 Task: Find connections with filter location Eisenach with filter topic #communitybuildingwith filter profile language Potuguese with filter current company The Muthoot Group with filter school PES Institute of Technology & Management, SHIVAMOGA with filter industry Embedded Software Products with filter service category Graphic Design with filter keywords title Front-Line Employees
Action: Mouse moved to (630, 87)
Screenshot: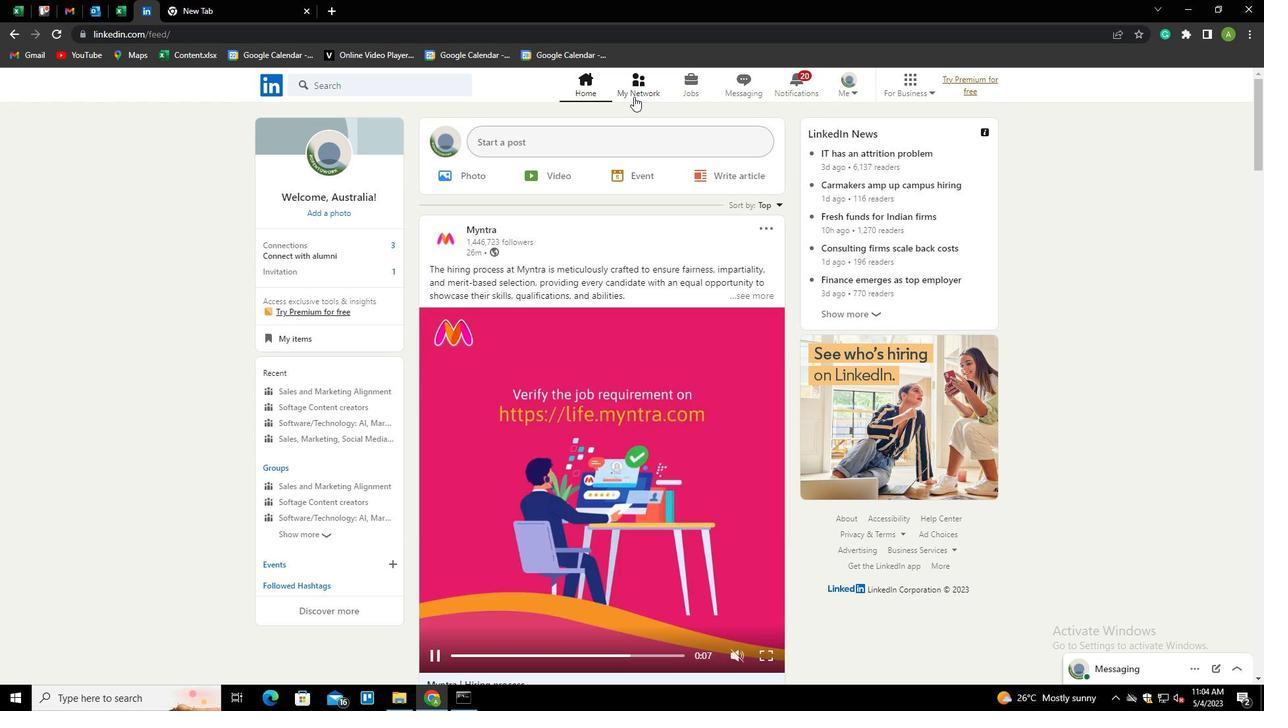 
Action: Mouse pressed left at (630, 87)
Screenshot: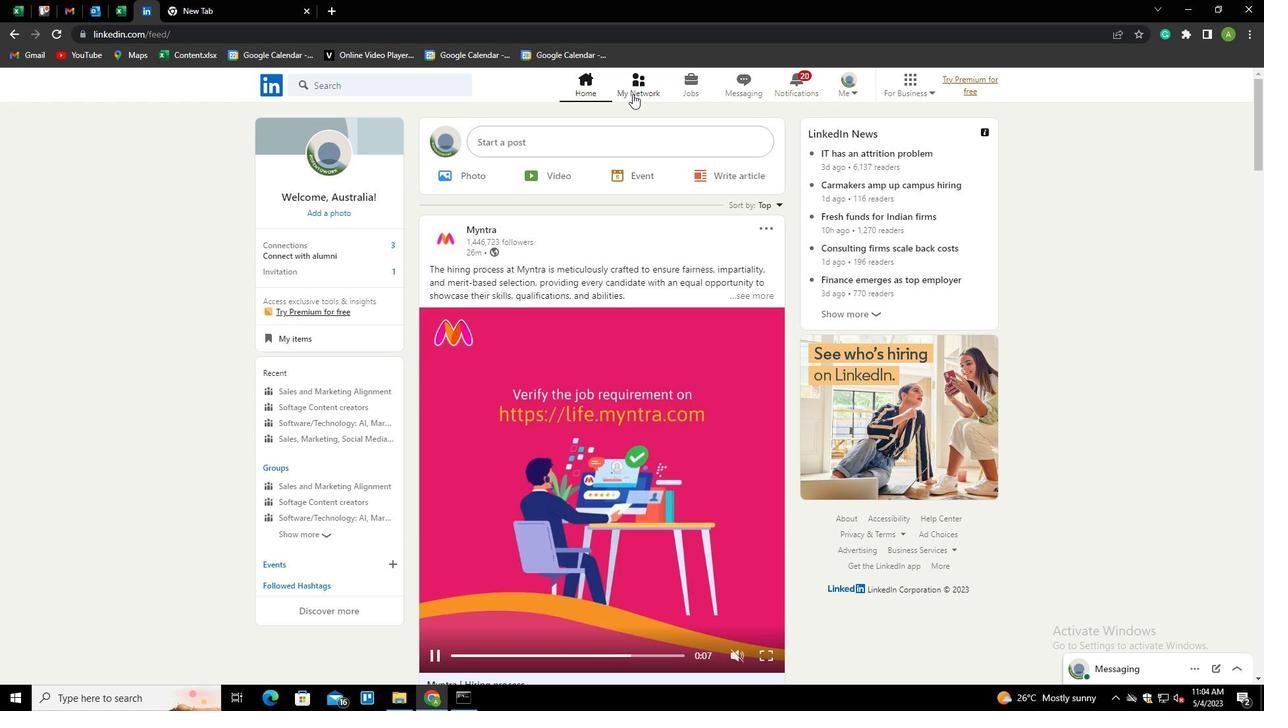 
Action: Mouse moved to (366, 159)
Screenshot: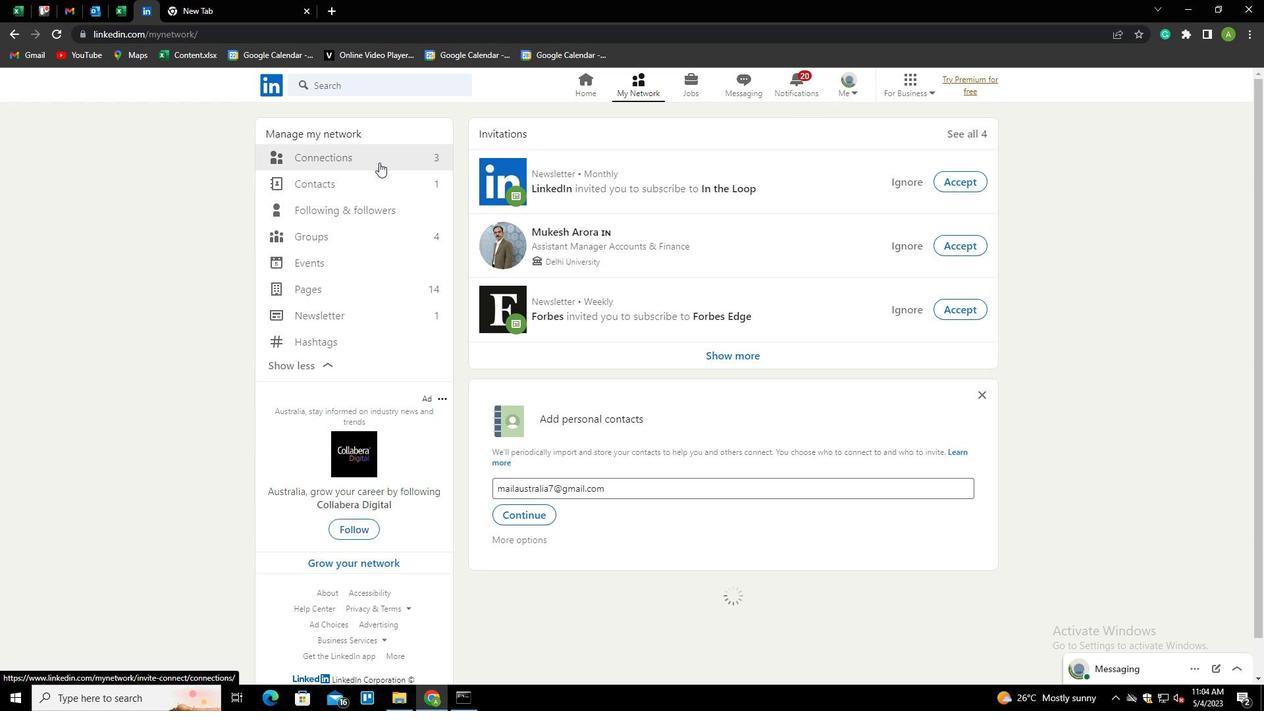 
Action: Mouse pressed left at (366, 159)
Screenshot: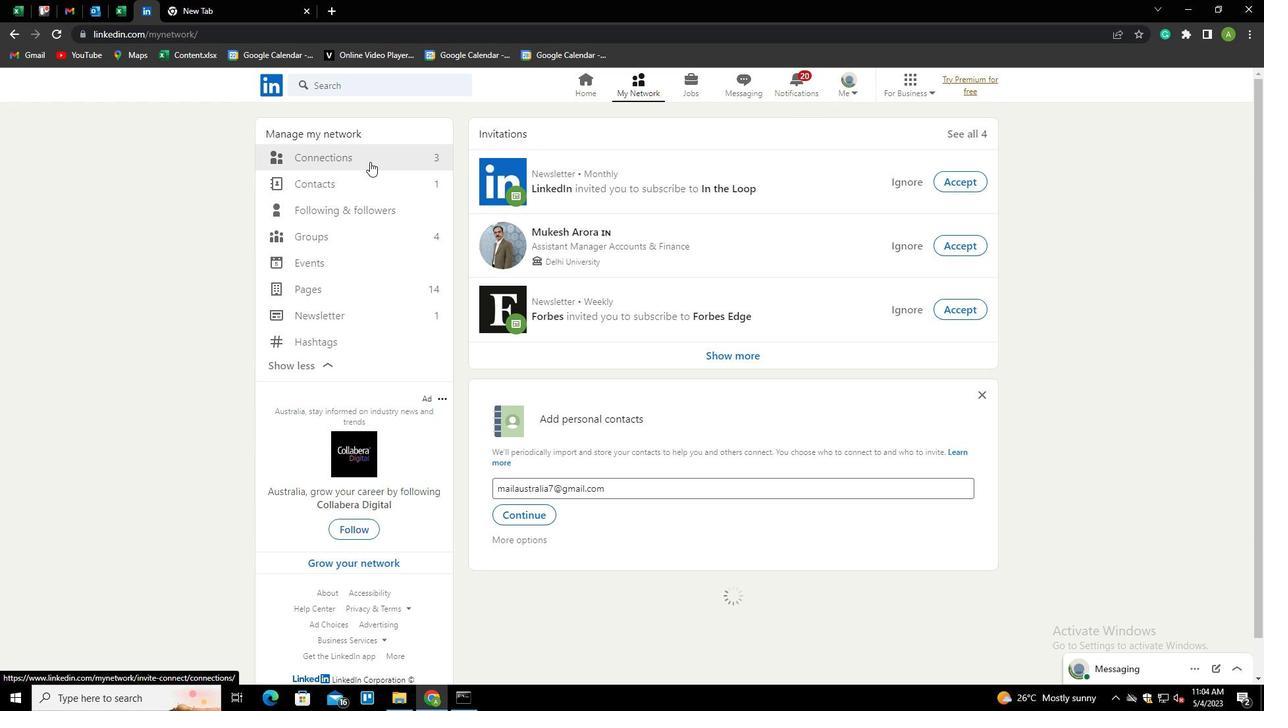 
Action: Mouse moved to (715, 161)
Screenshot: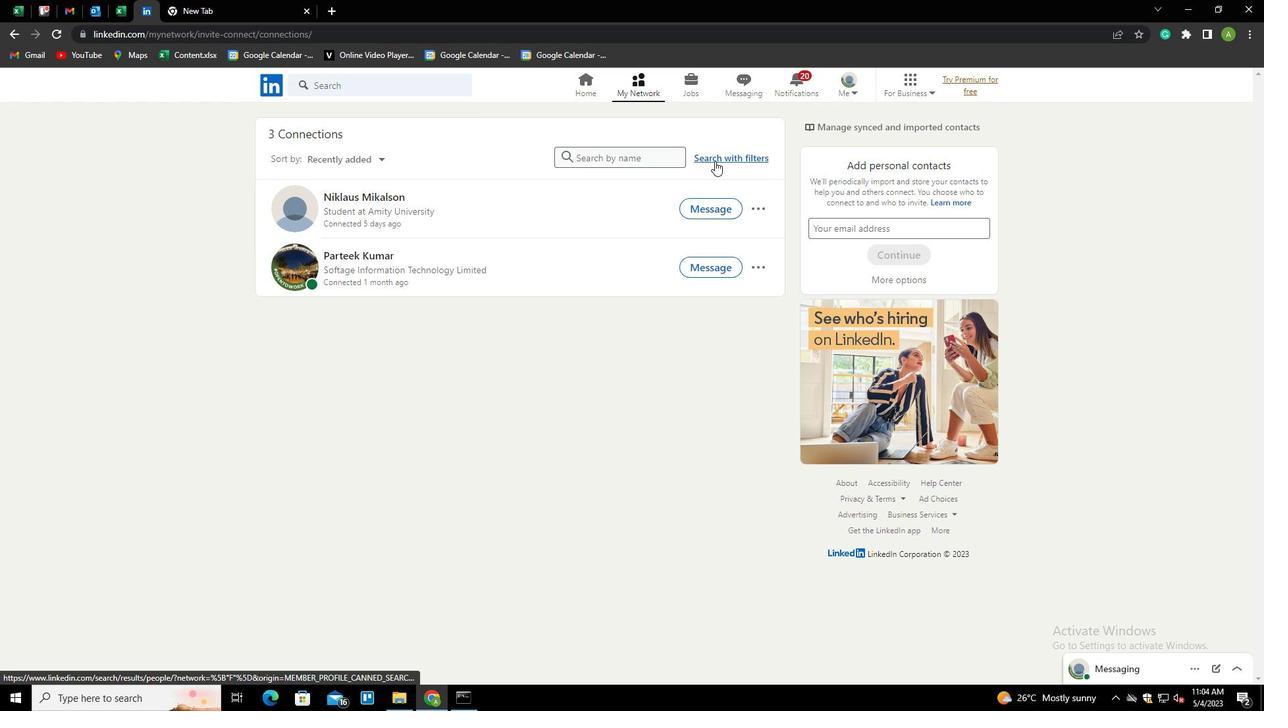 
Action: Mouse pressed left at (715, 161)
Screenshot: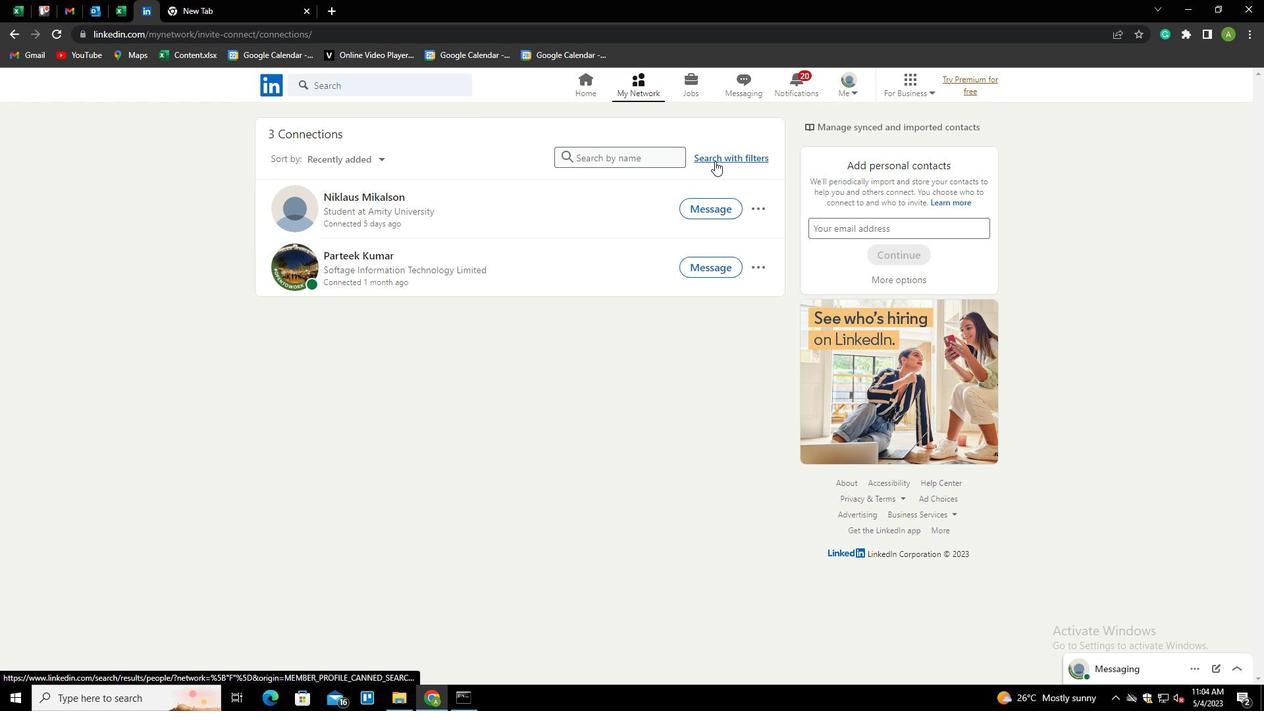 
Action: Mouse moved to (684, 117)
Screenshot: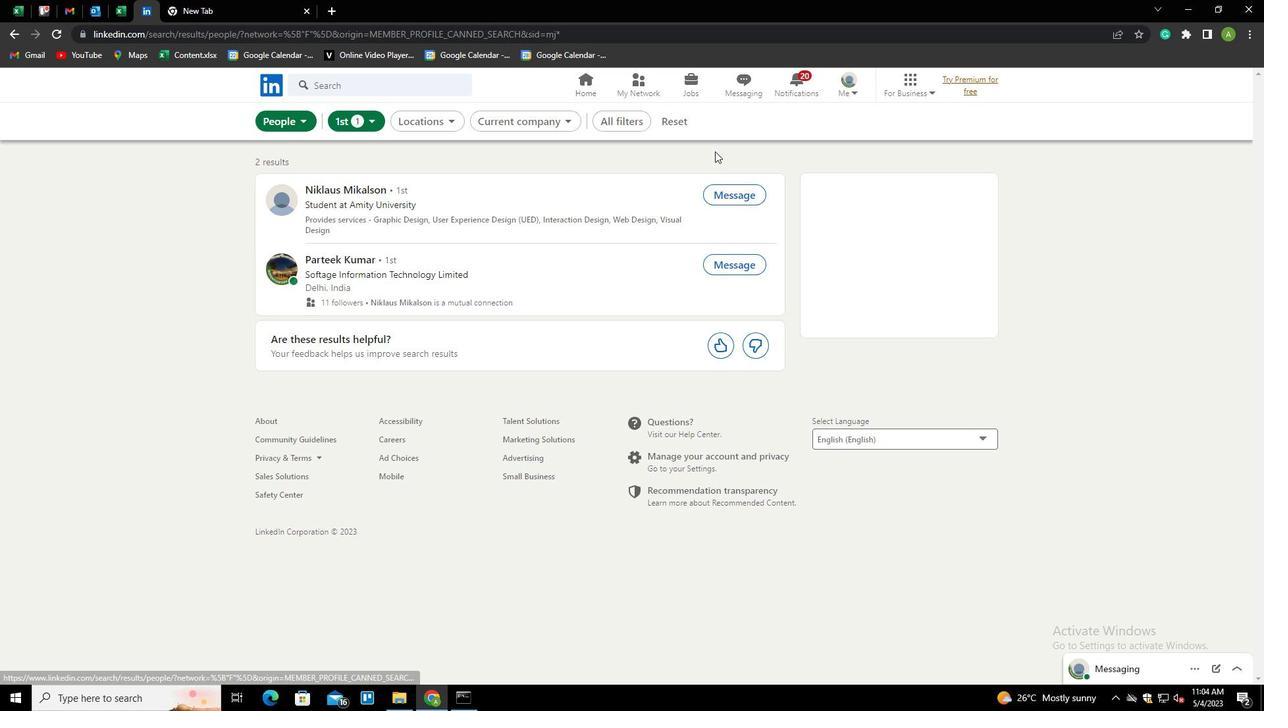 
Action: Mouse pressed left at (684, 117)
Screenshot: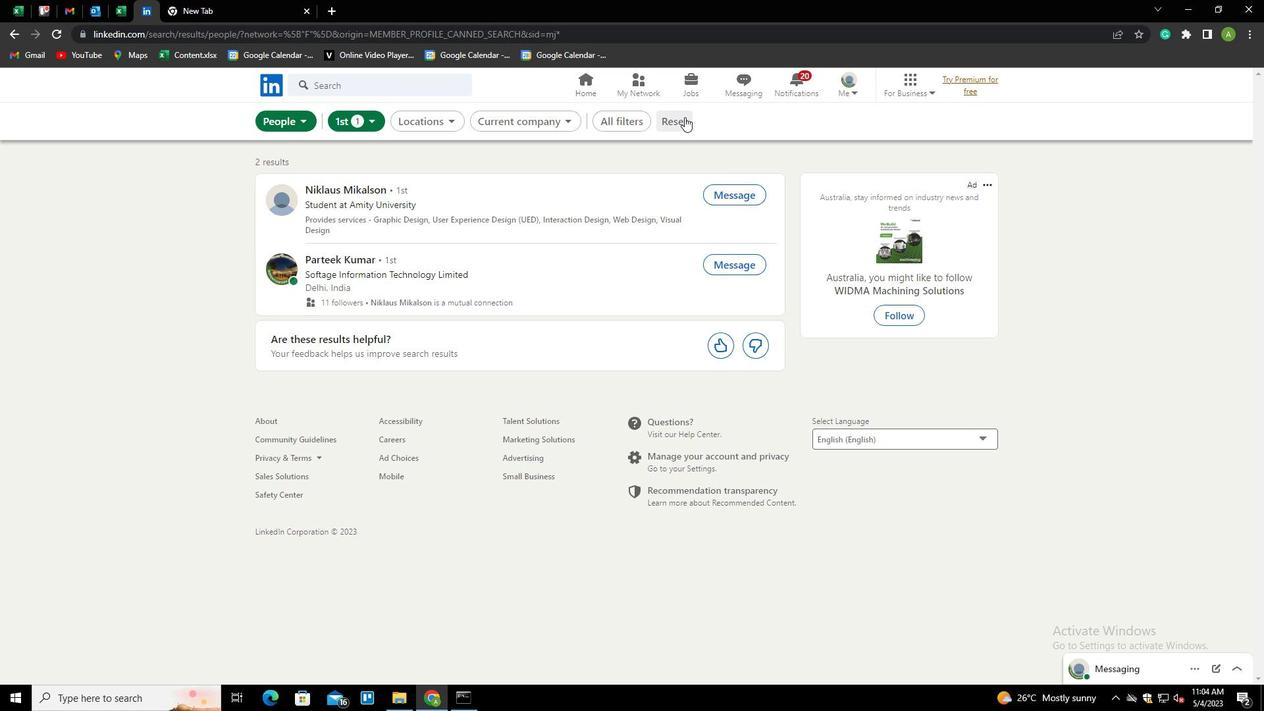 
Action: Mouse moved to (670, 117)
Screenshot: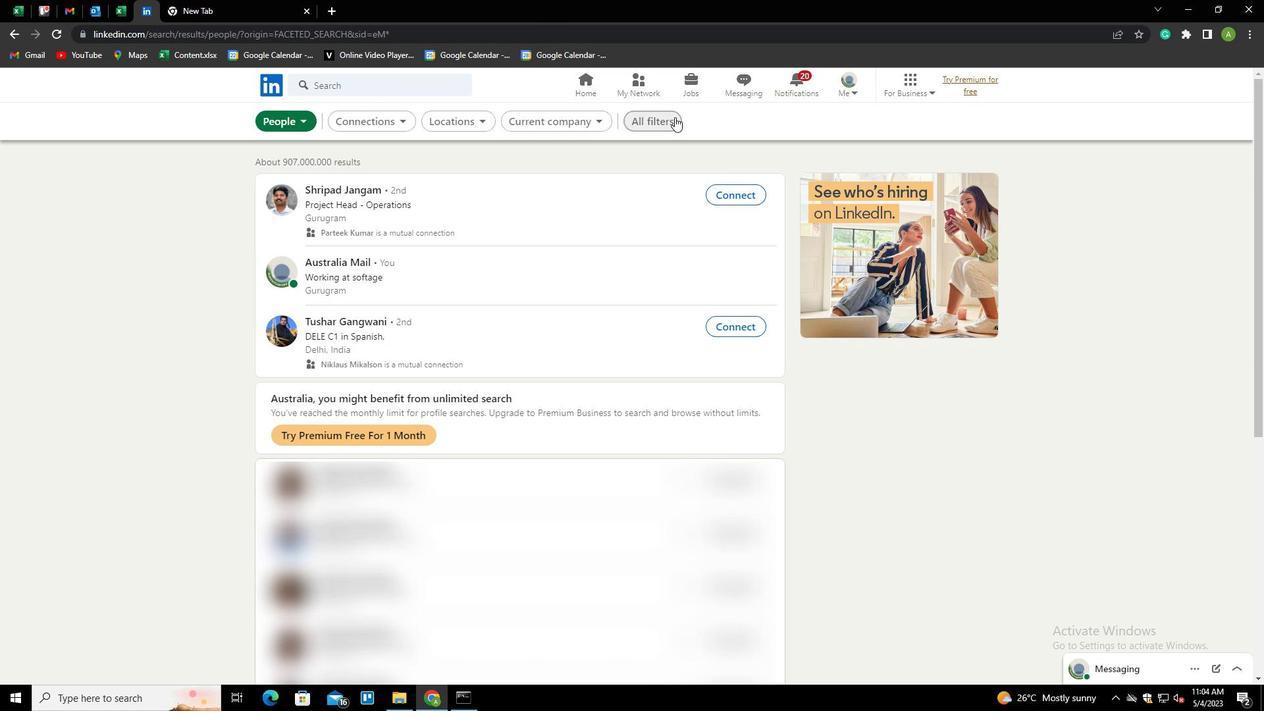 
Action: Mouse pressed left at (670, 117)
Screenshot: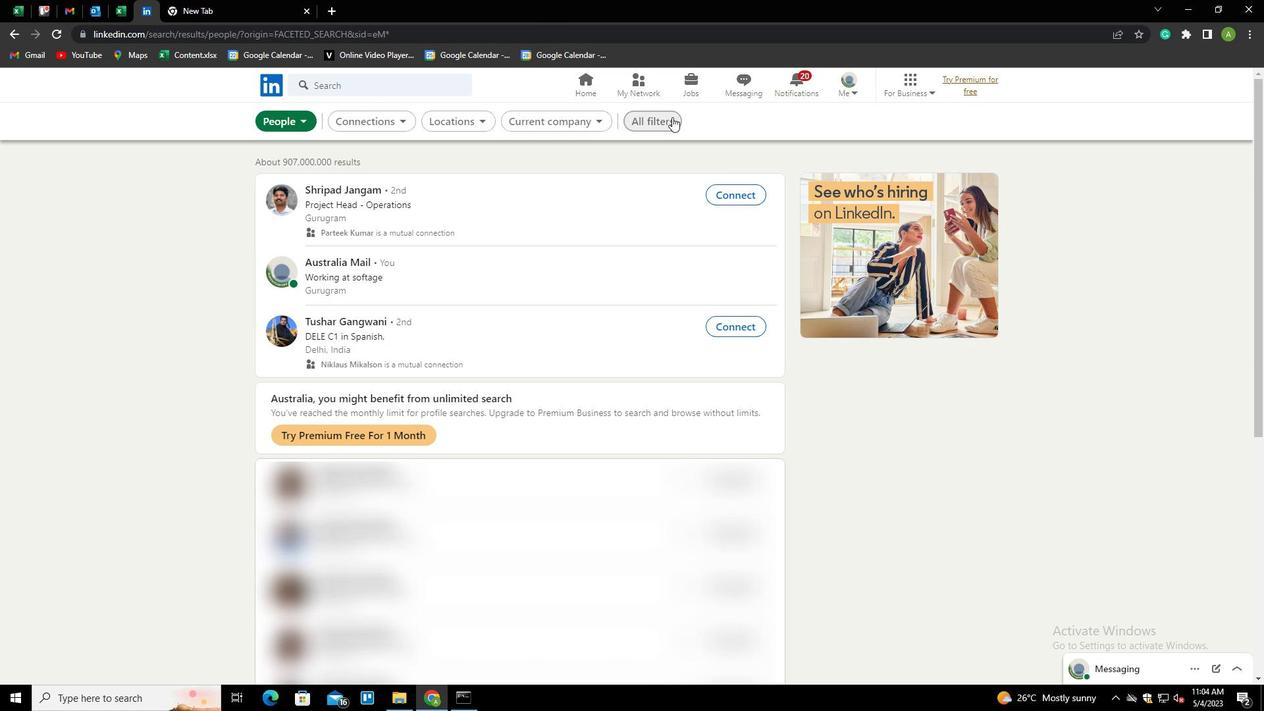 
Action: Mouse moved to (1051, 254)
Screenshot: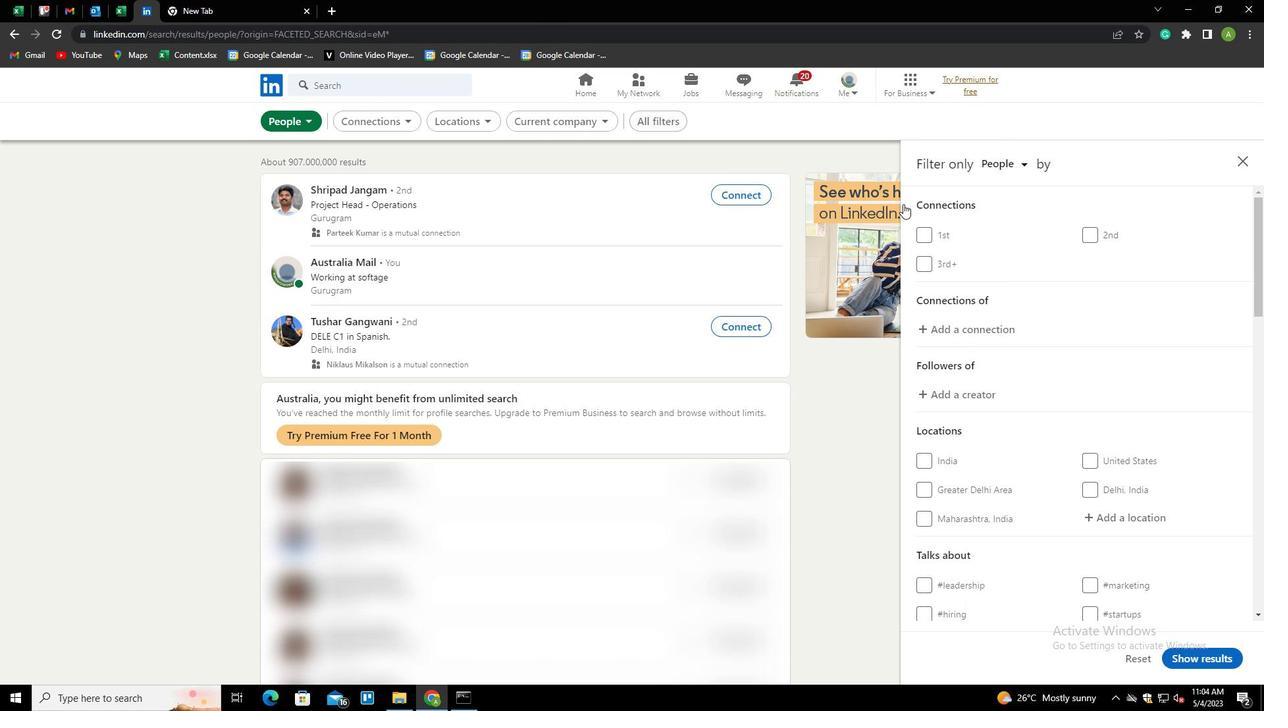 
Action: Mouse scrolled (1051, 253) with delta (0, 0)
Screenshot: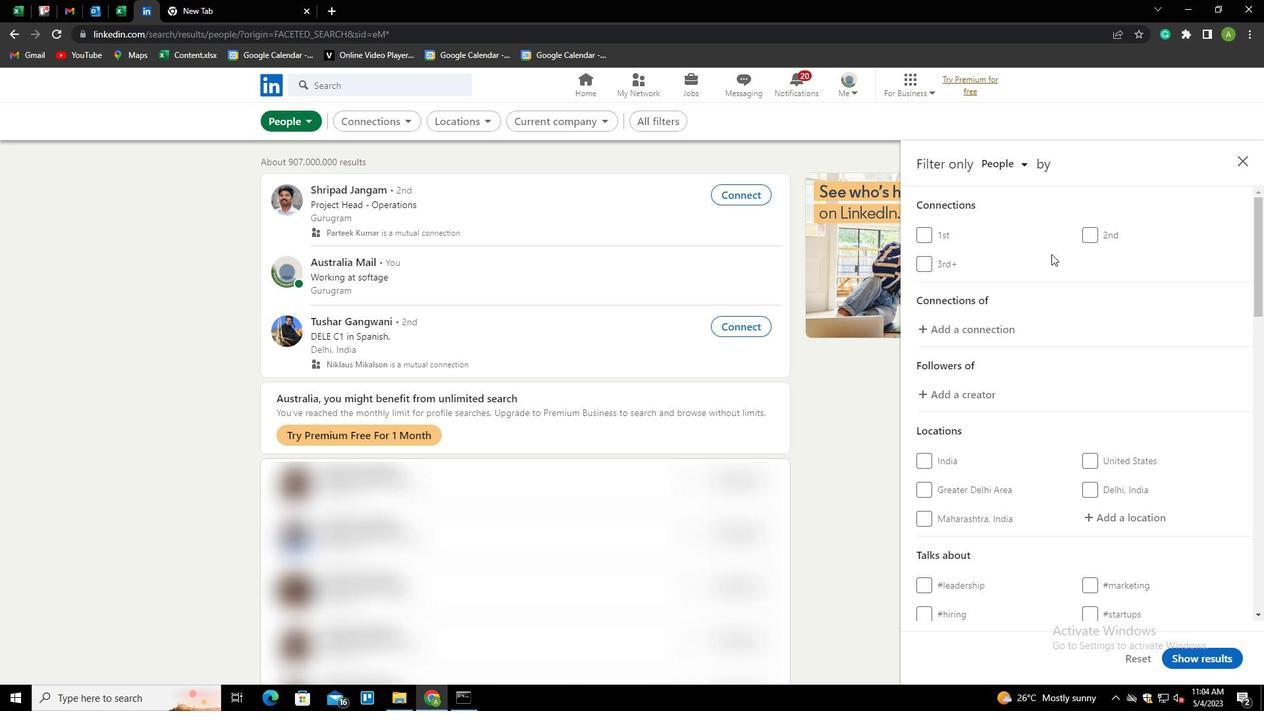 
Action: Mouse scrolled (1051, 253) with delta (0, 0)
Screenshot: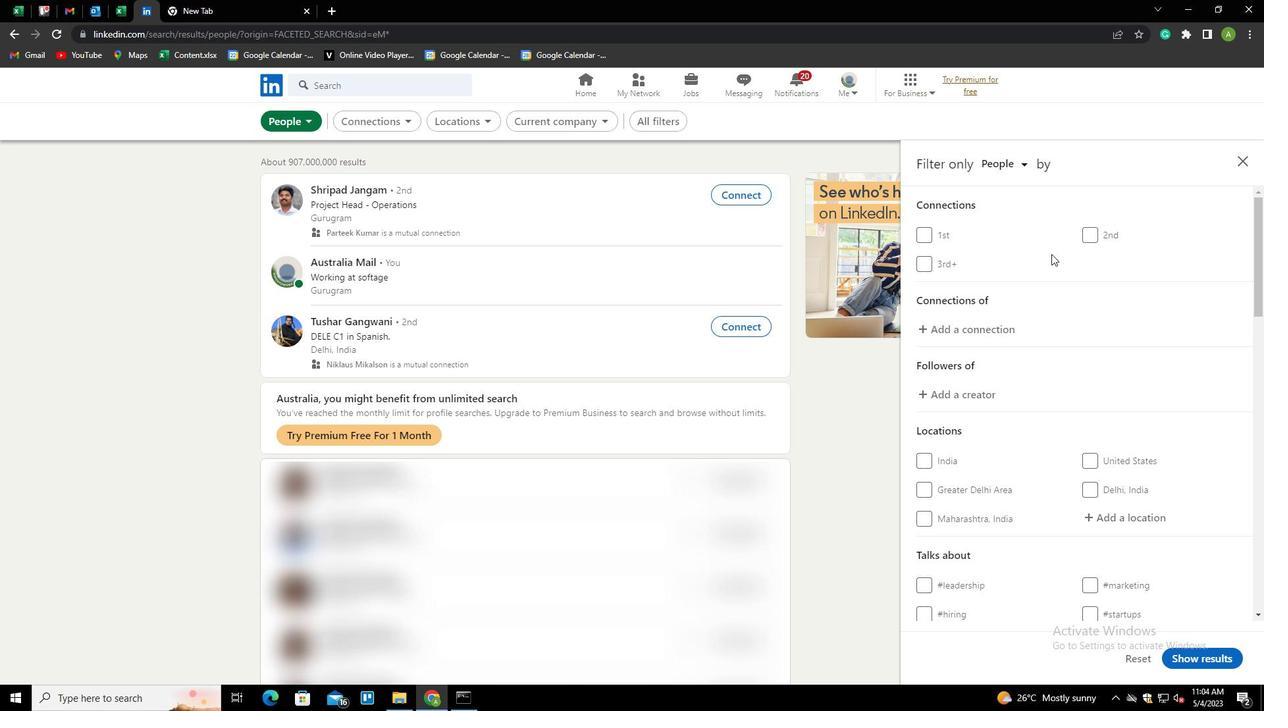 
Action: Mouse scrolled (1051, 253) with delta (0, 0)
Screenshot: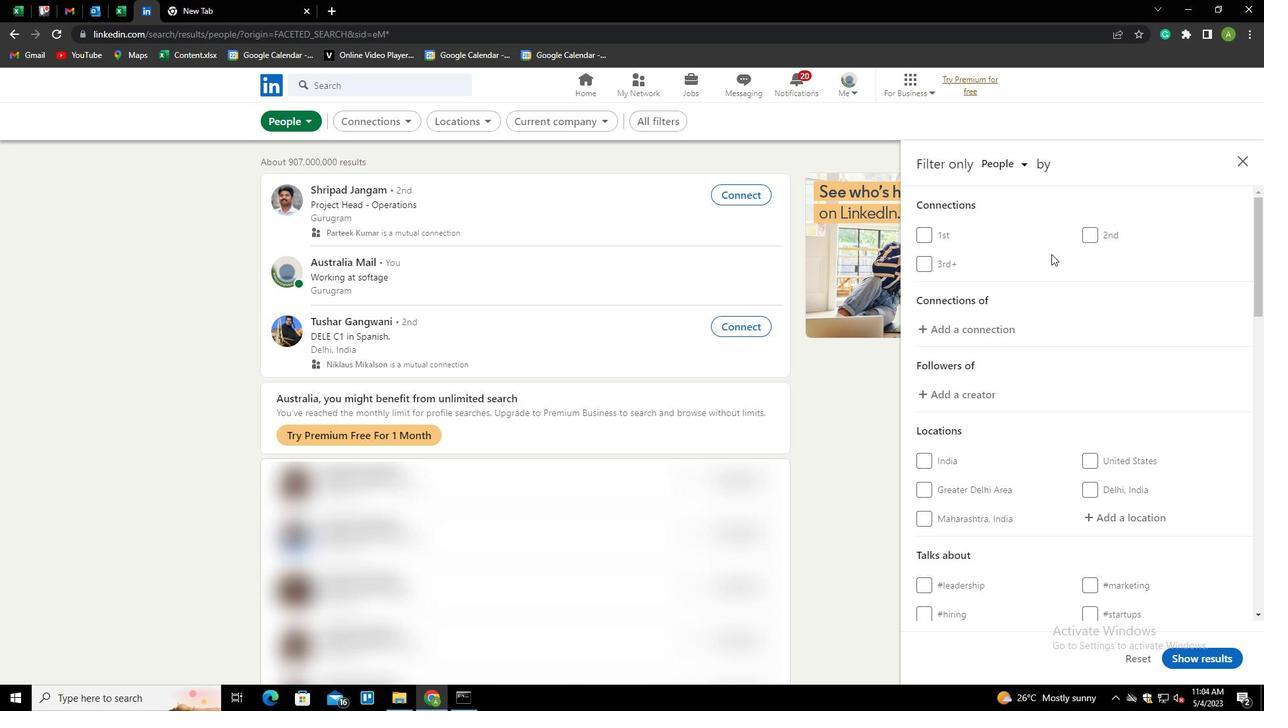 
Action: Mouse moved to (1121, 327)
Screenshot: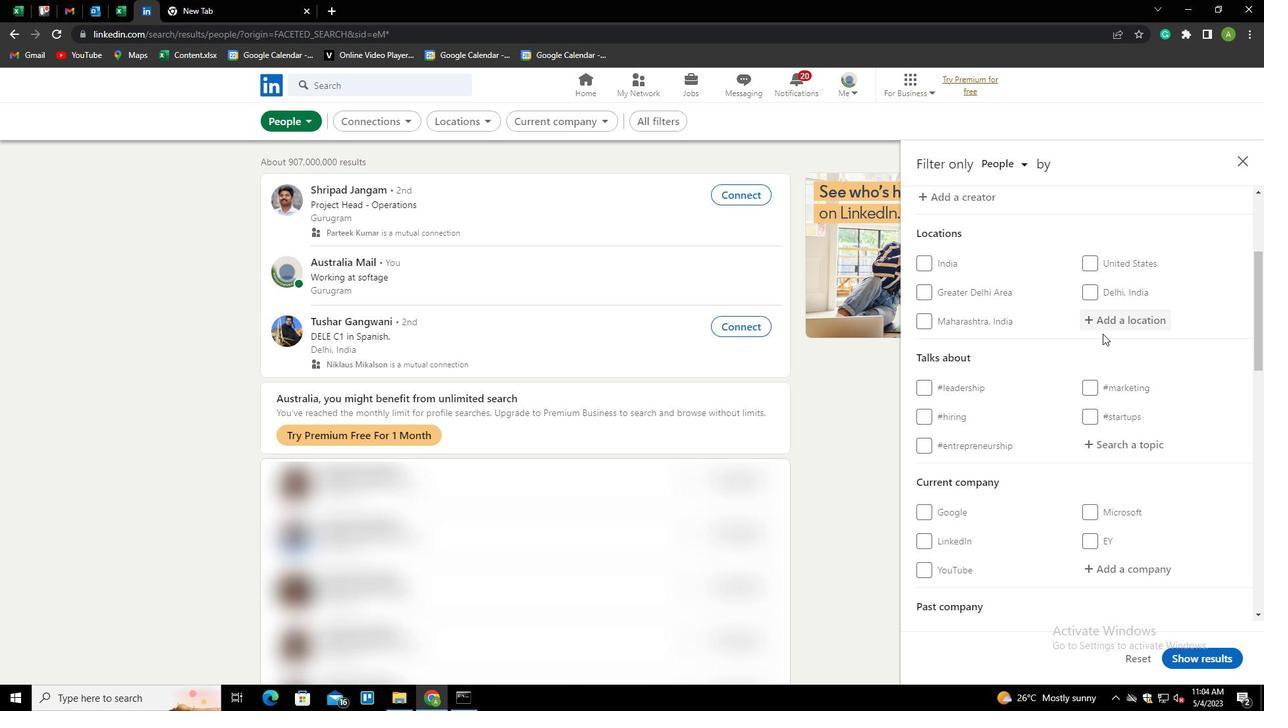 
Action: Mouse pressed left at (1121, 327)
Screenshot: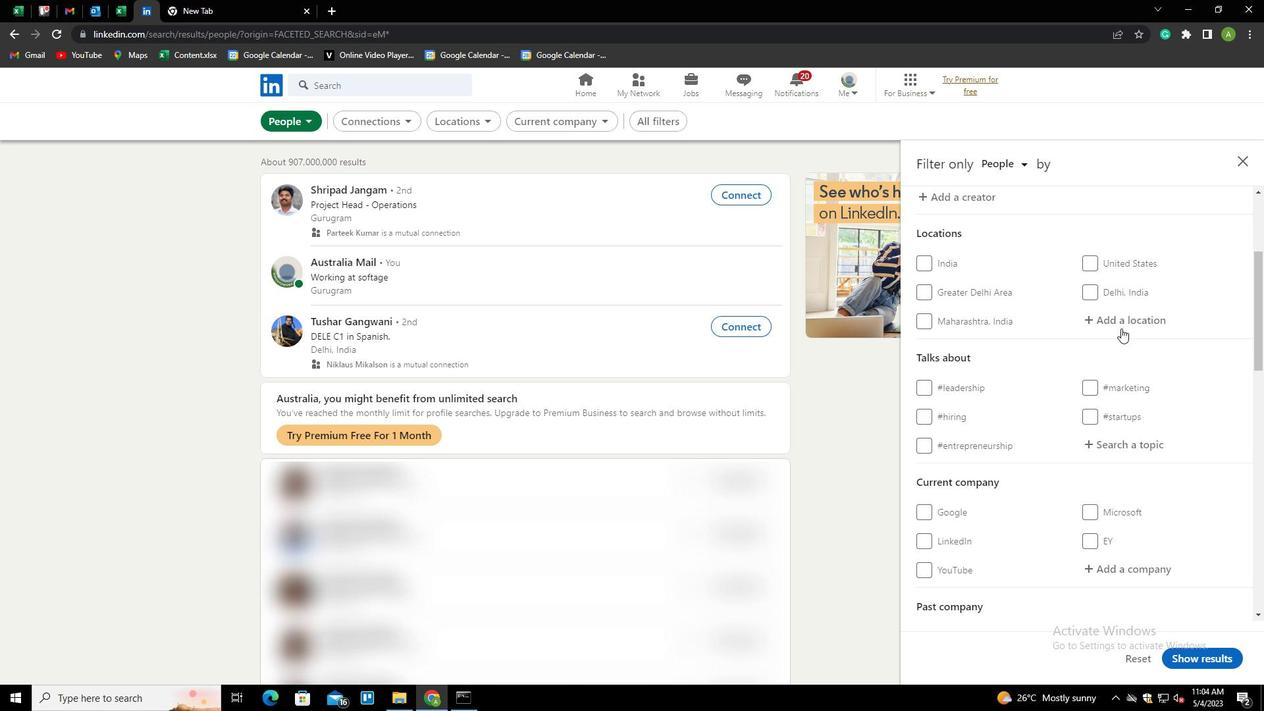 
Action: Mouse moved to (1120, 327)
Screenshot: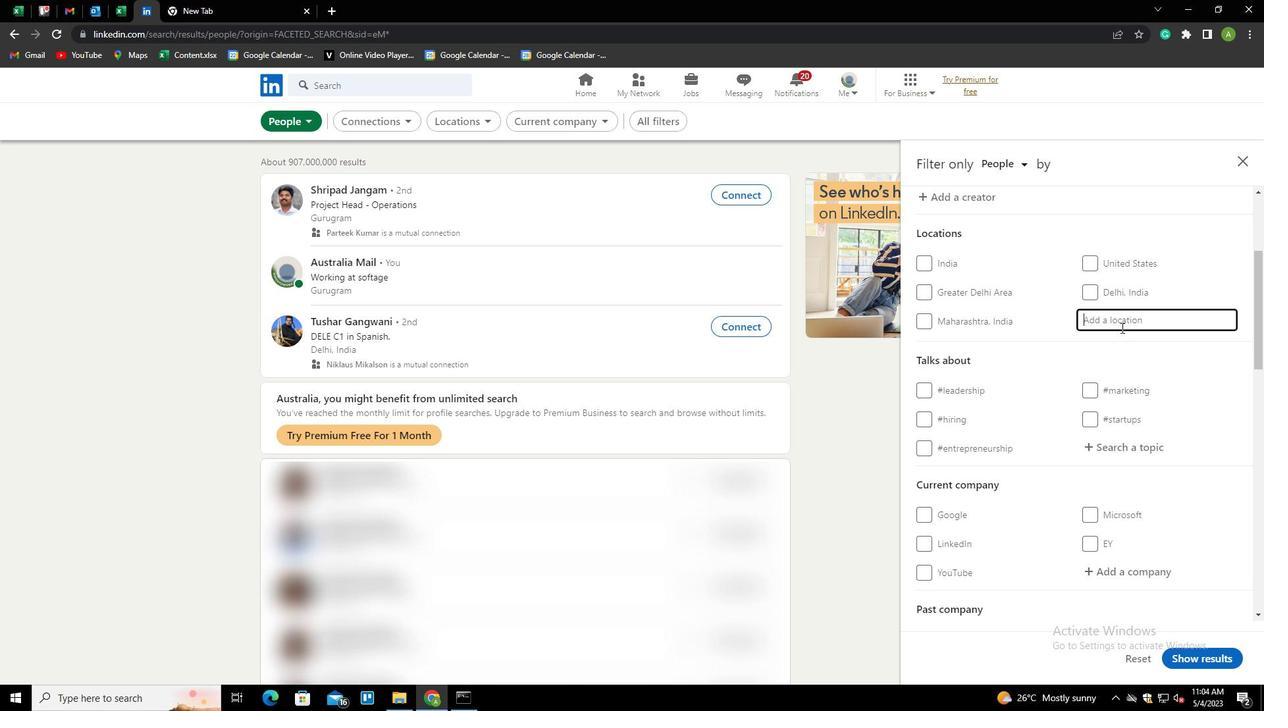 
Action: Key pressed <Key.shift>EISENACH<Key.down><Key.enter>
Screenshot: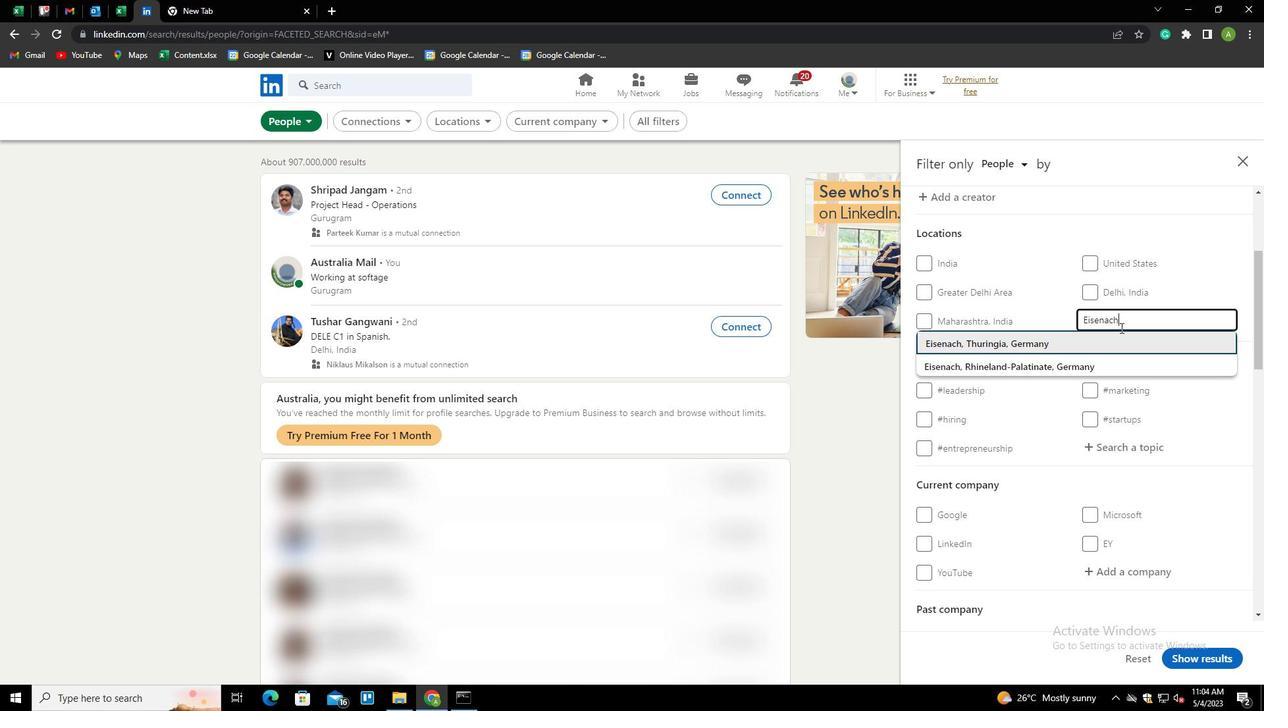 
Action: Mouse scrolled (1120, 327) with delta (0, 0)
Screenshot: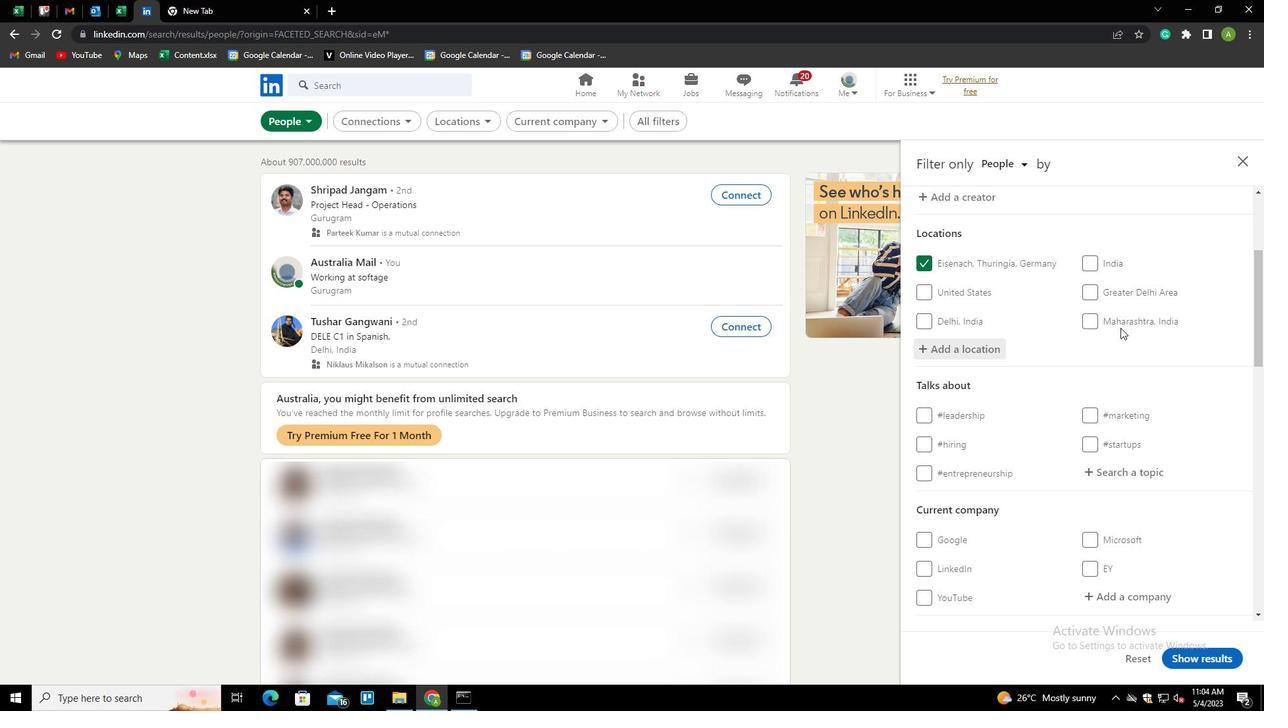 
Action: Mouse scrolled (1120, 327) with delta (0, 0)
Screenshot: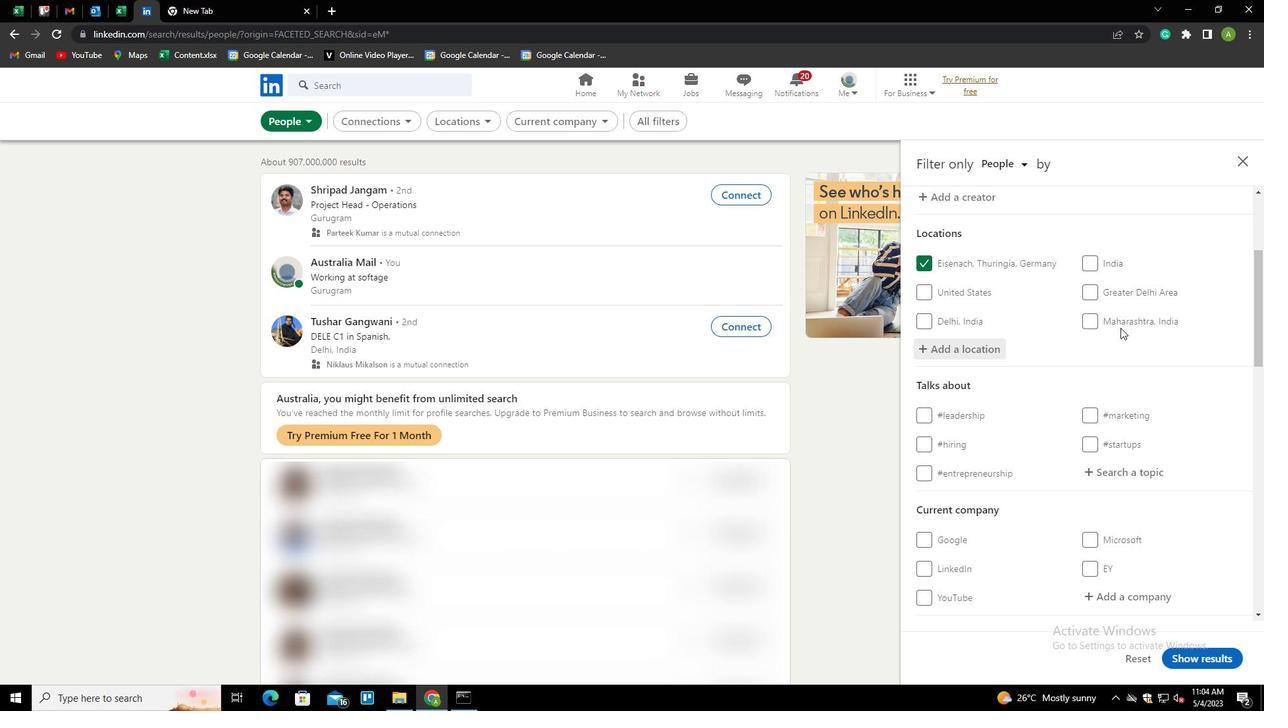
Action: Mouse moved to (1105, 344)
Screenshot: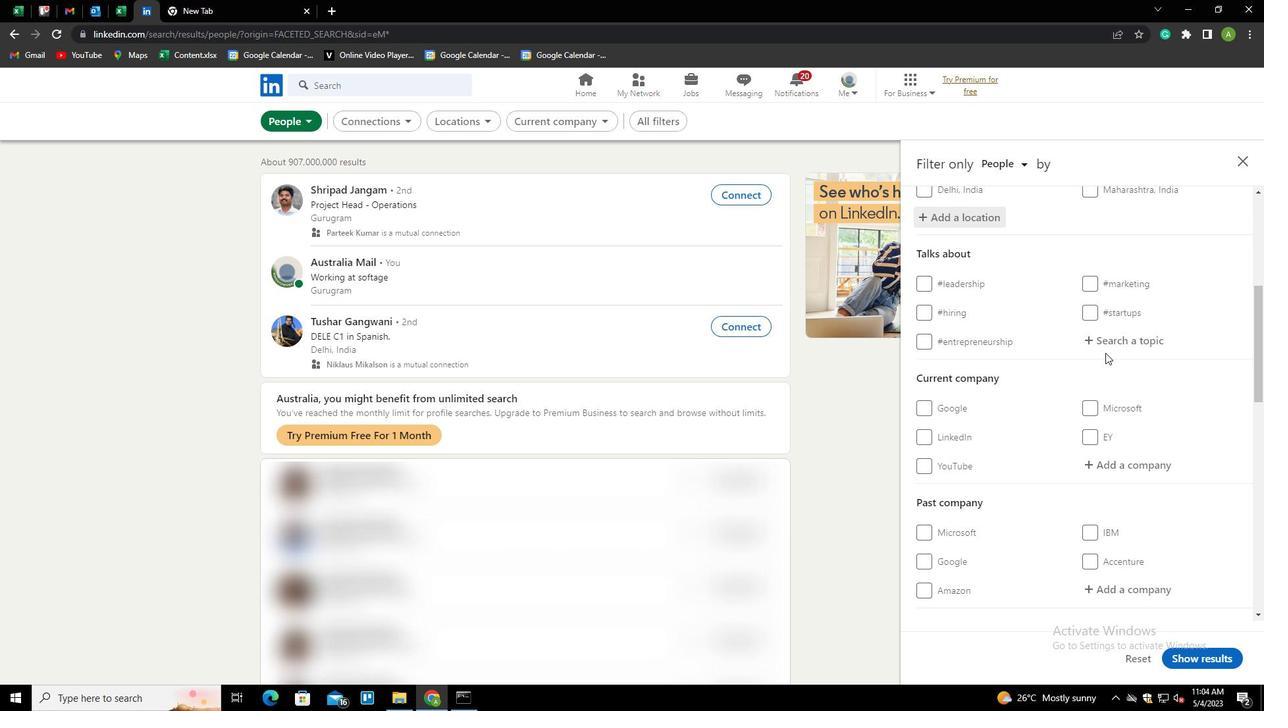 
Action: Mouse pressed left at (1105, 344)
Screenshot: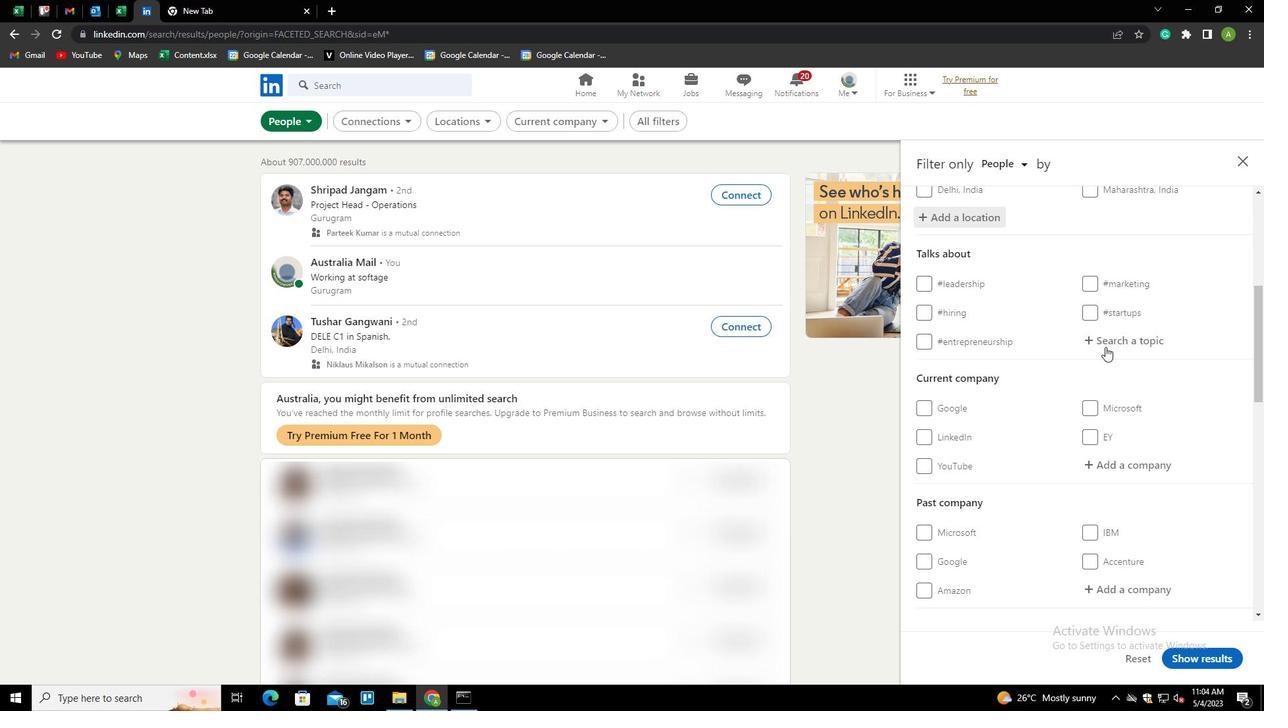 
Action: Key pressed COMMUNITYBUILDING<Key.down><Key.enter>
Screenshot: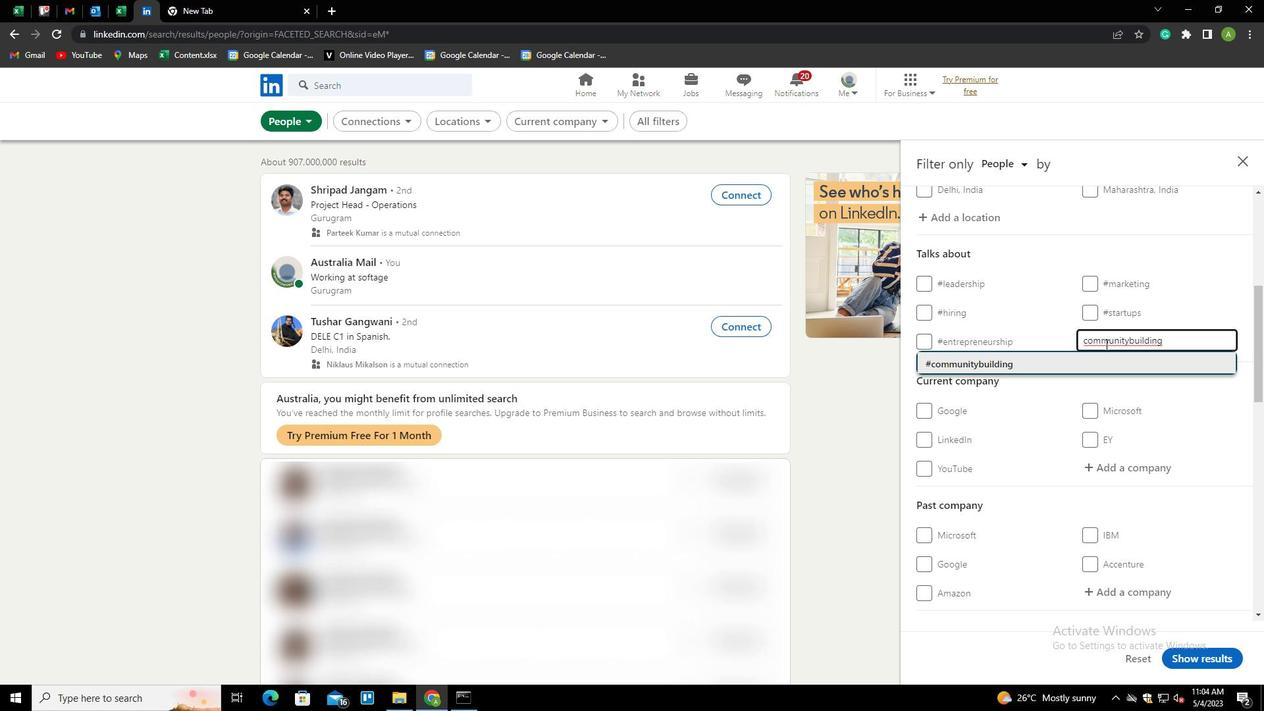 
Action: Mouse scrolled (1105, 343) with delta (0, 0)
Screenshot: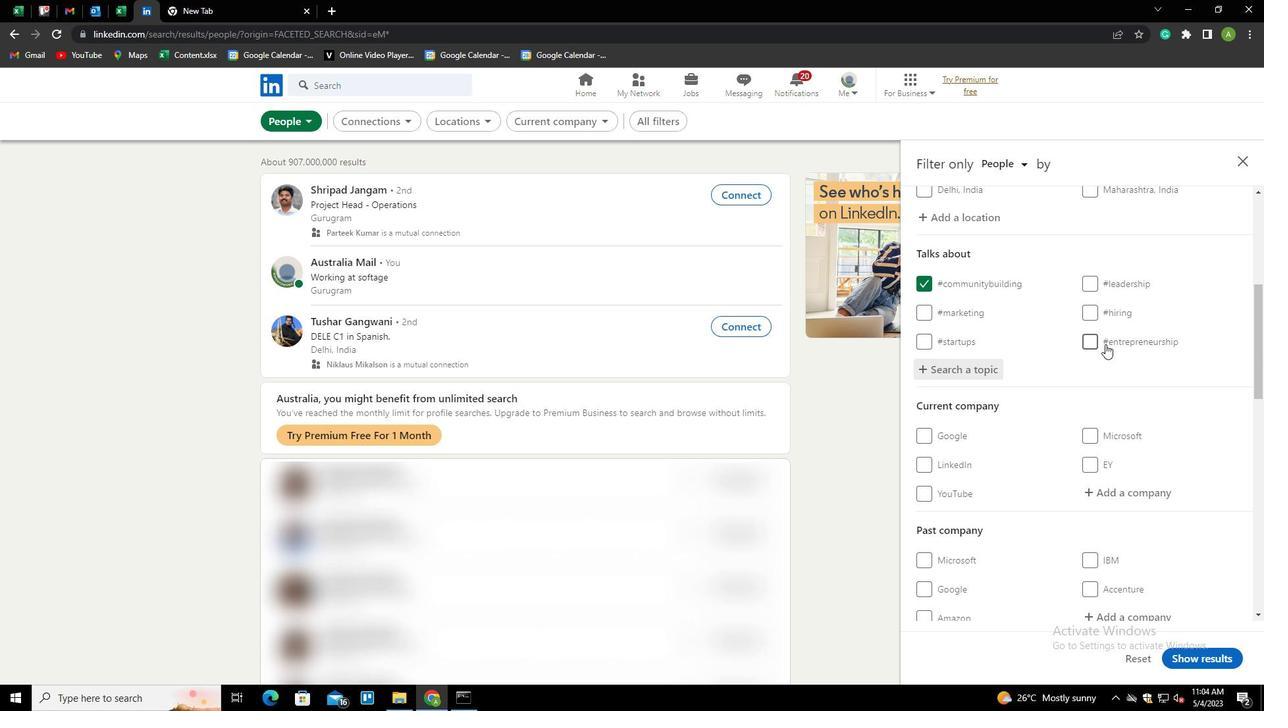 
Action: Mouse scrolled (1105, 343) with delta (0, 0)
Screenshot: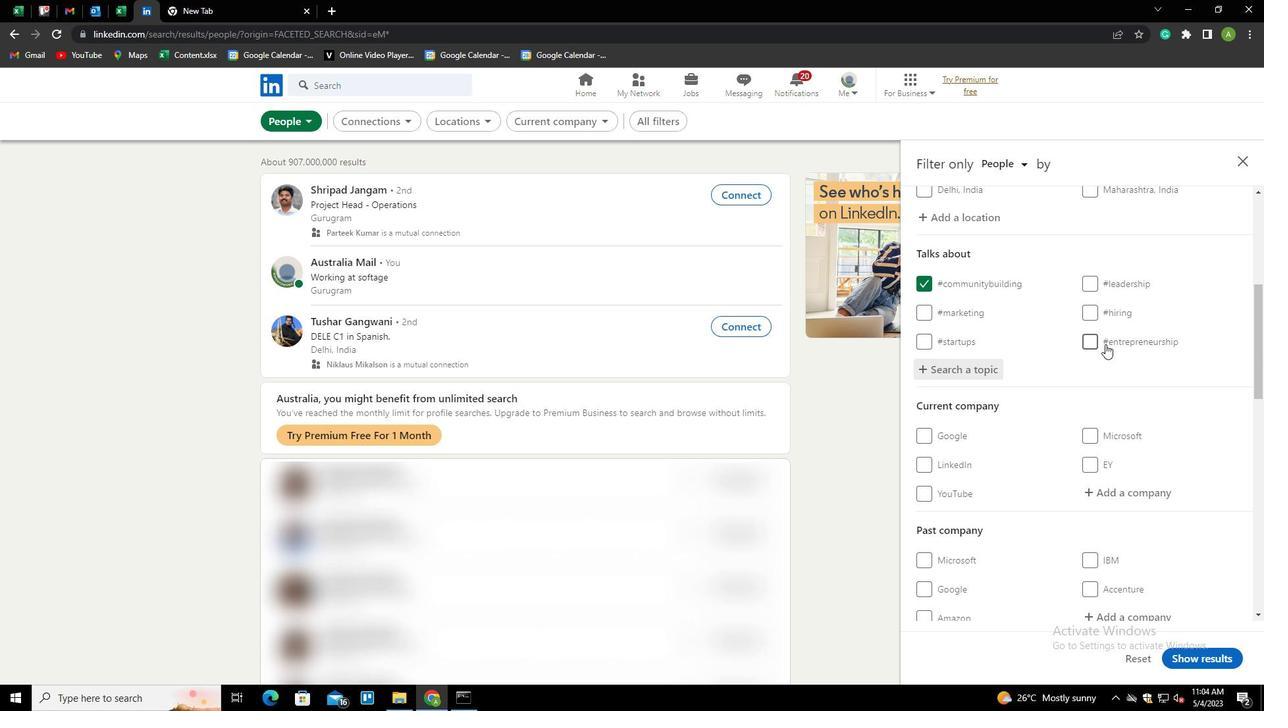 
Action: Mouse scrolled (1105, 343) with delta (0, 0)
Screenshot: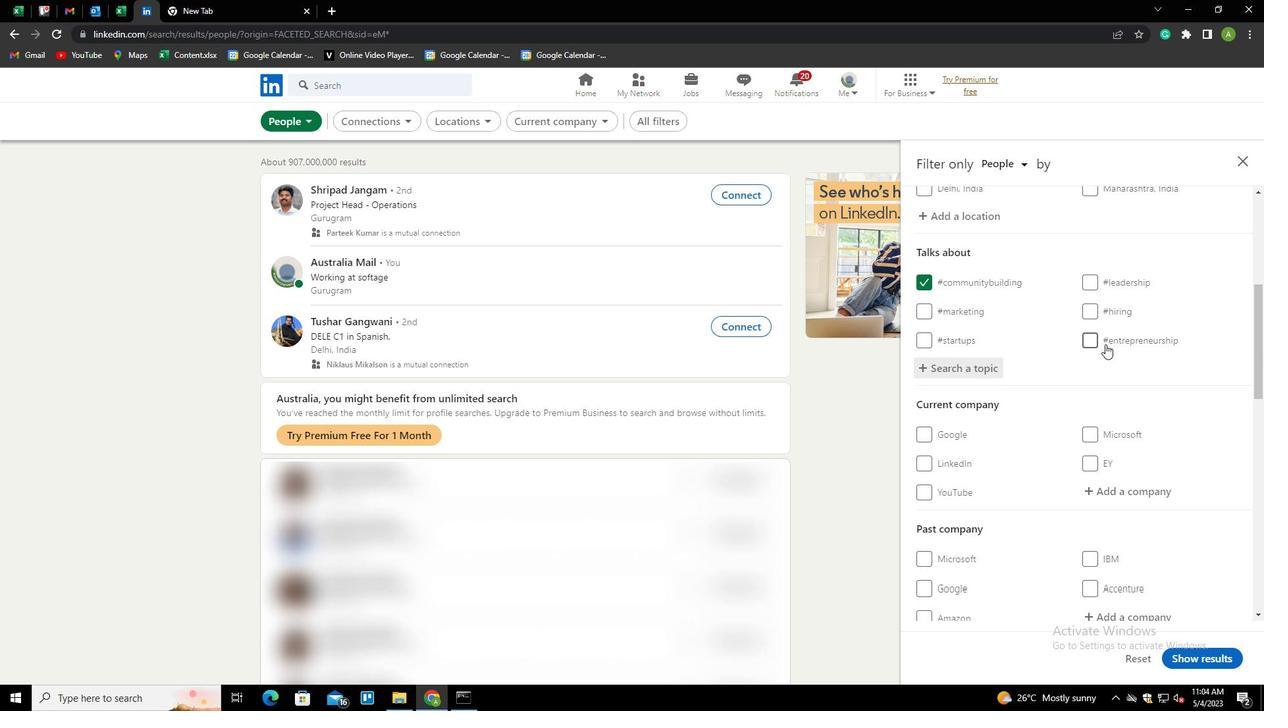 
Action: Mouse scrolled (1105, 343) with delta (0, 0)
Screenshot: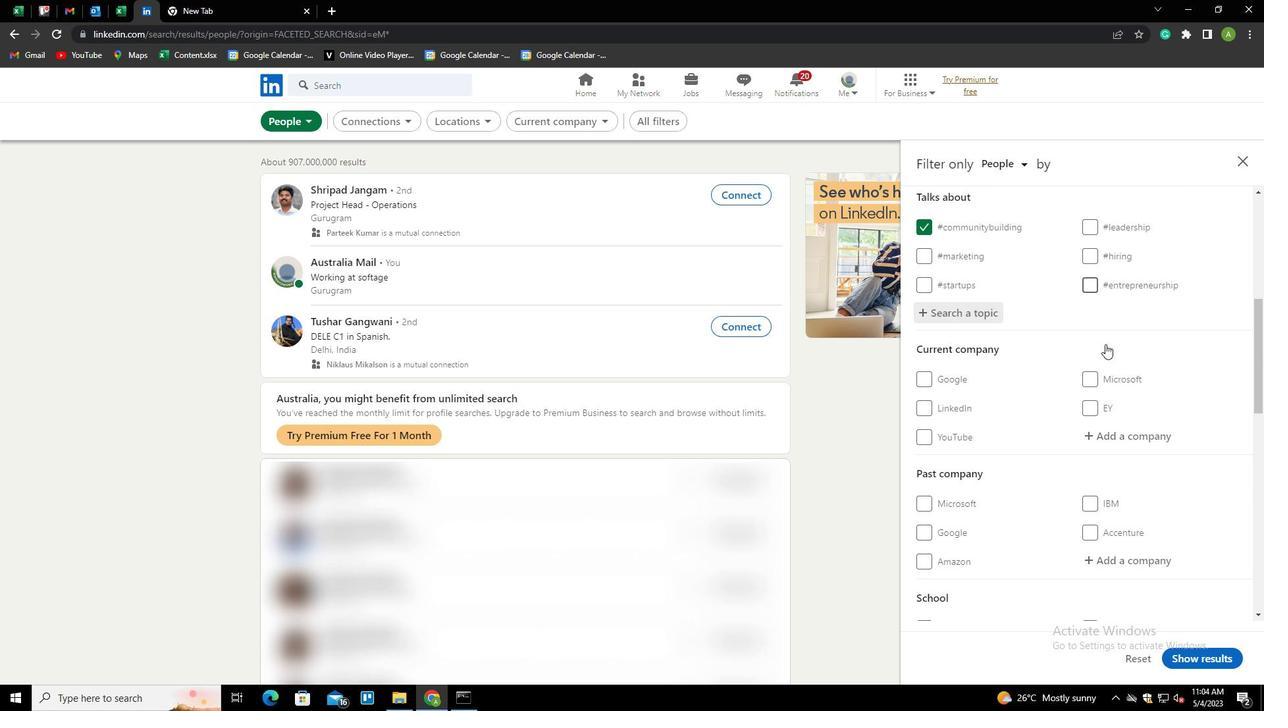
Action: Mouse scrolled (1105, 343) with delta (0, 0)
Screenshot: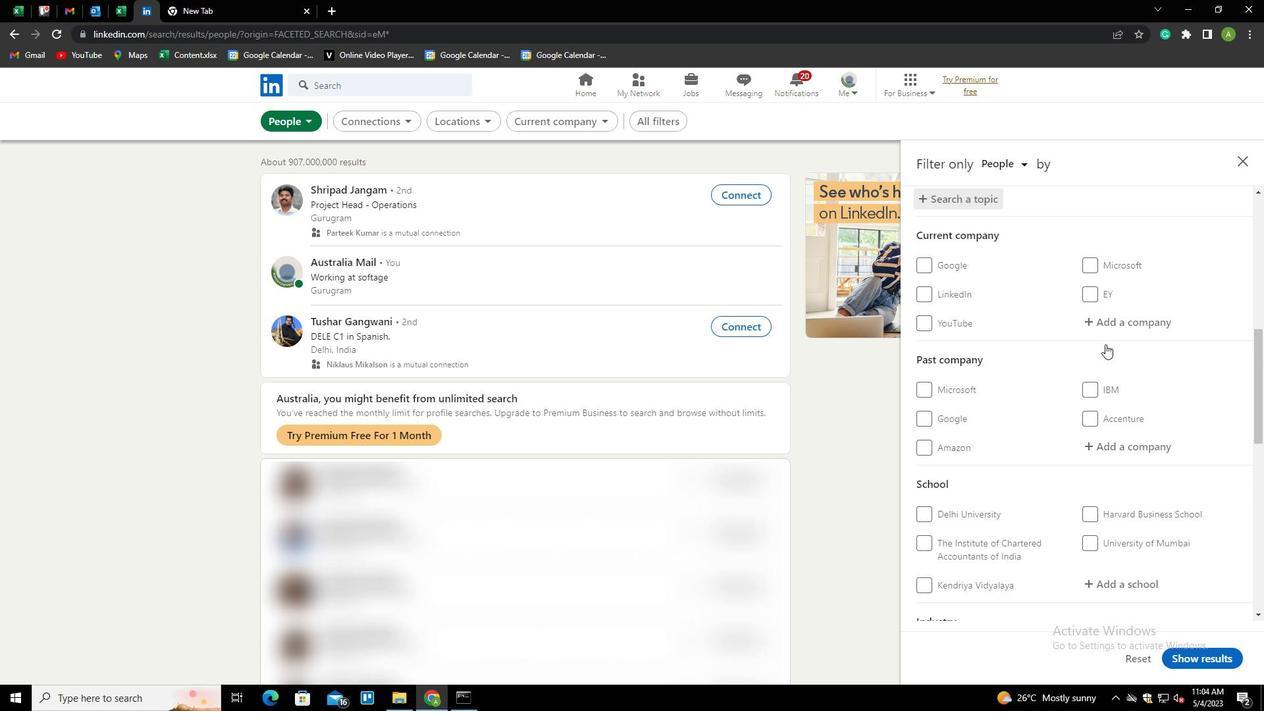 
Action: Mouse scrolled (1105, 343) with delta (0, 0)
Screenshot: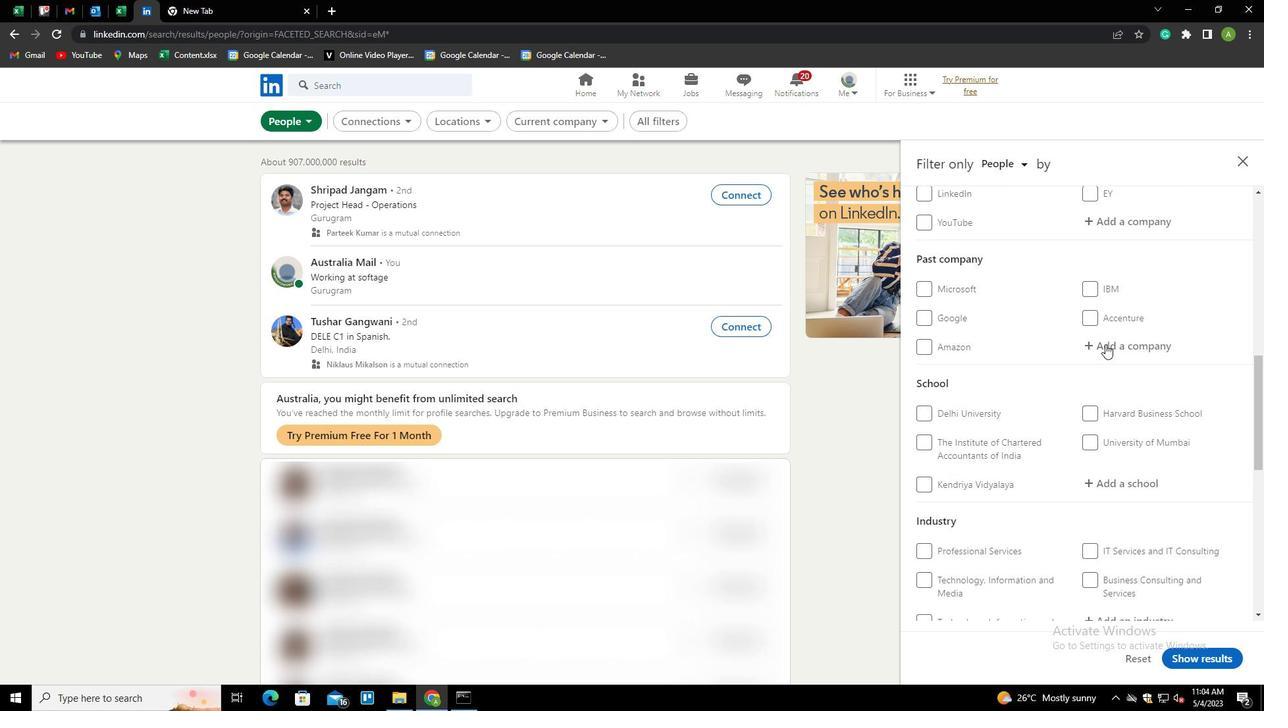 
Action: Mouse scrolled (1105, 343) with delta (0, 0)
Screenshot: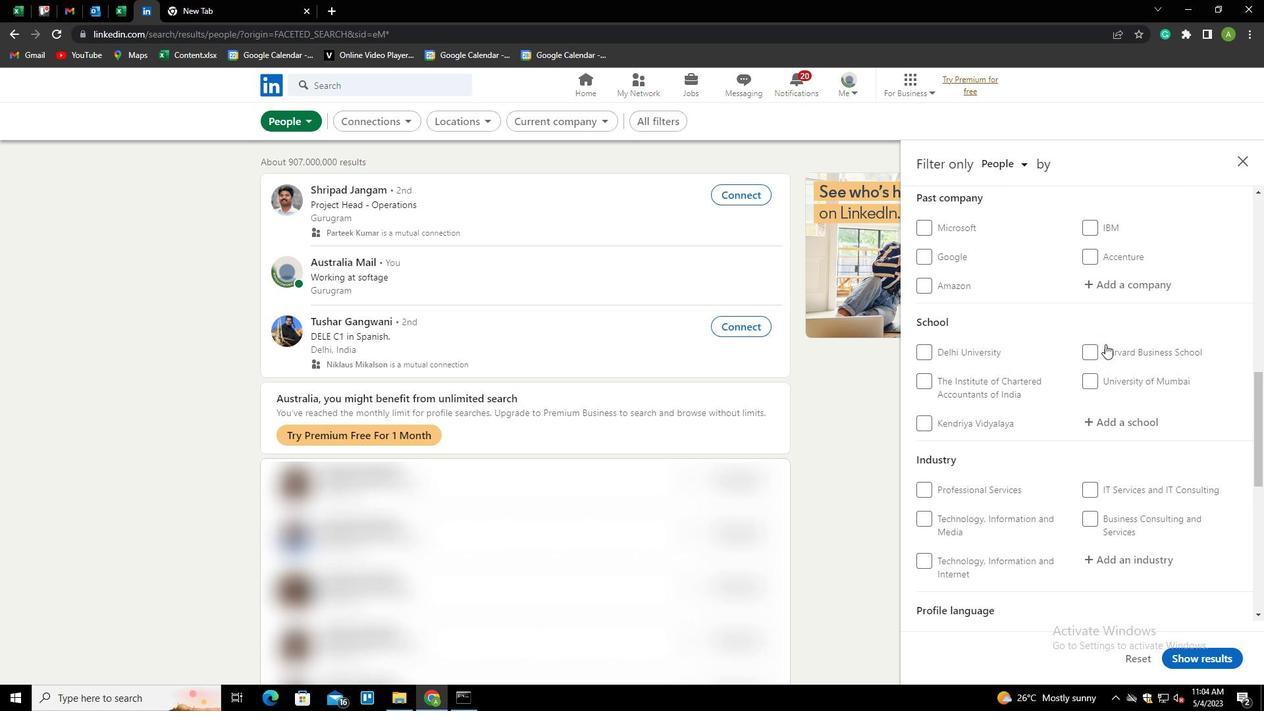 
Action: Mouse scrolled (1105, 343) with delta (0, 0)
Screenshot: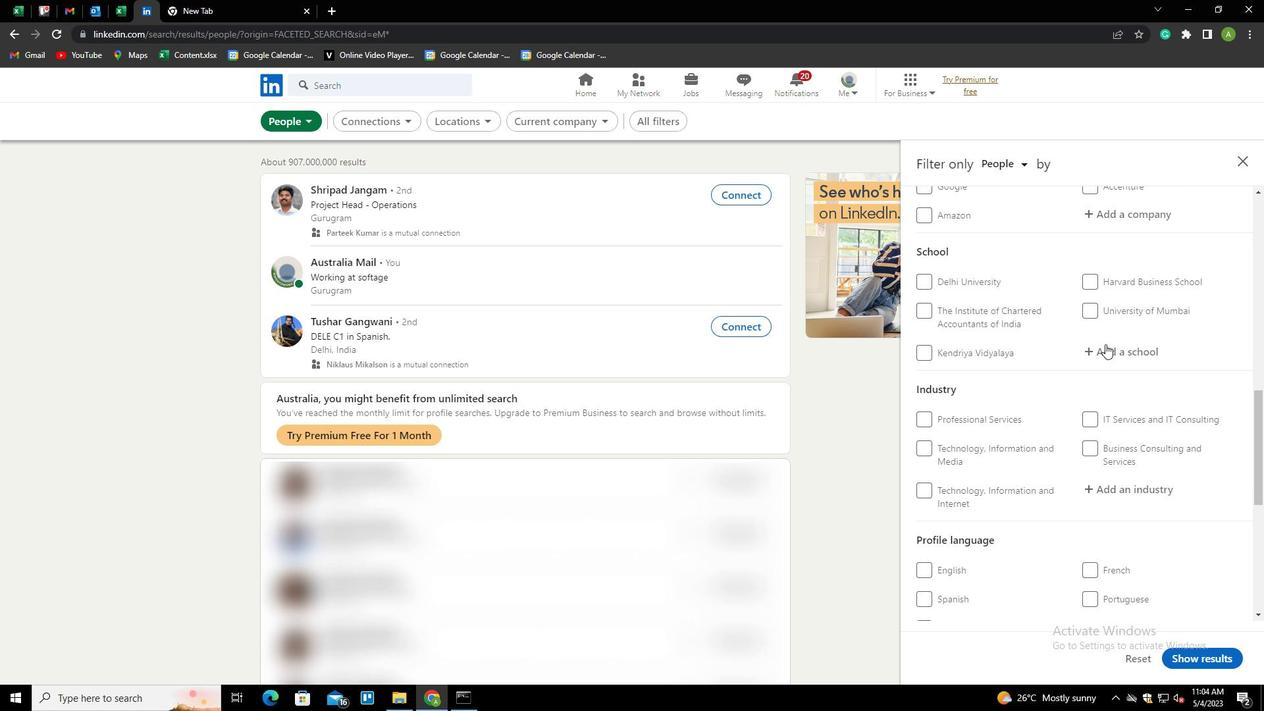 
Action: Mouse moved to (1094, 470)
Screenshot: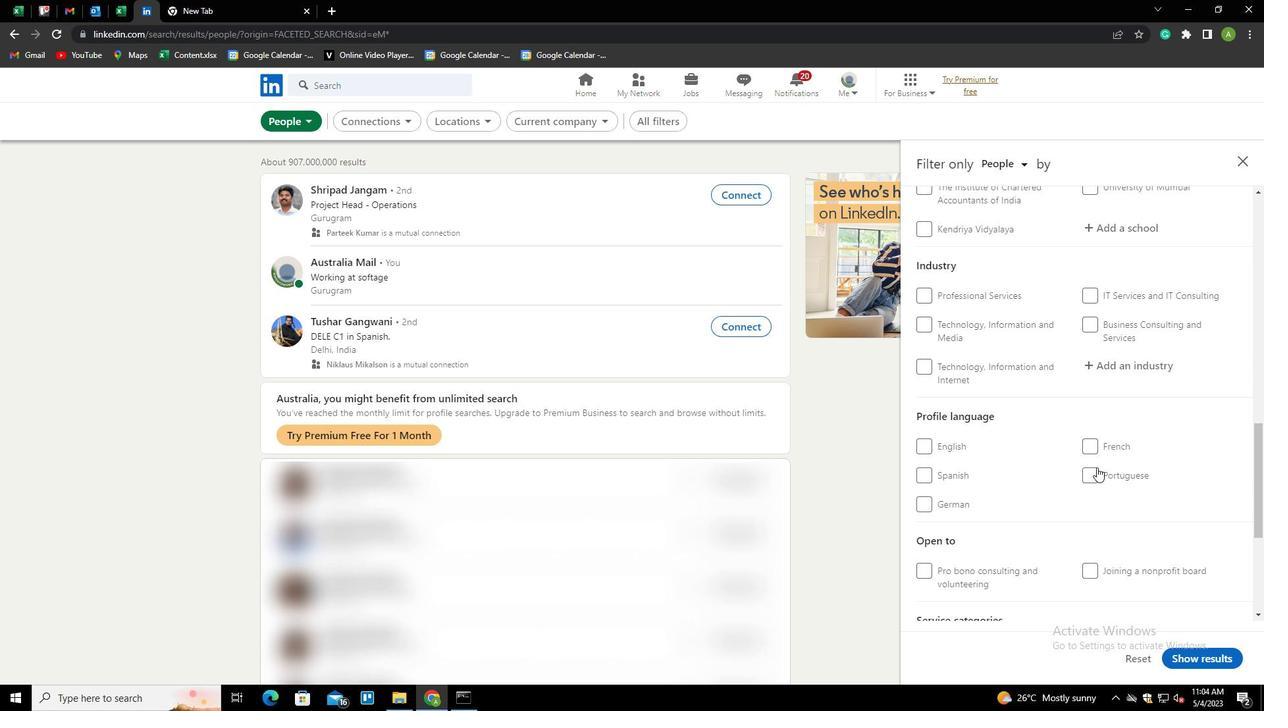 
Action: Mouse pressed left at (1094, 470)
Screenshot: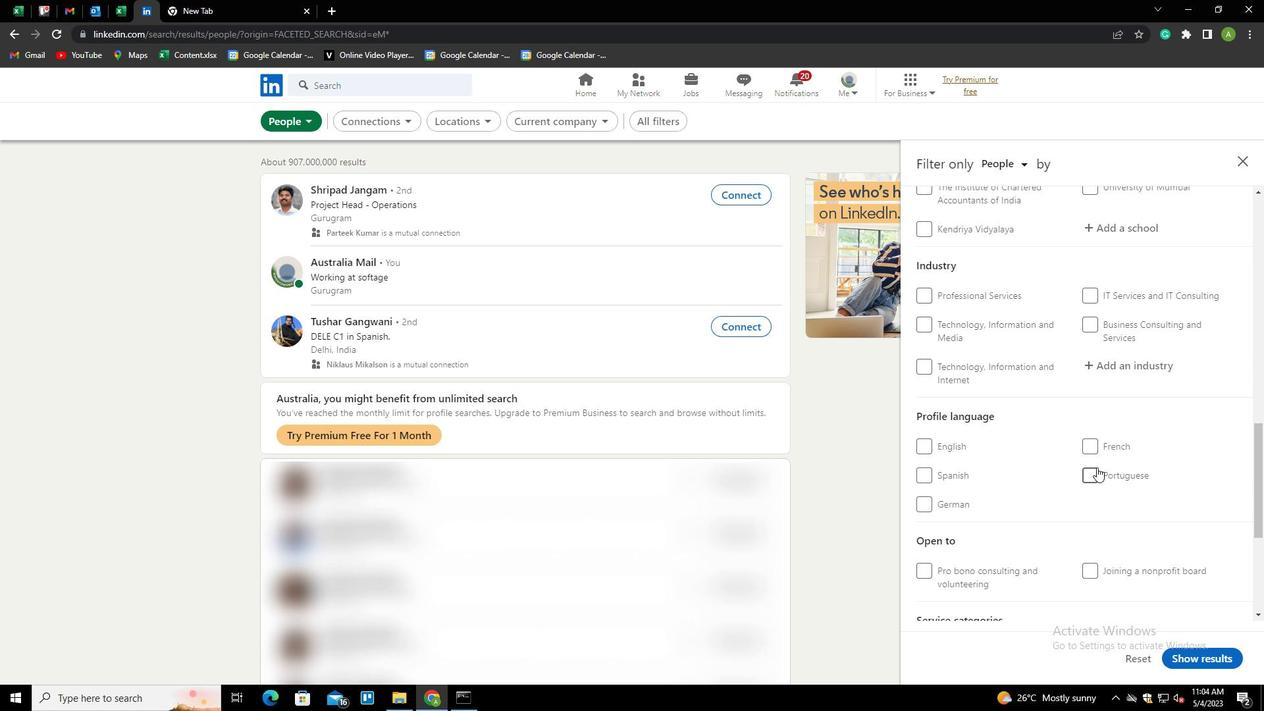
Action: Mouse moved to (1142, 429)
Screenshot: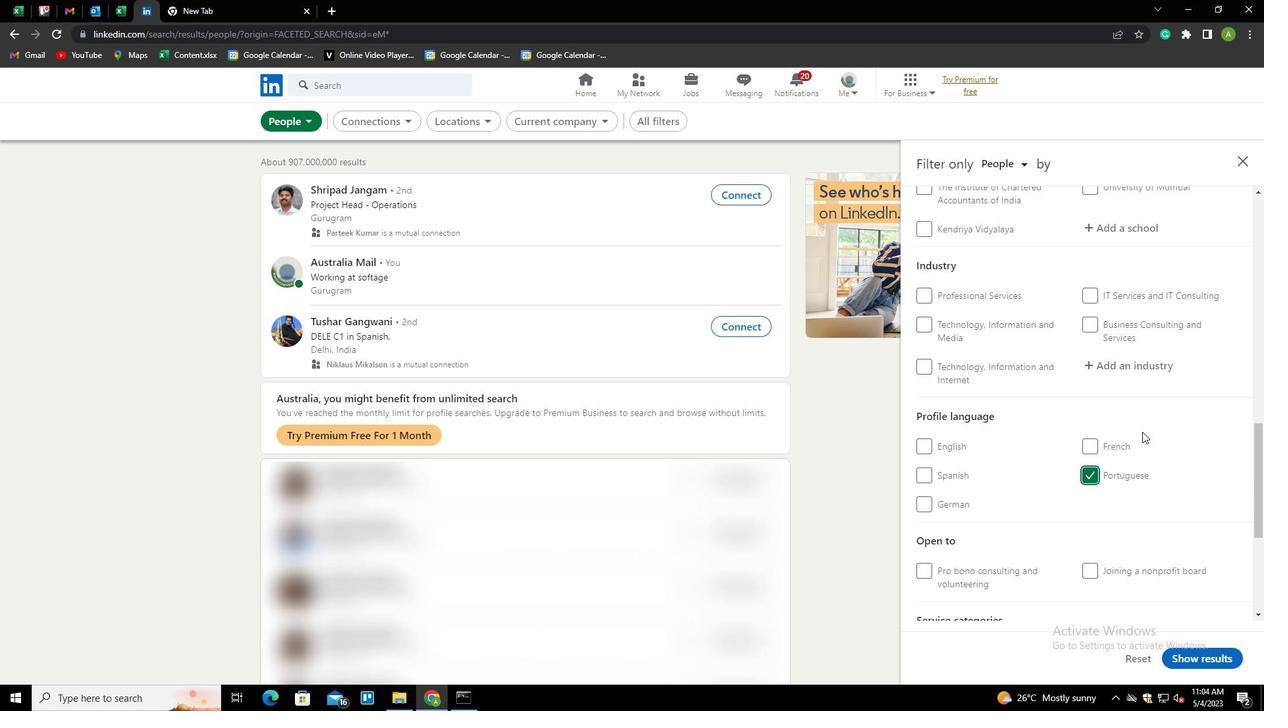 
Action: Mouse scrolled (1142, 430) with delta (0, 0)
Screenshot: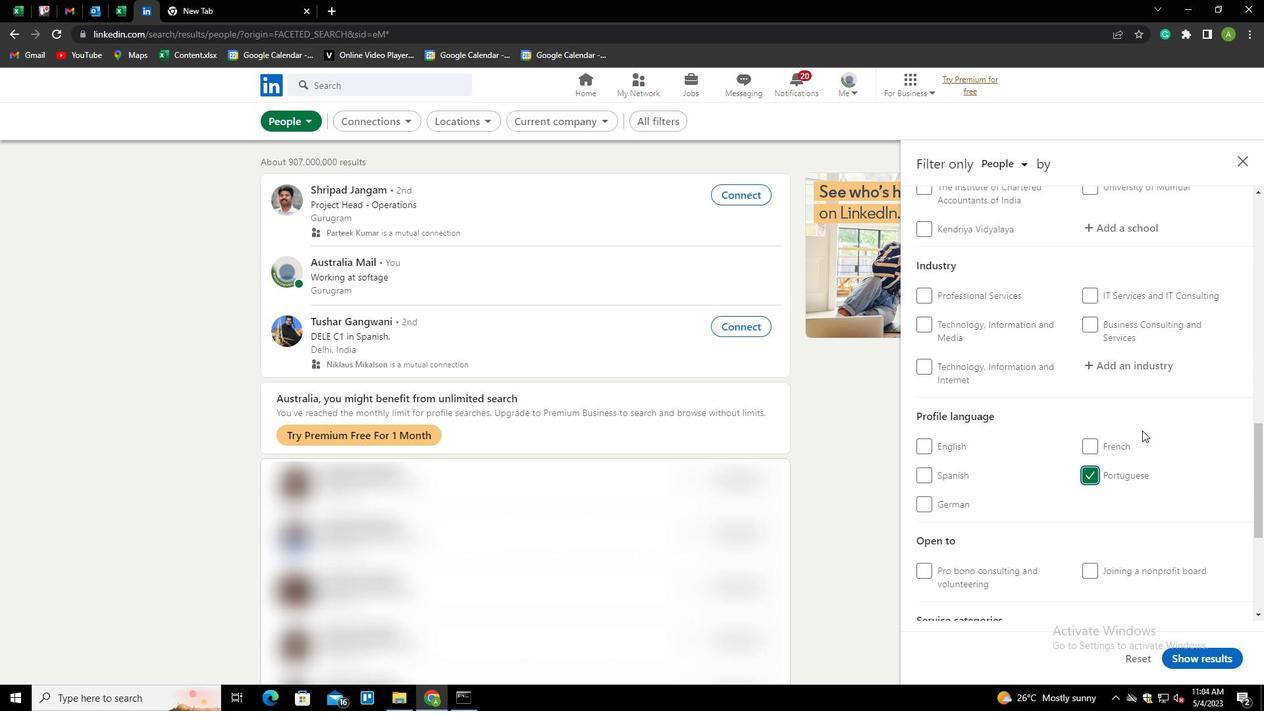 
Action: Mouse scrolled (1142, 430) with delta (0, 0)
Screenshot: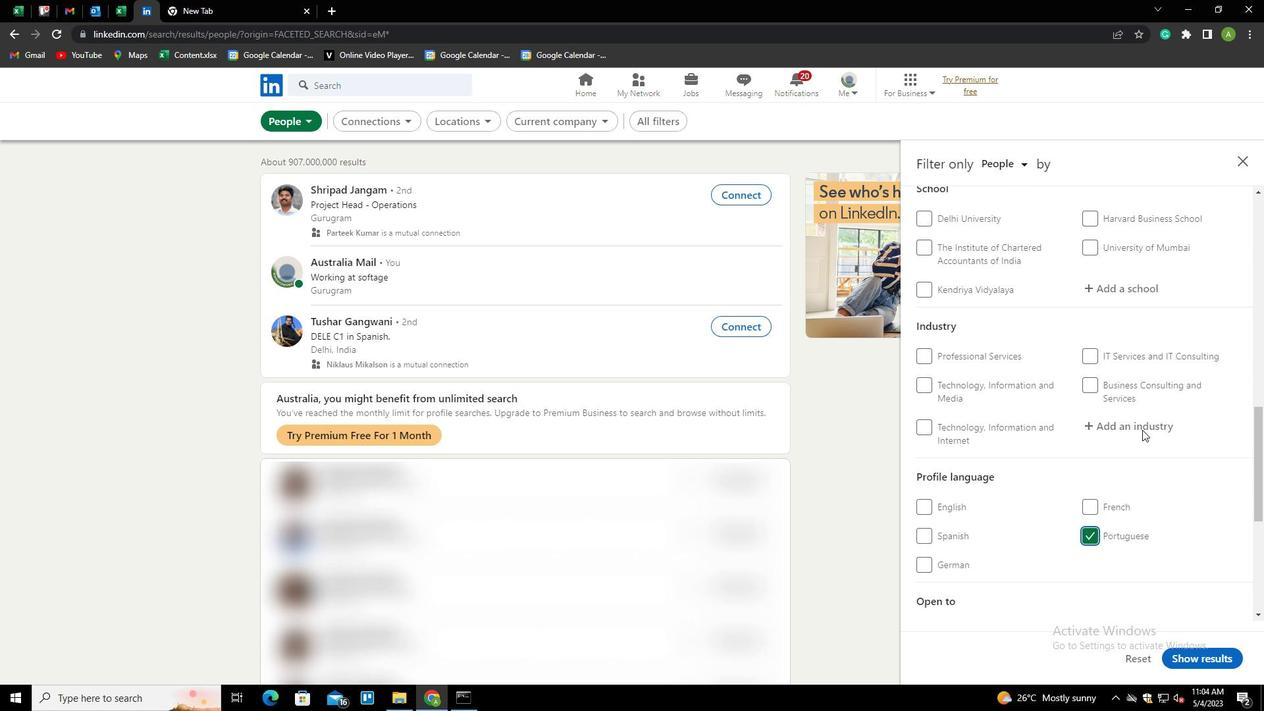 
Action: Mouse scrolled (1142, 430) with delta (0, 0)
Screenshot: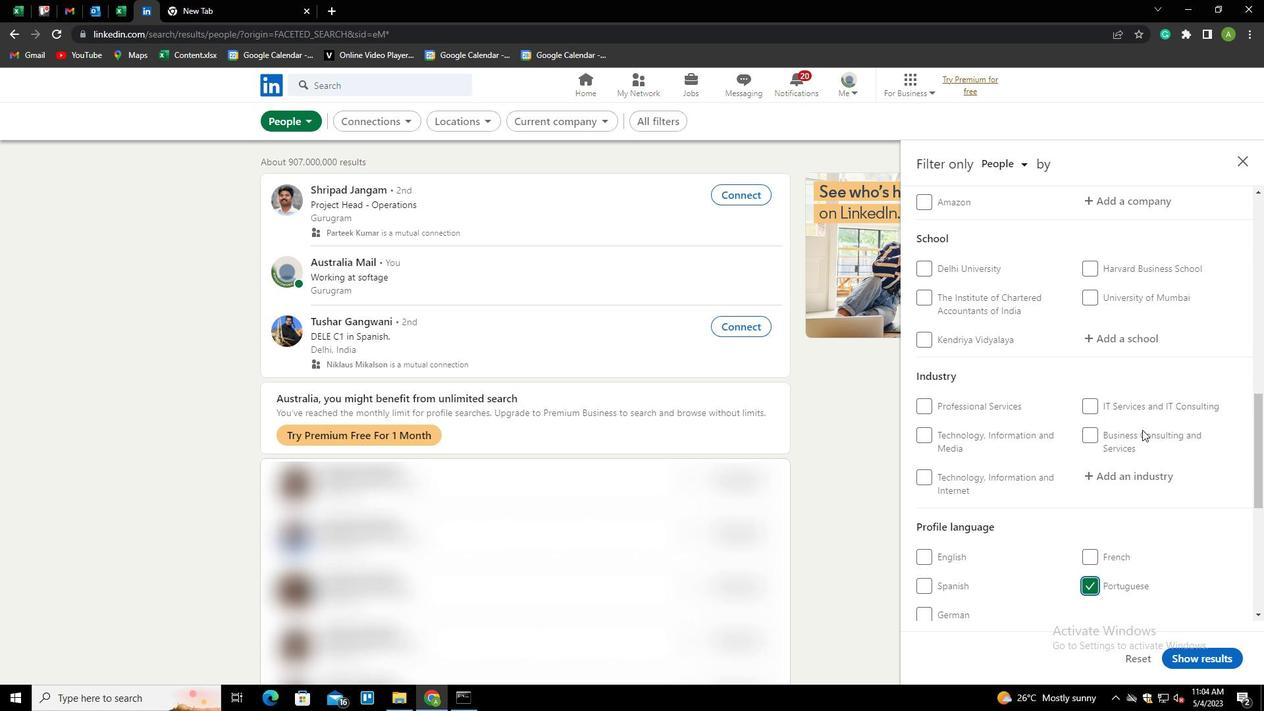 
Action: Mouse scrolled (1142, 430) with delta (0, 0)
Screenshot: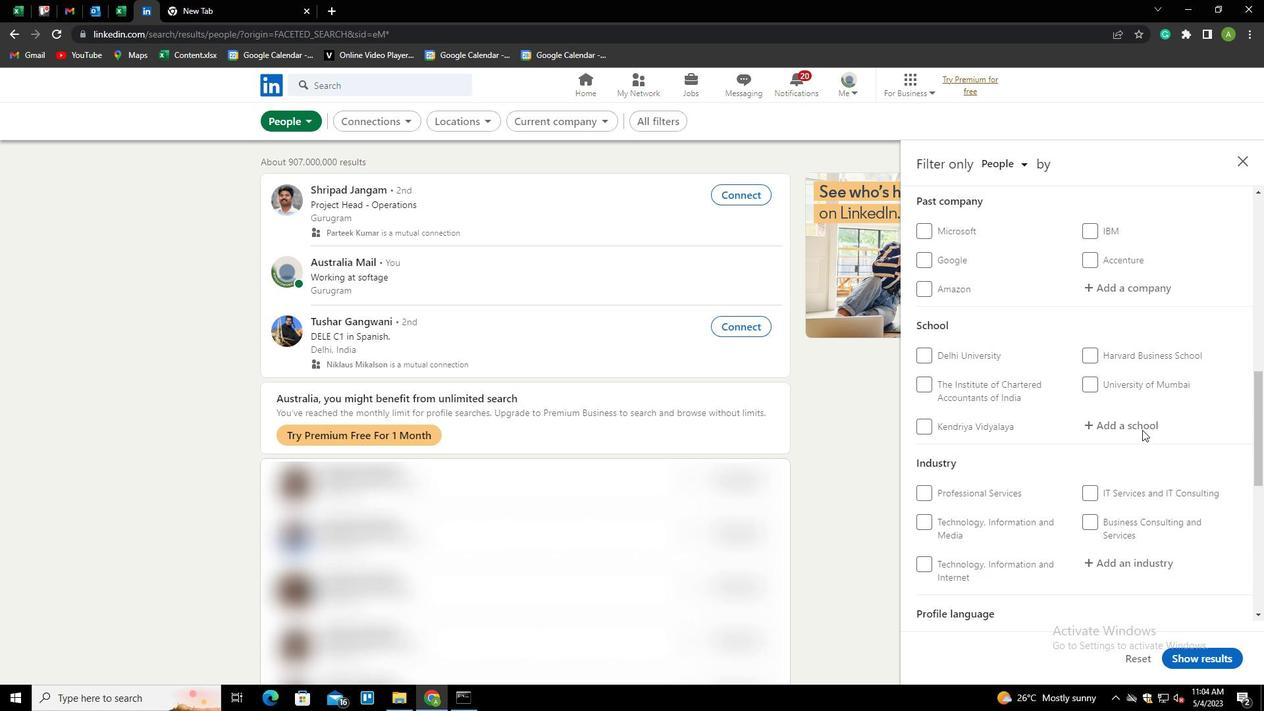 
Action: Mouse scrolled (1142, 430) with delta (0, 0)
Screenshot: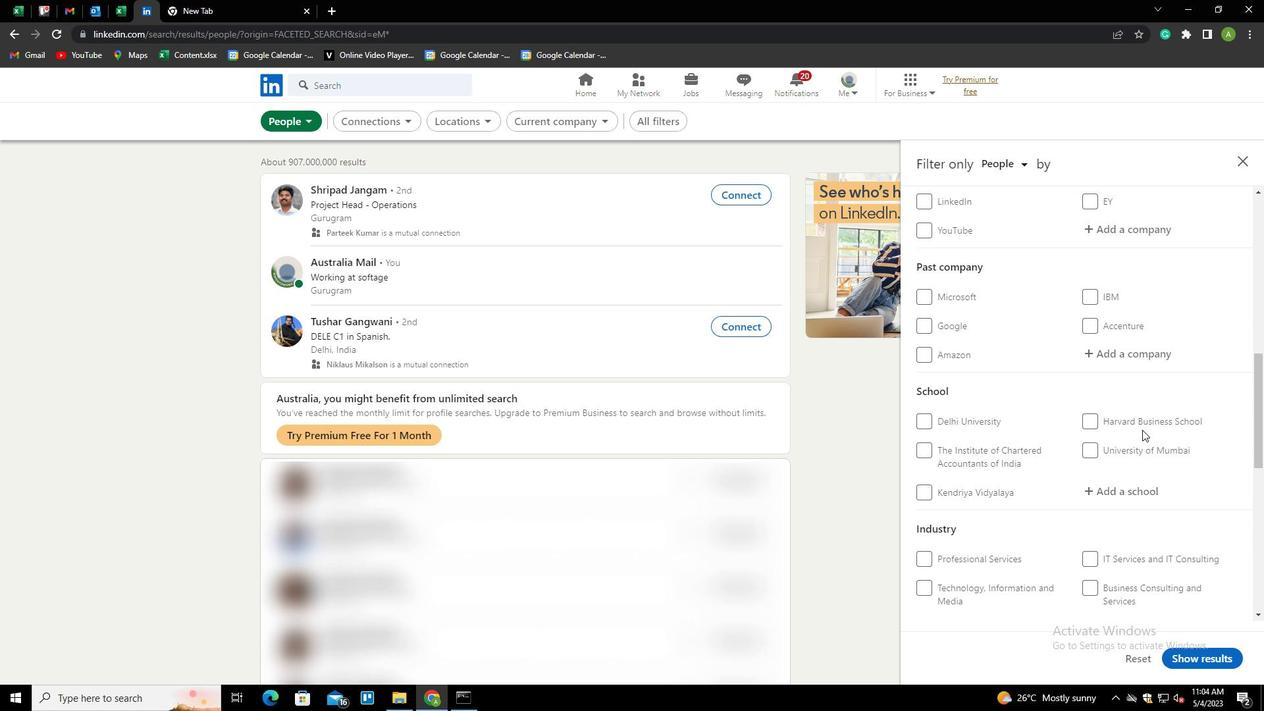 
Action: Mouse scrolled (1142, 430) with delta (0, 0)
Screenshot: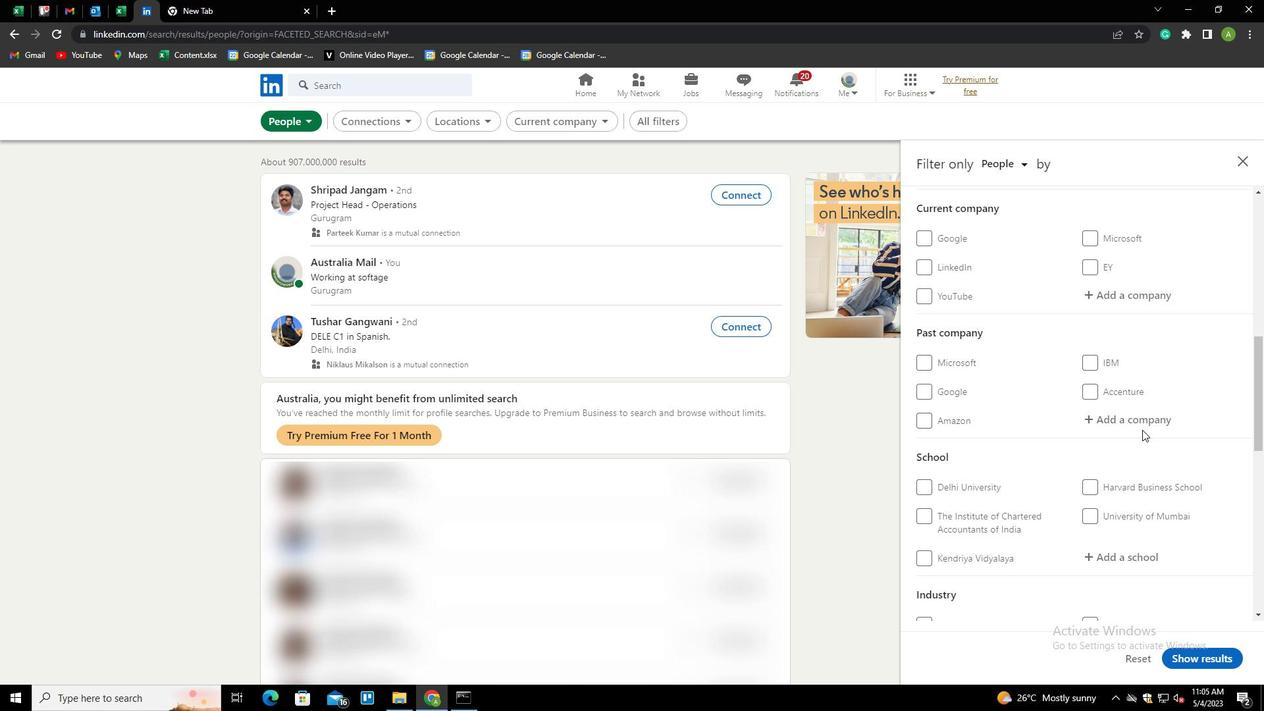 
Action: Mouse moved to (1129, 364)
Screenshot: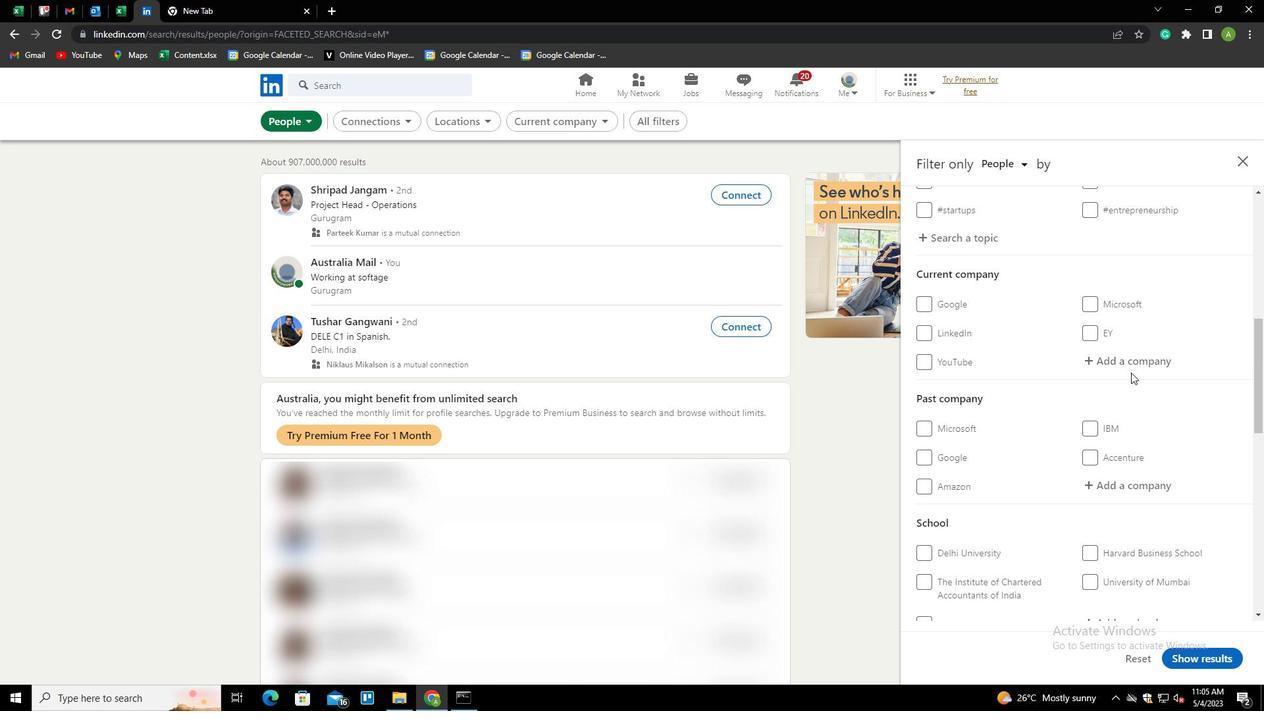 
Action: Mouse pressed left at (1129, 364)
Screenshot: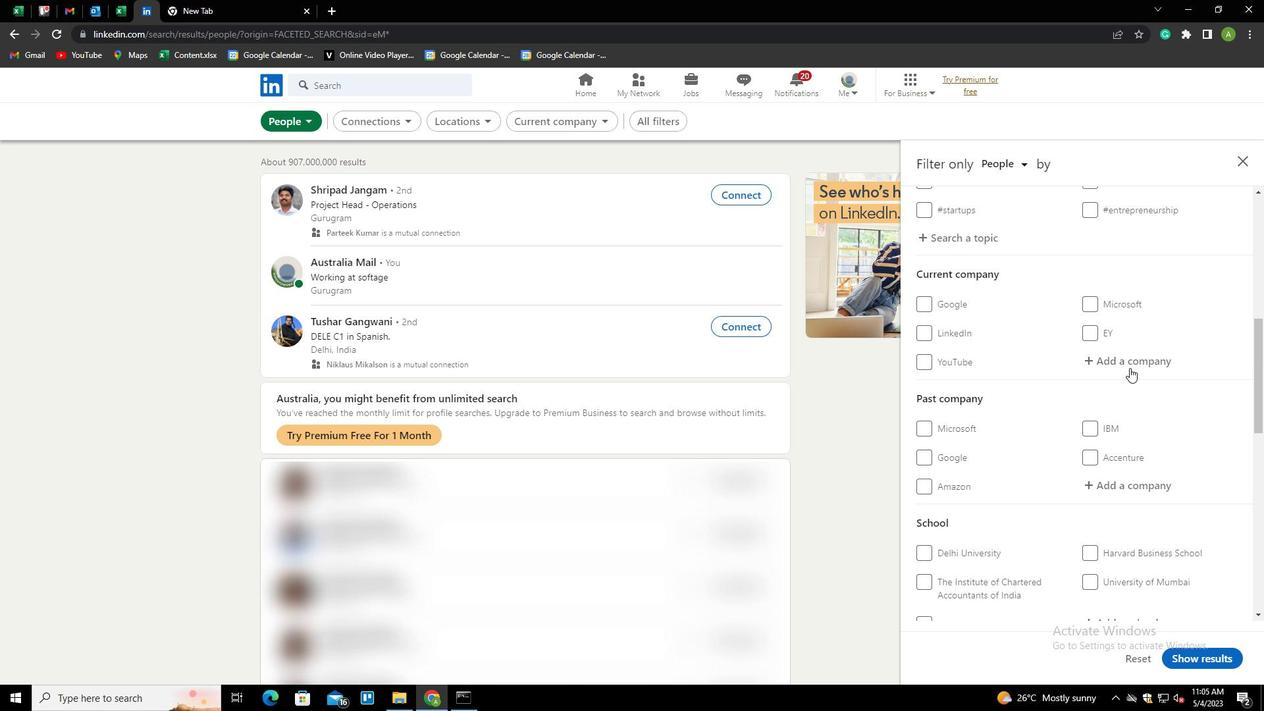 
Action: Key pressed <Key.shift>THE<Key.space><Key.shift>MUTHOOT<Key.space><Key.shift>GROUP<Key.down><Key.enter>
Screenshot: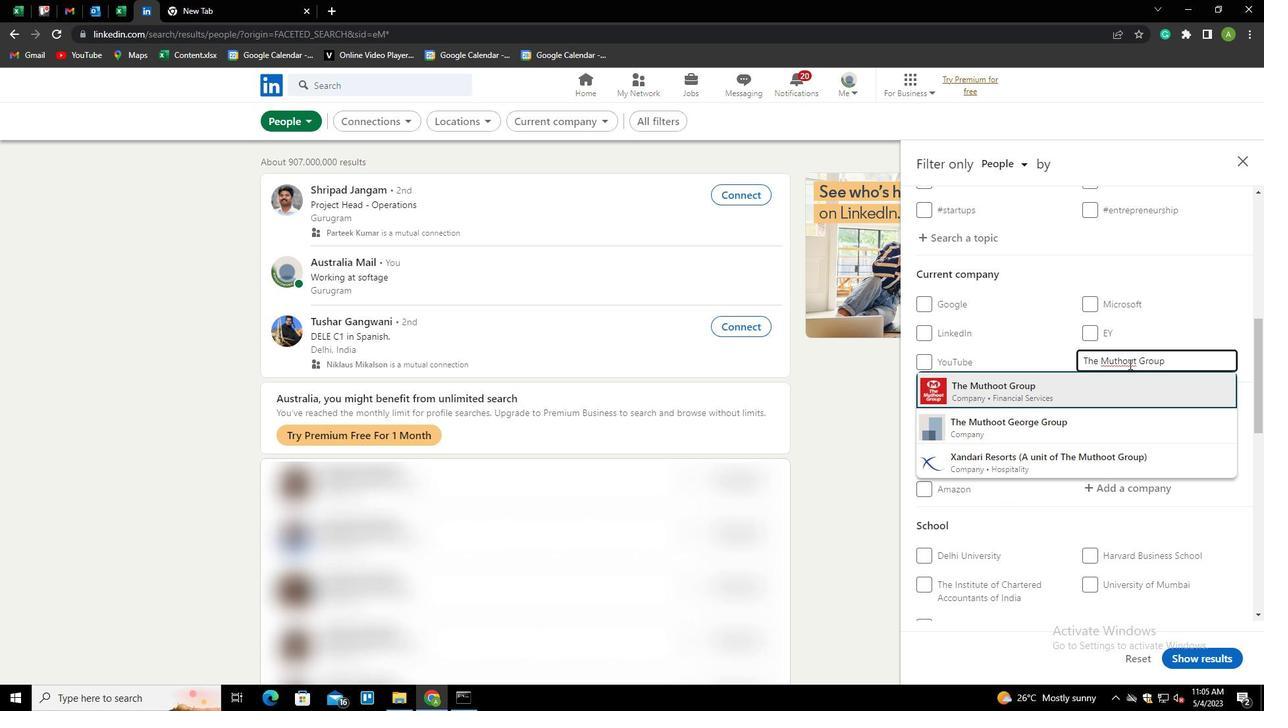 
Action: Mouse scrolled (1129, 363) with delta (0, 0)
Screenshot: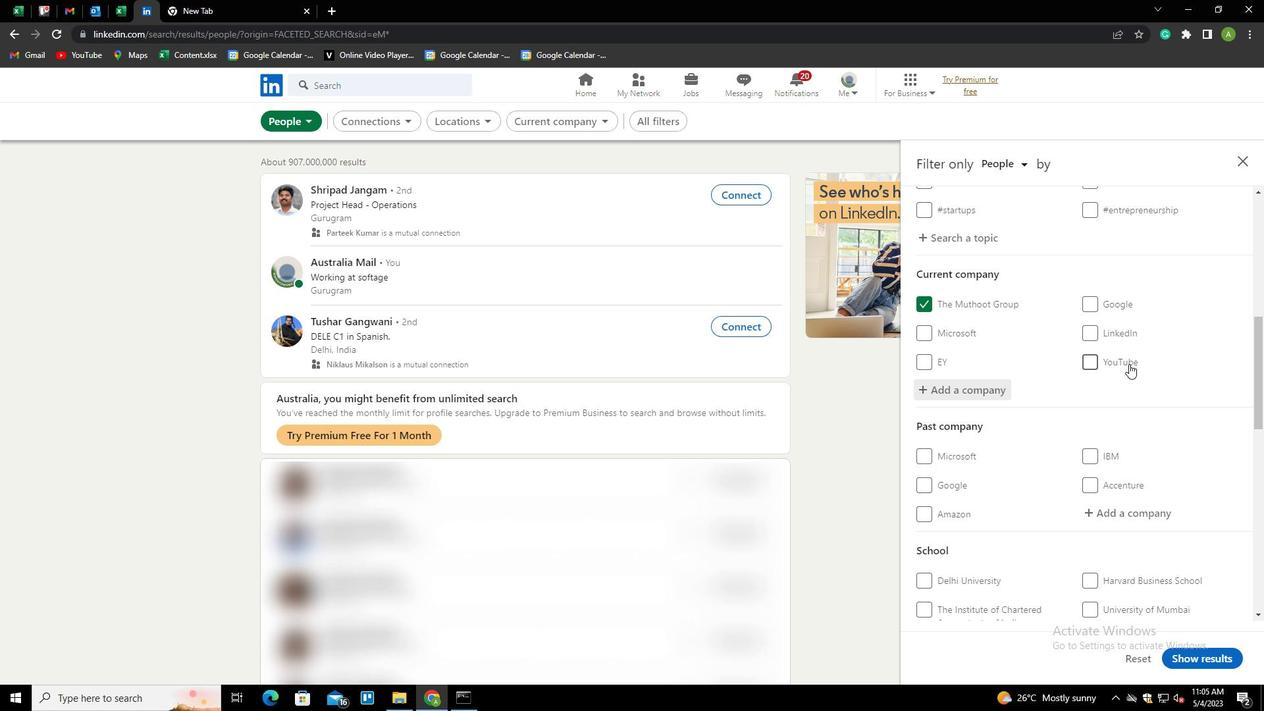 
Action: Mouse scrolled (1129, 363) with delta (0, 0)
Screenshot: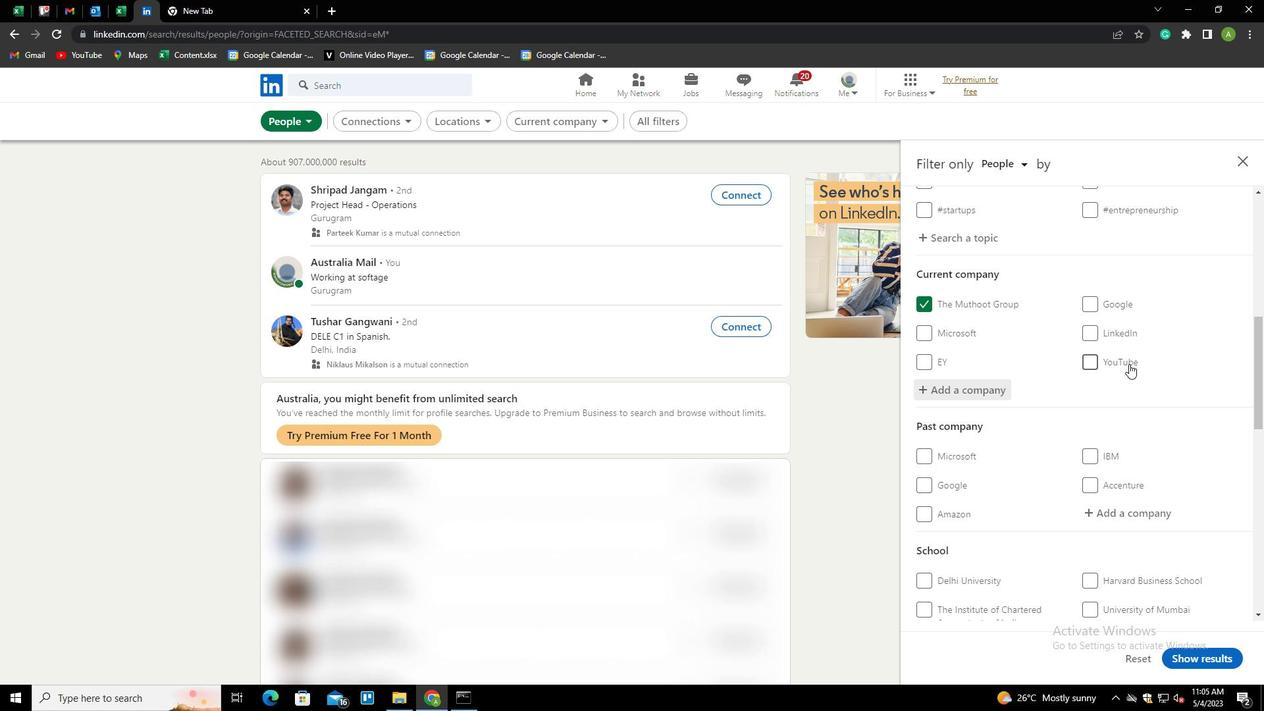 
Action: Mouse scrolled (1129, 363) with delta (0, 0)
Screenshot: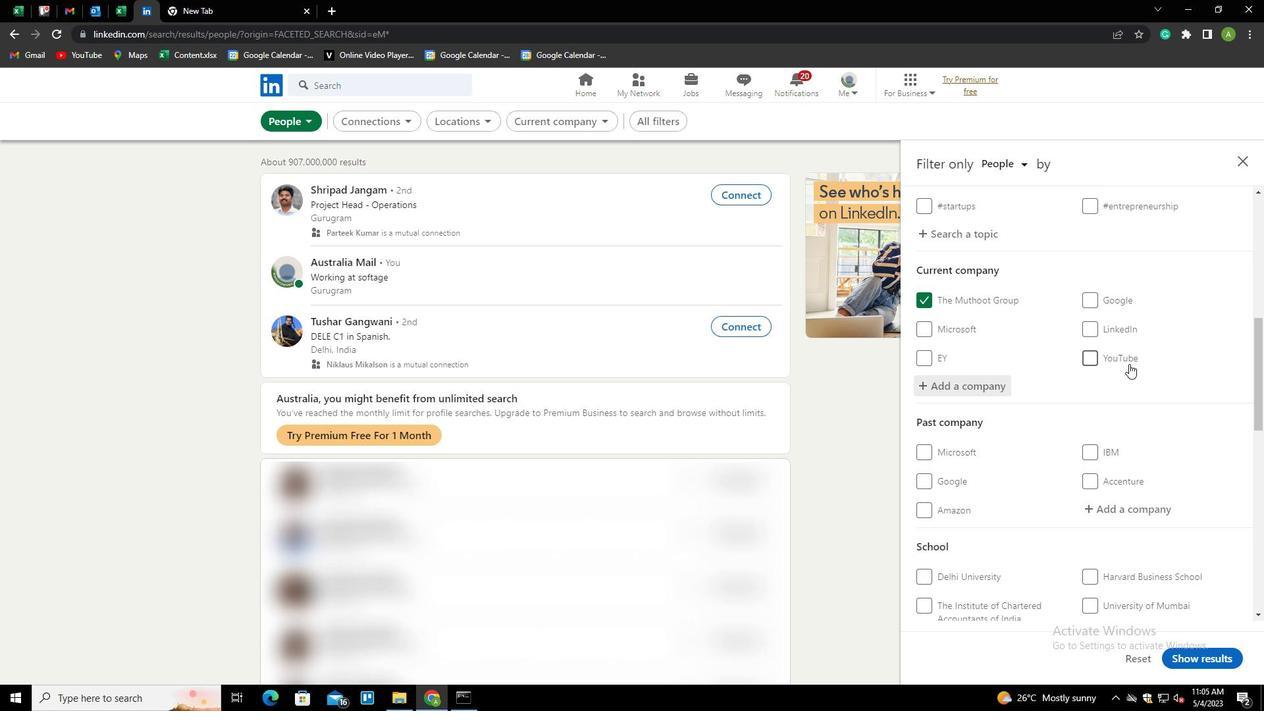 
Action: Mouse moved to (1118, 449)
Screenshot: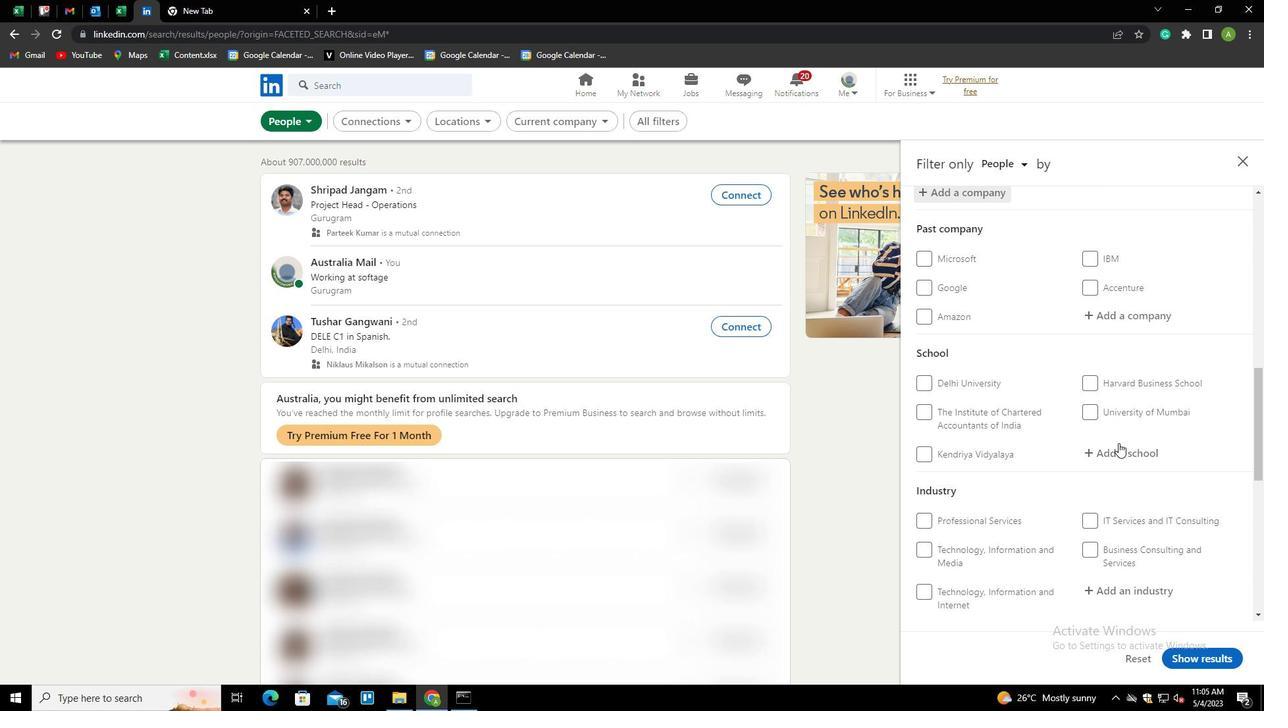 
Action: Mouse pressed left at (1118, 449)
Screenshot: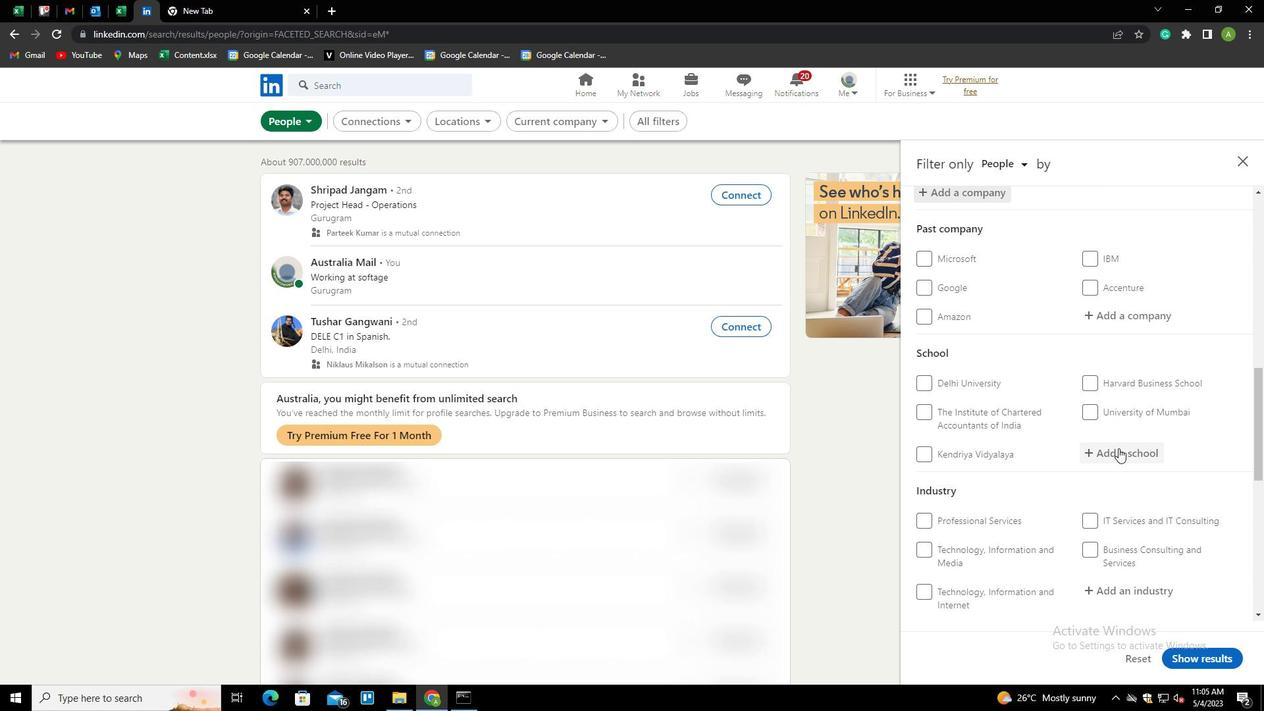 
Action: Key pressed <Key.shift><Key.shift><Key.shift><Key.shift><Key.shift><Key.shift><Key.shift><Key.shift>PES<Key.space><Key.shift>INSTITUTE<Key.down><Key.enter>
Screenshot: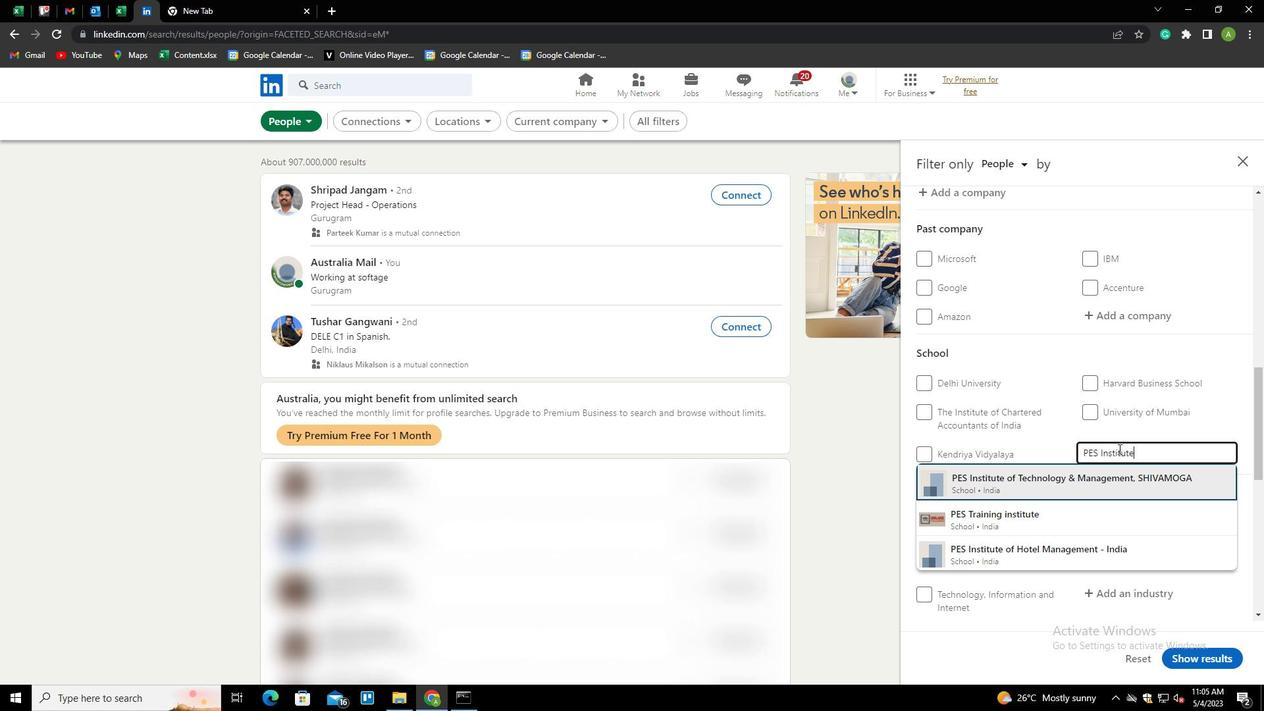 
Action: Mouse scrolled (1118, 448) with delta (0, 0)
Screenshot: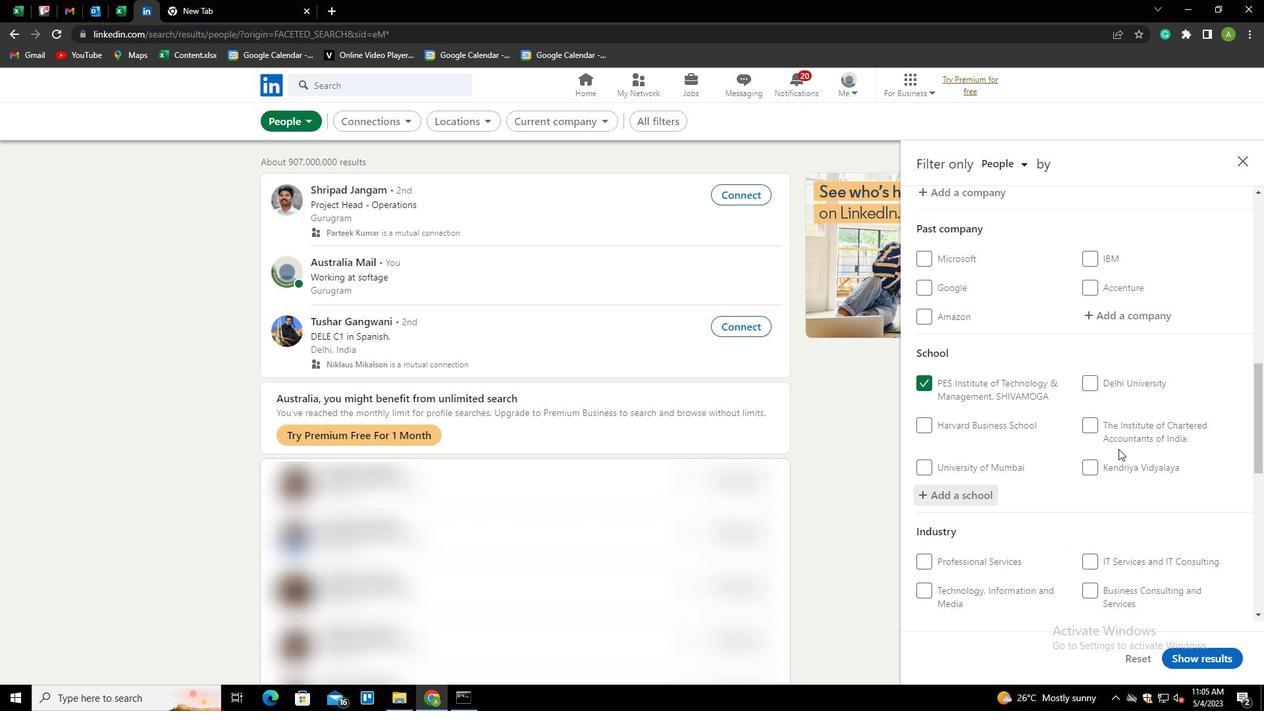 
Action: Mouse scrolled (1118, 448) with delta (0, 0)
Screenshot: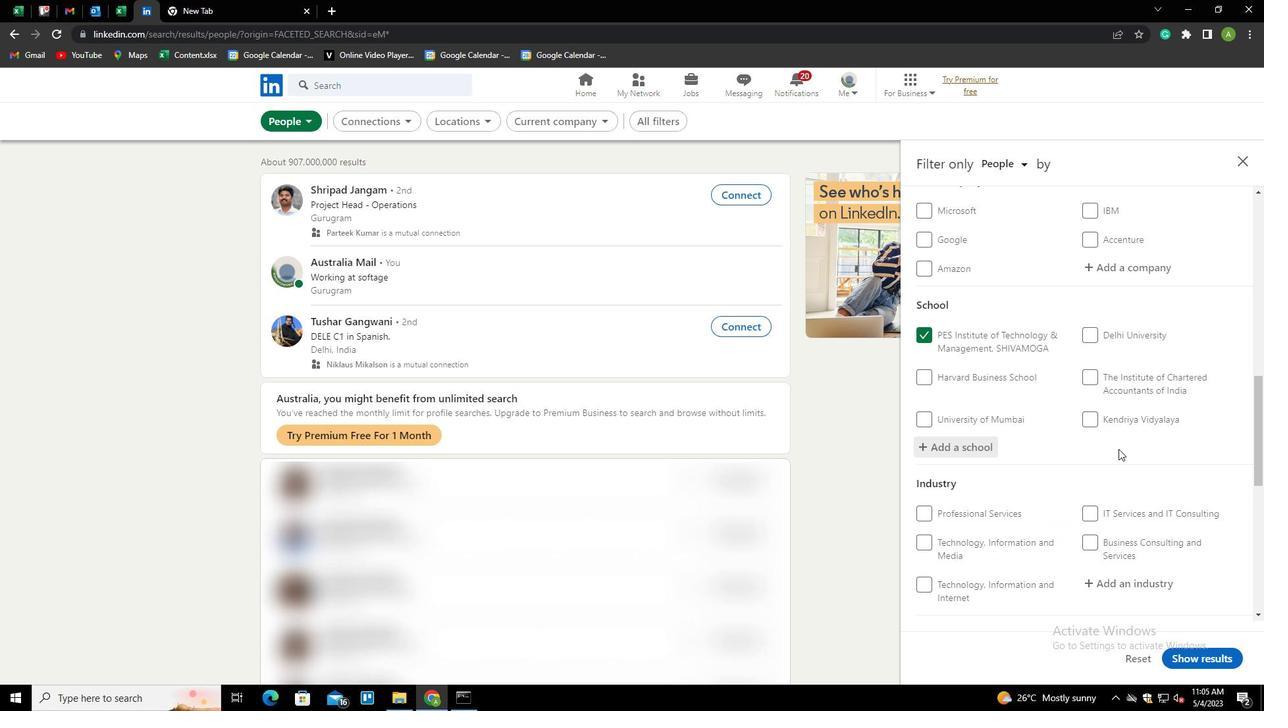 
Action: Mouse scrolled (1118, 448) with delta (0, 0)
Screenshot: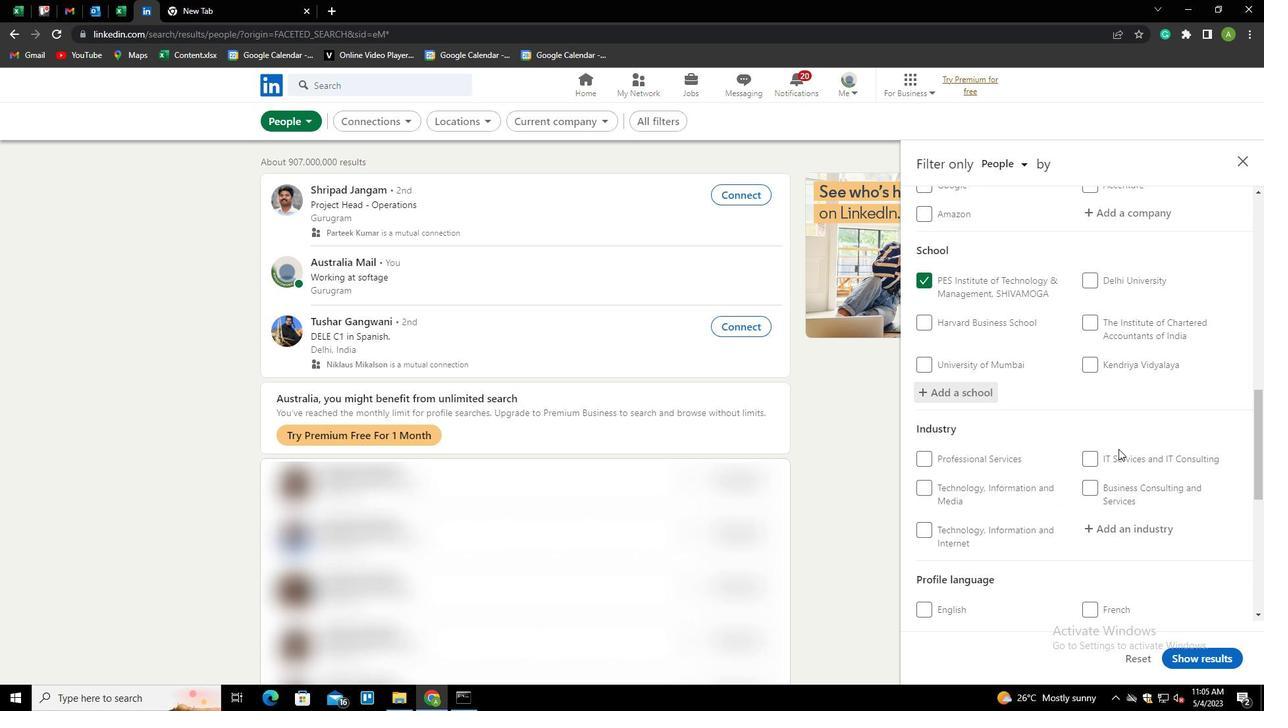 
Action: Mouse moved to (1123, 429)
Screenshot: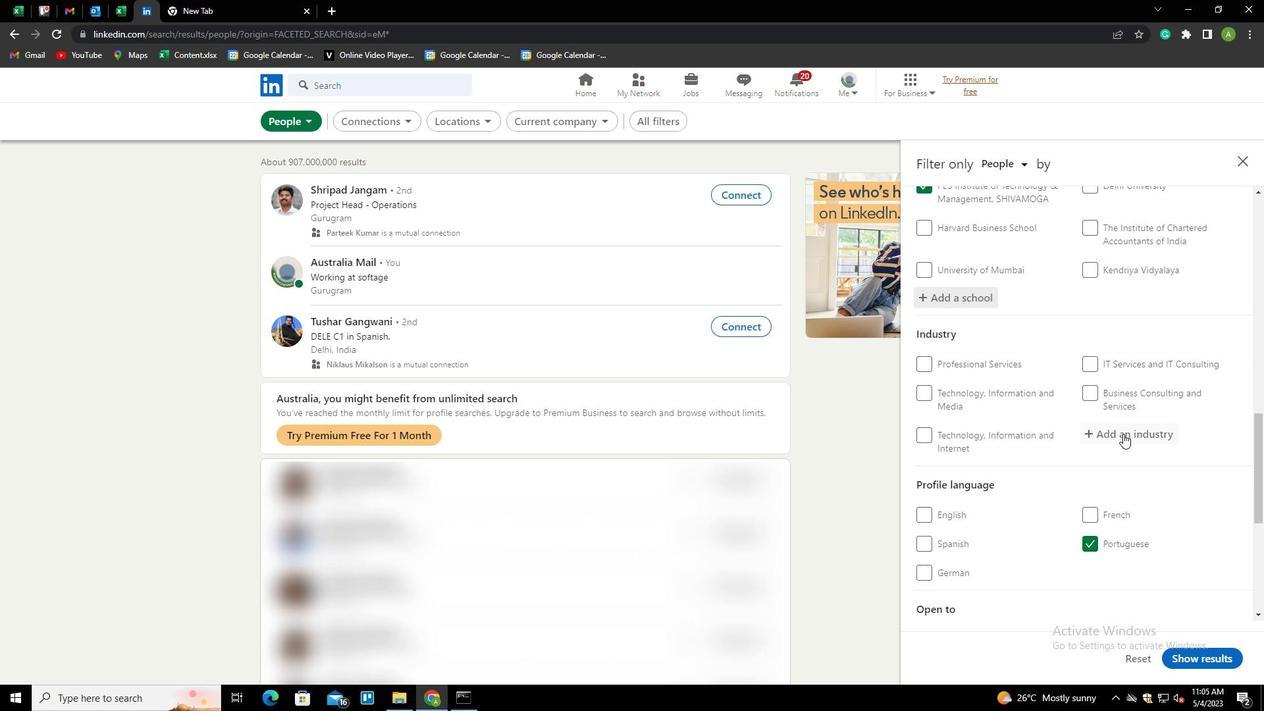 
Action: Mouse pressed left at (1123, 429)
Screenshot: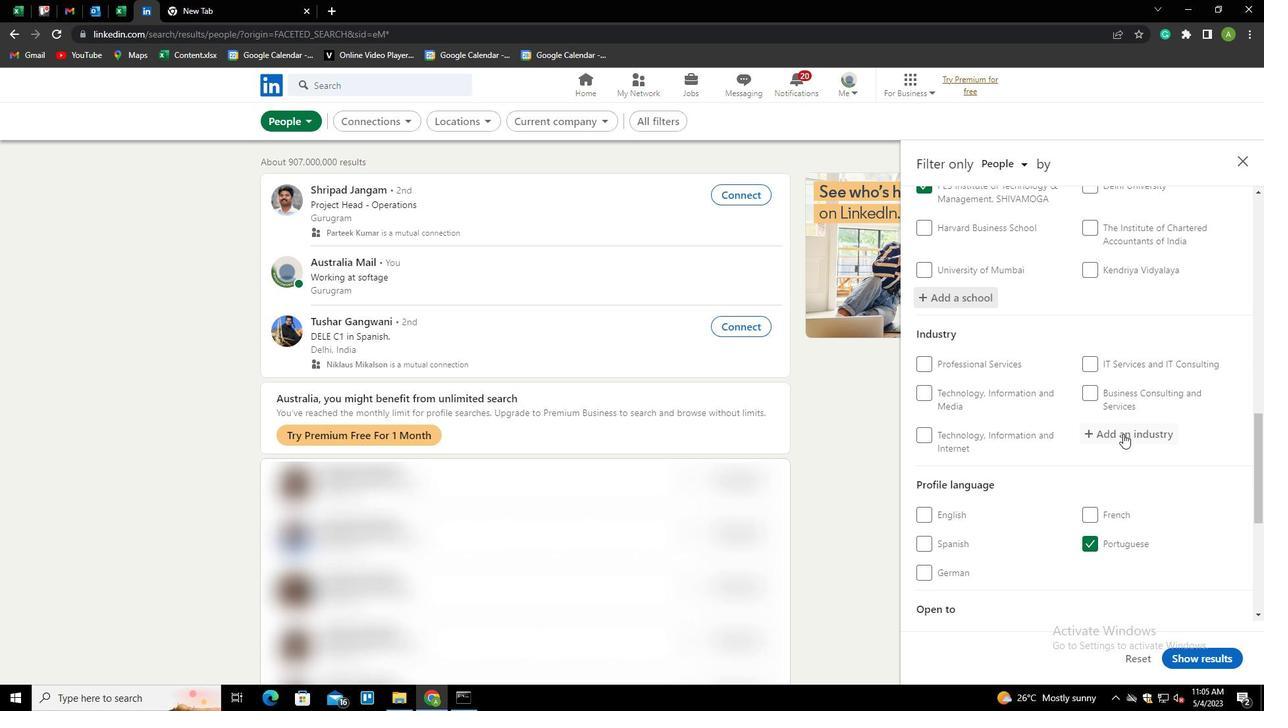 
Action: Mouse moved to (1122, 435)
Screenshot: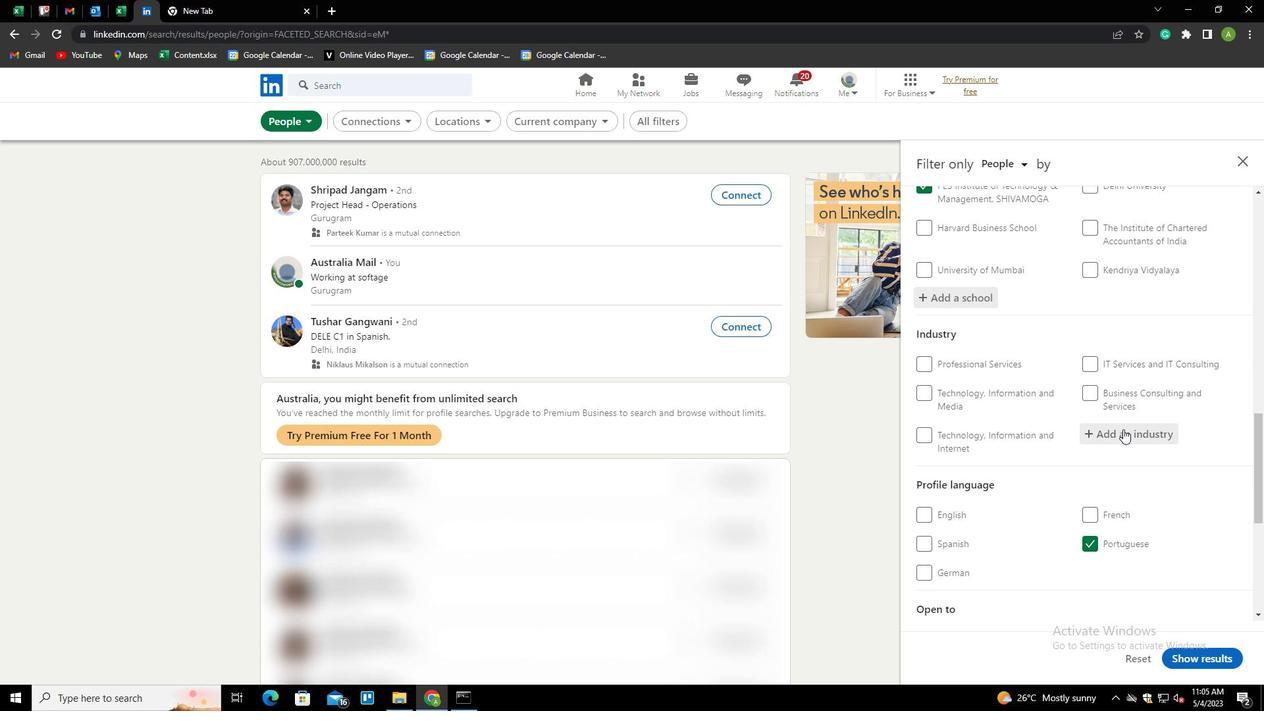 
Action: Key pressed <Key.shift>EMBEDDED<Key.down><Key.enter>
Screenshot: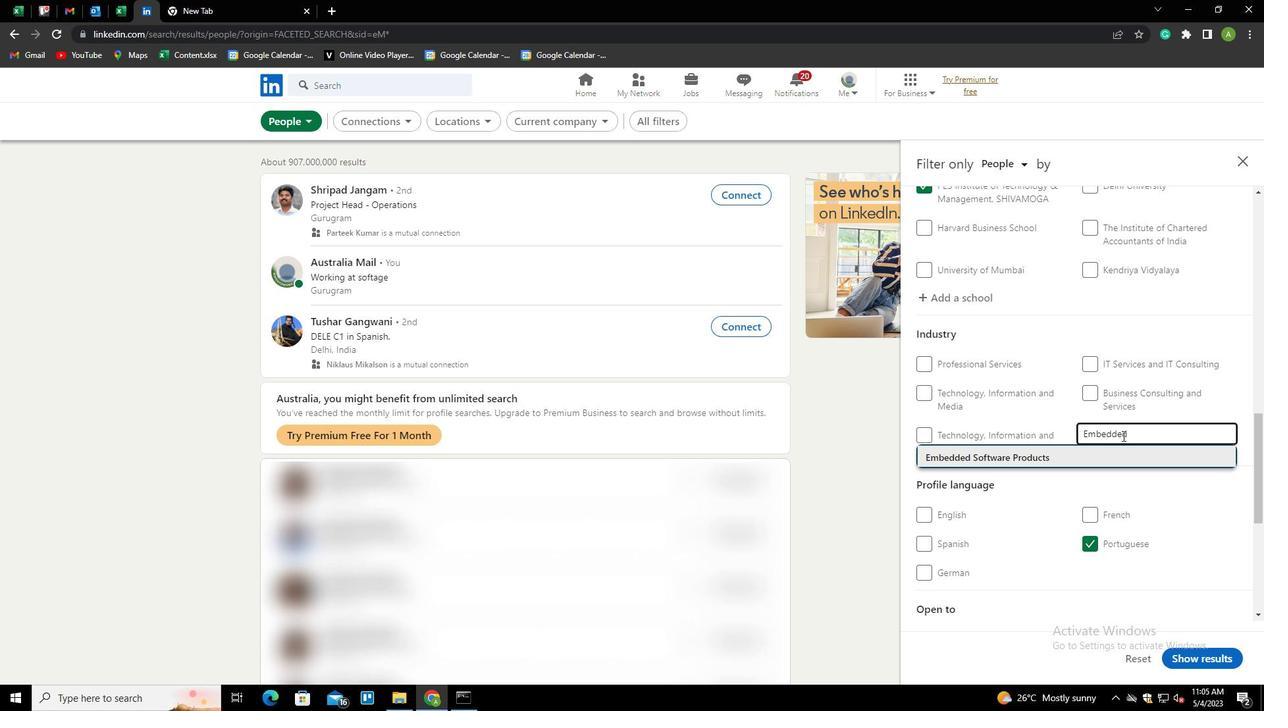 
Action: Mouse scrolled (1122, 435) with delta (0, 0)
Screenshot: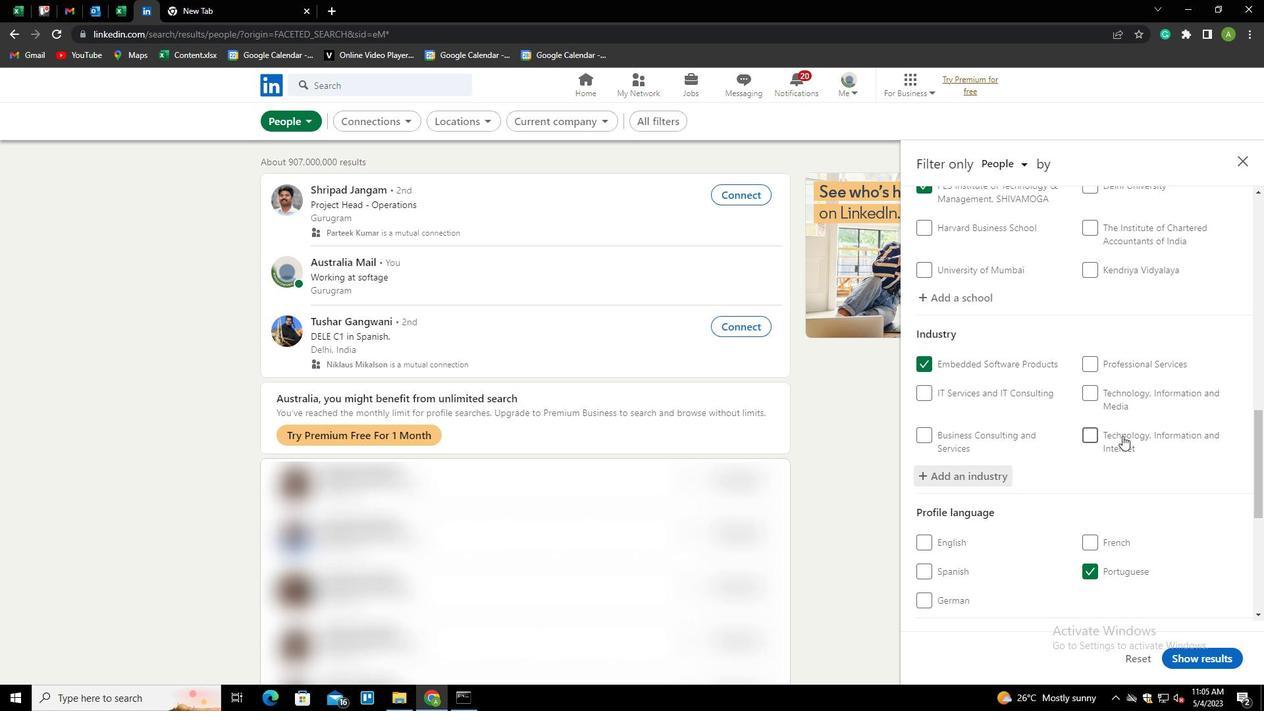 
Action: Mouse scrolled (1122, 435) with delta (0, 0)
Screenshot: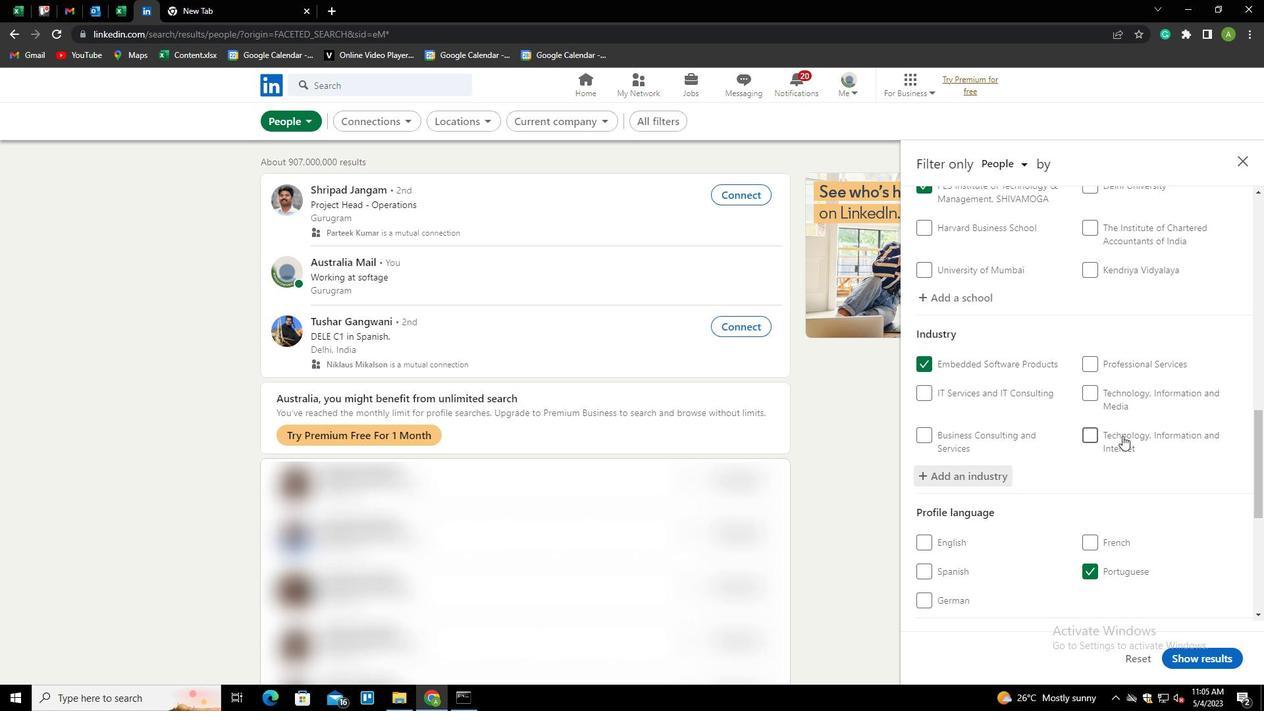 
Action: Mouse scrolled (1122, 435) with delta (0, 0)
Screenshot: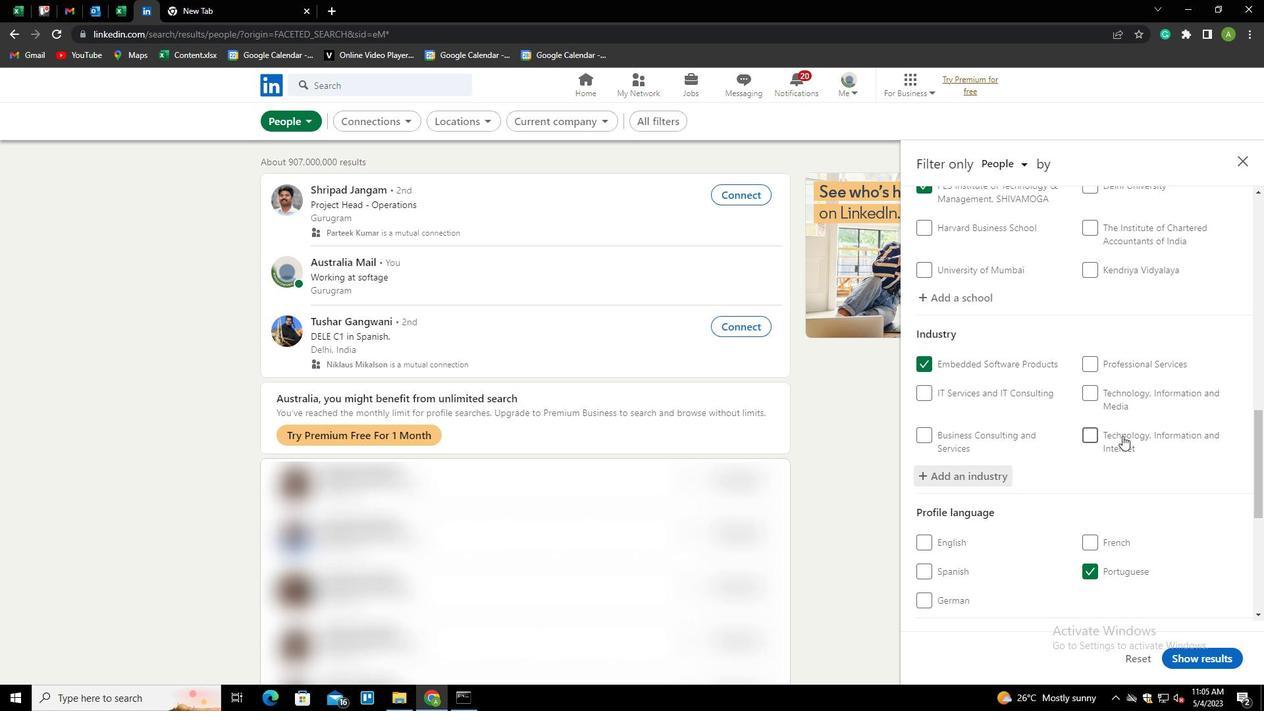 
Action: Mouse scrolled (1122, 435) with delta (0, 0)
Screenshot: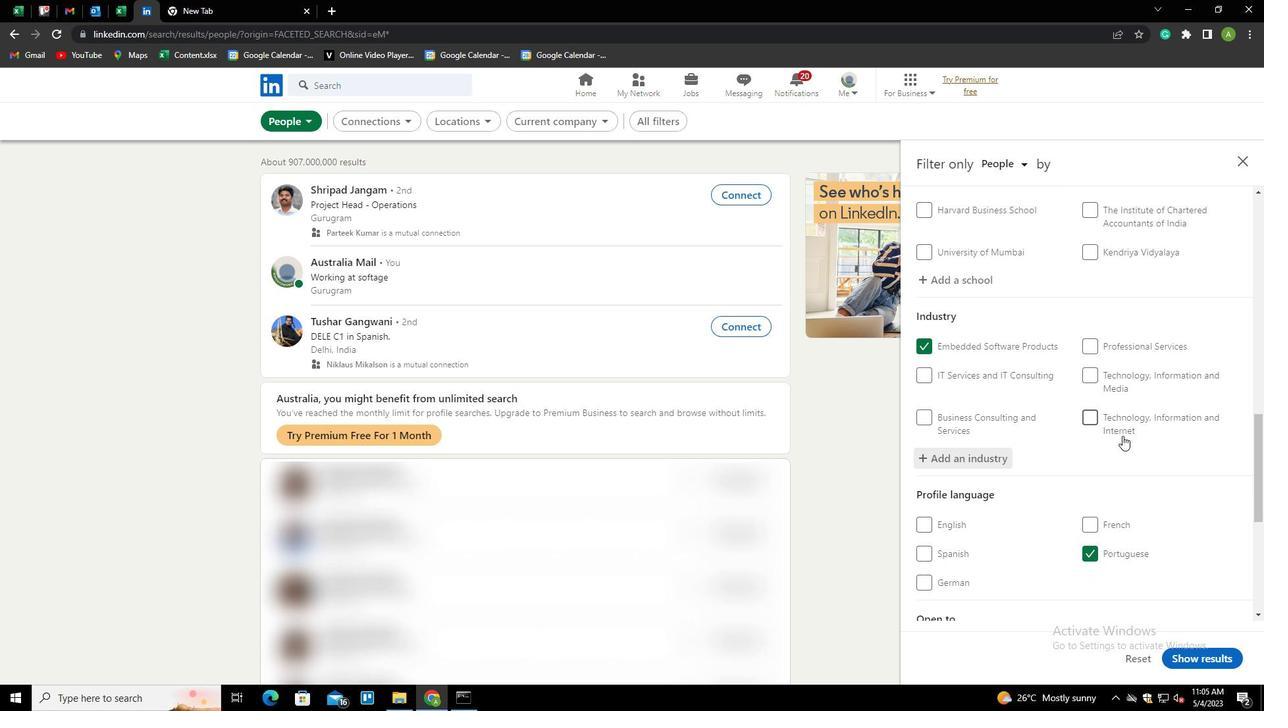 
Action: Mouse scrolled (1122, 435) with delta (0, 0)
Screenshot: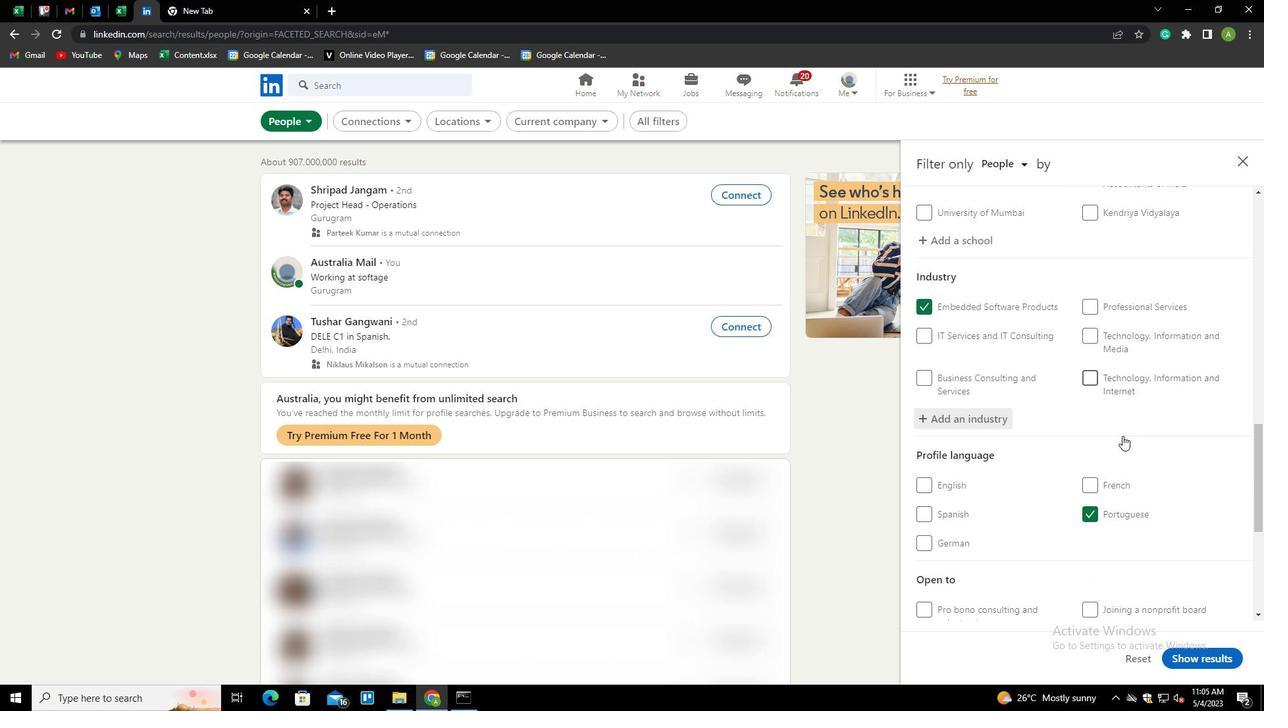 
Action: Mouse moved to (1110, 471)
Screenshot: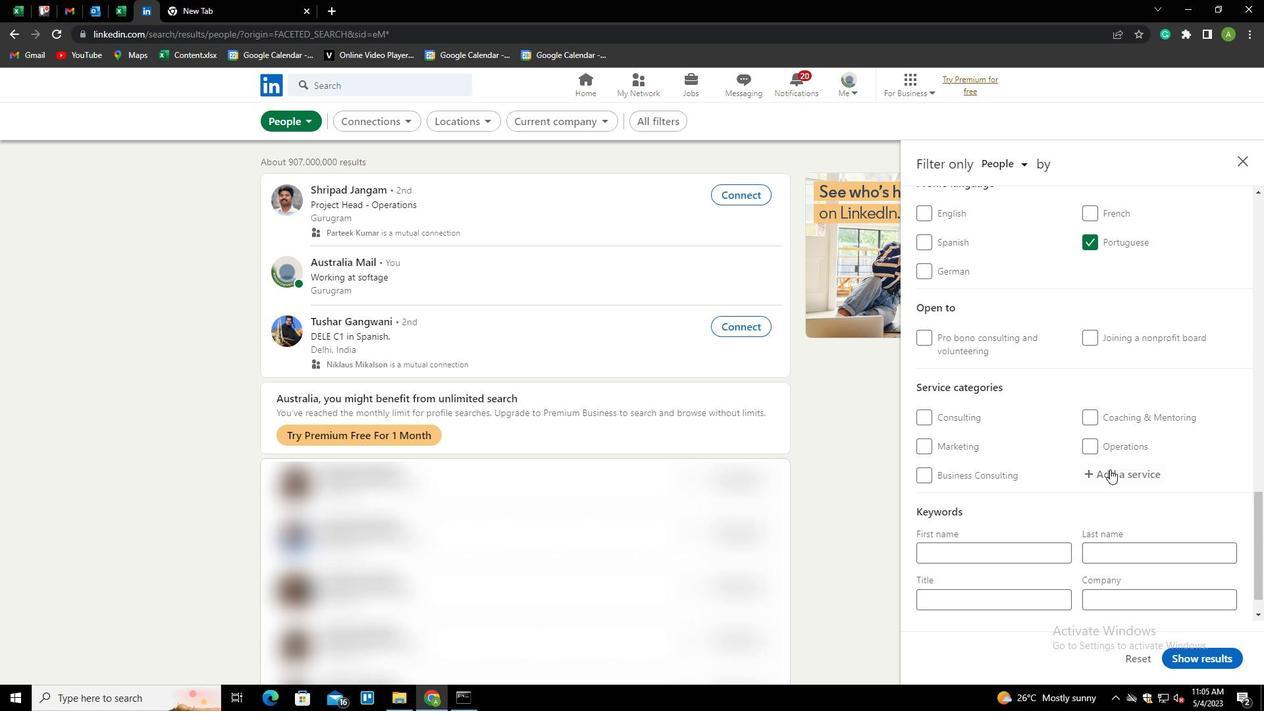 
Action: Mouse pressed left at (1110, 471)
Screenshot: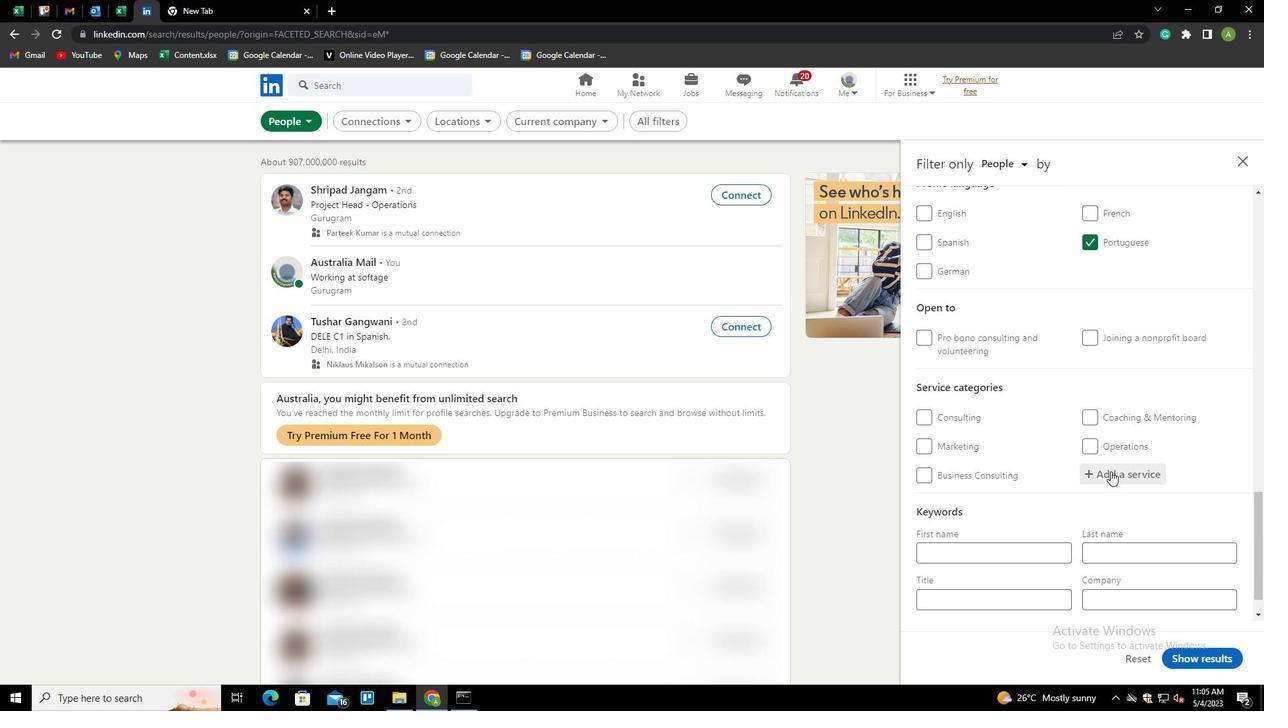 
Action: Key pressed <Key.shift><Key.shift><Key.shift><Key.shift><Key.shift><Key.shift><Key.shift><Key.shift><Key.shift><Key.shift>GRAPHIC<Key.down><Key.enter>
Screenshot: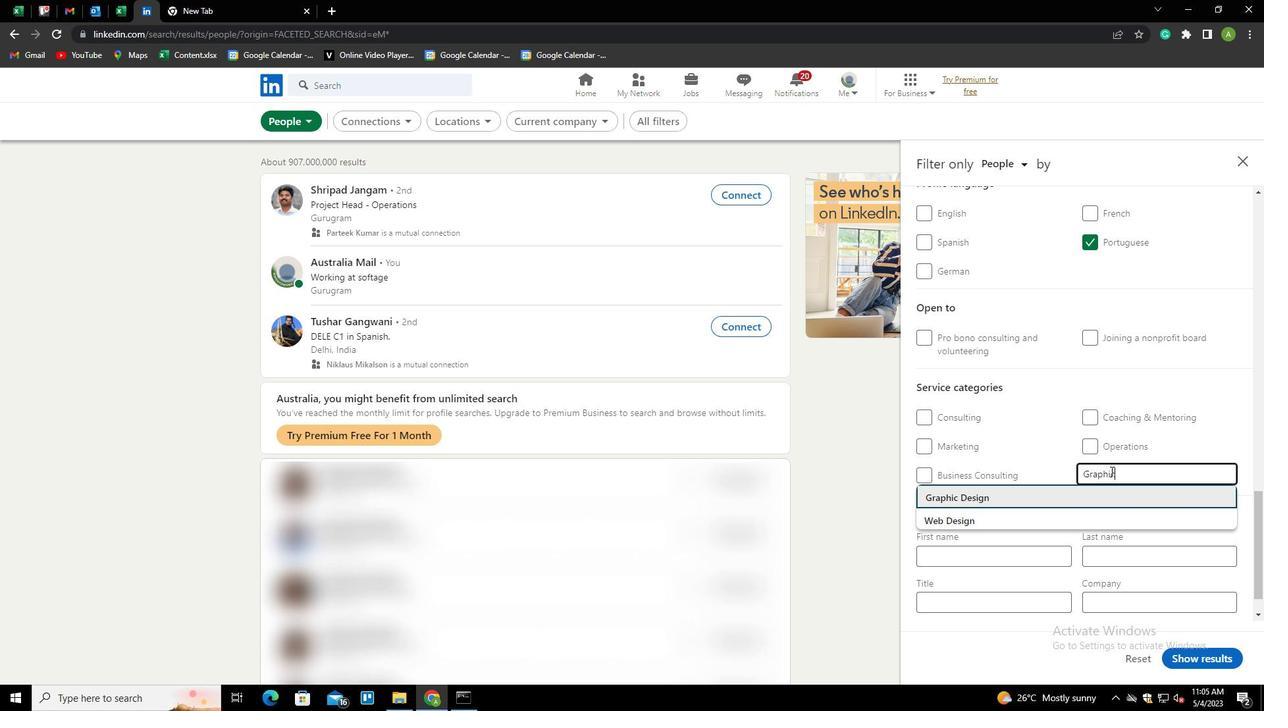 
Action: Mouse scrolled (1110, 470) with delta (0, 0)
Screenshot: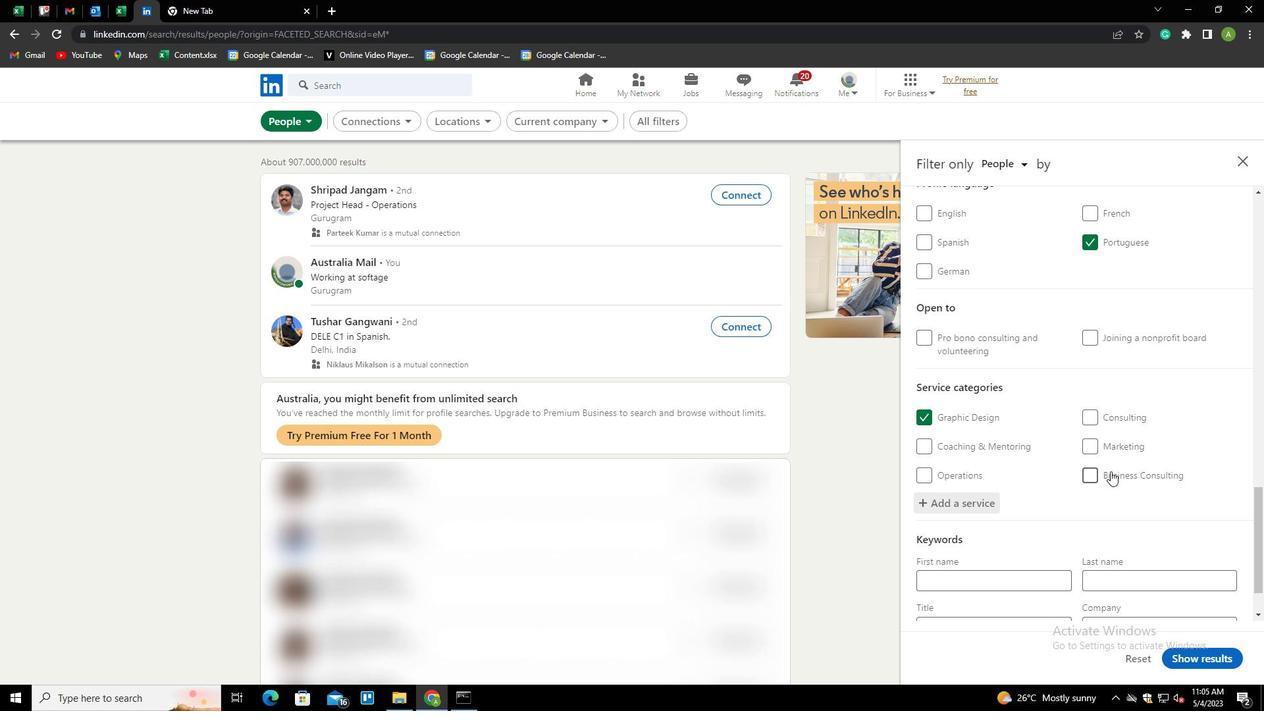 
Action: Mouse scrolled (1110, 470) with delta (0, 0)
Screenshot: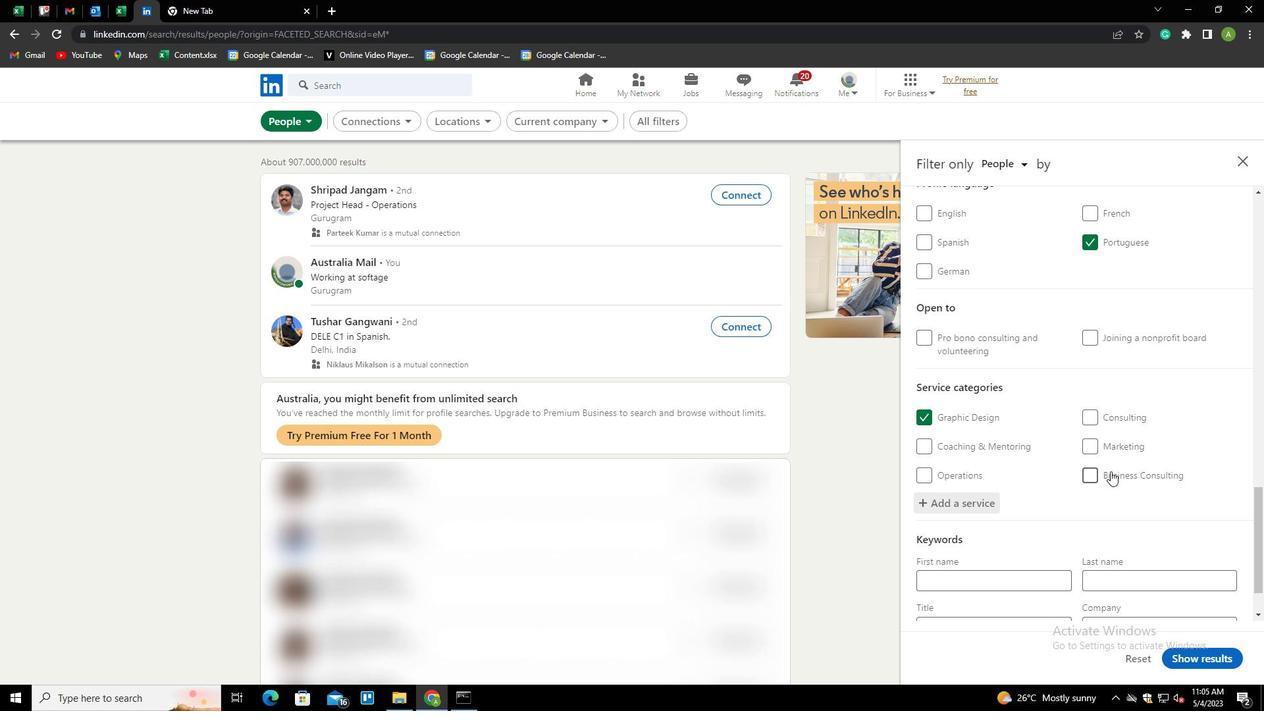 
Action: Mouse scrolled (1110, 470) with delta (0, 0)
Screenshot: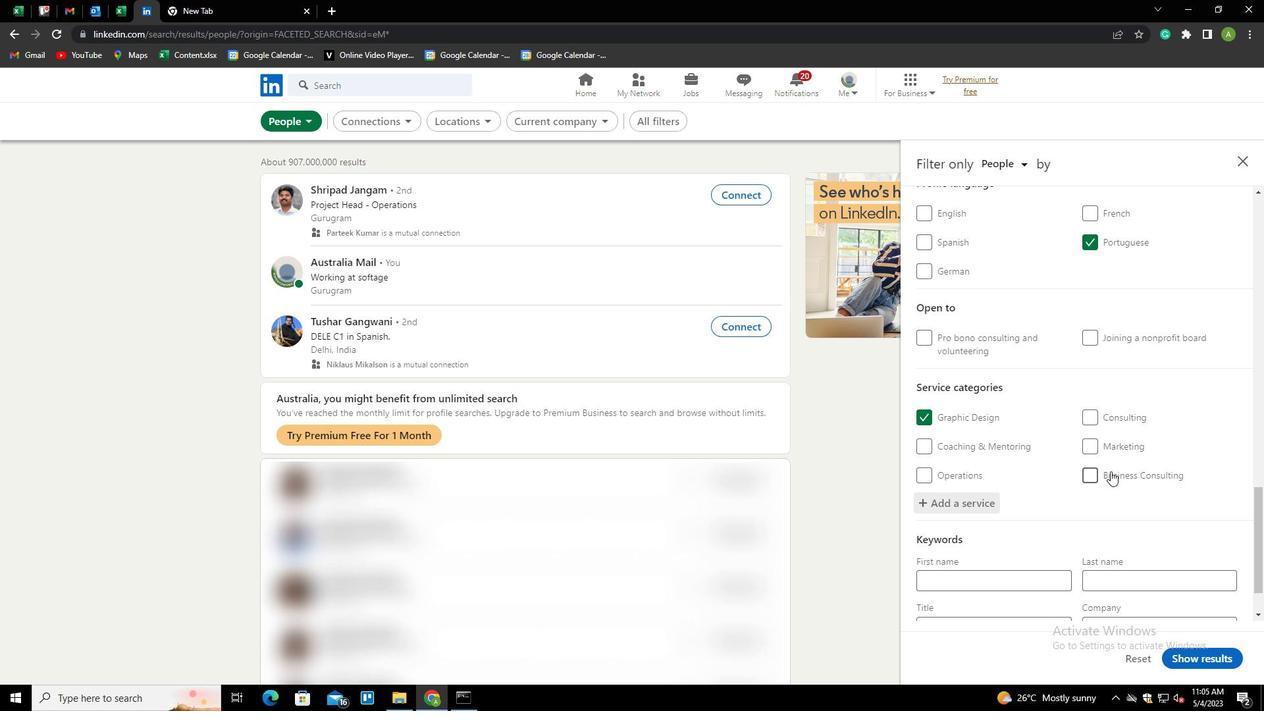 
Action: Mouse scrolled (1110, 470) with delta (0, 0)
Screenshot: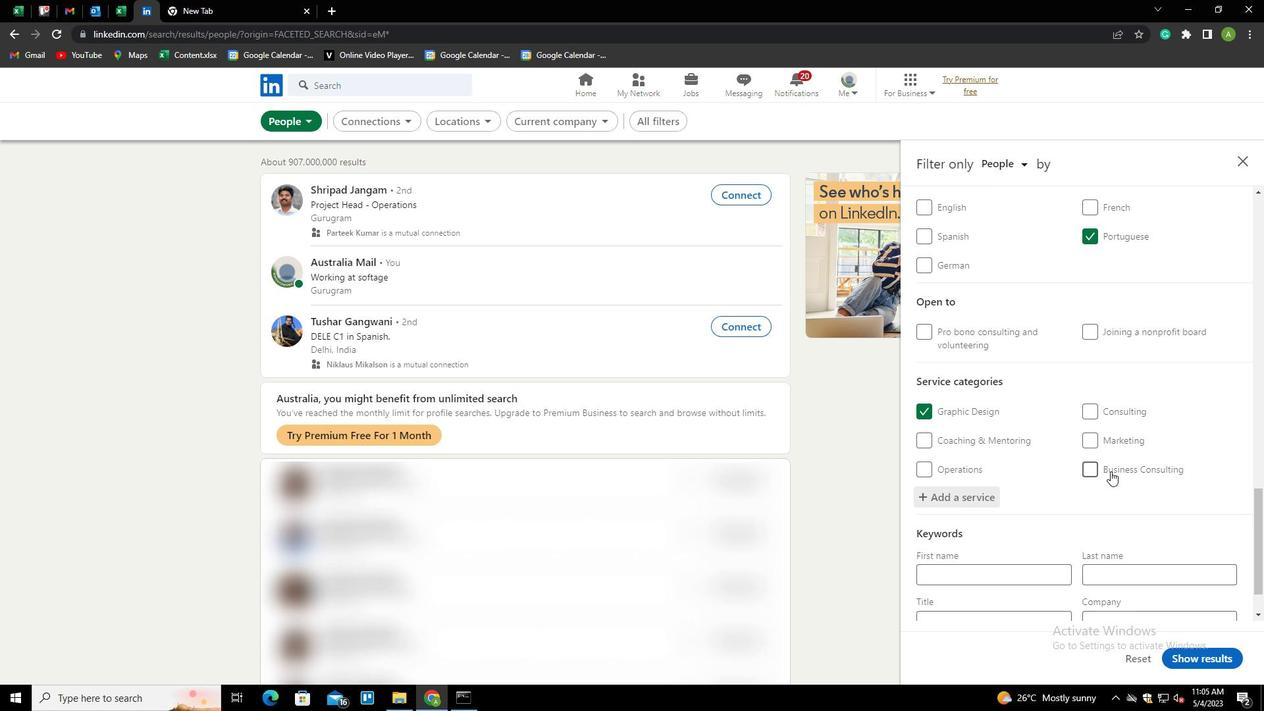 
Action: Mouse scrolled (1110, 470) with delta (0, 0)
Screenshot: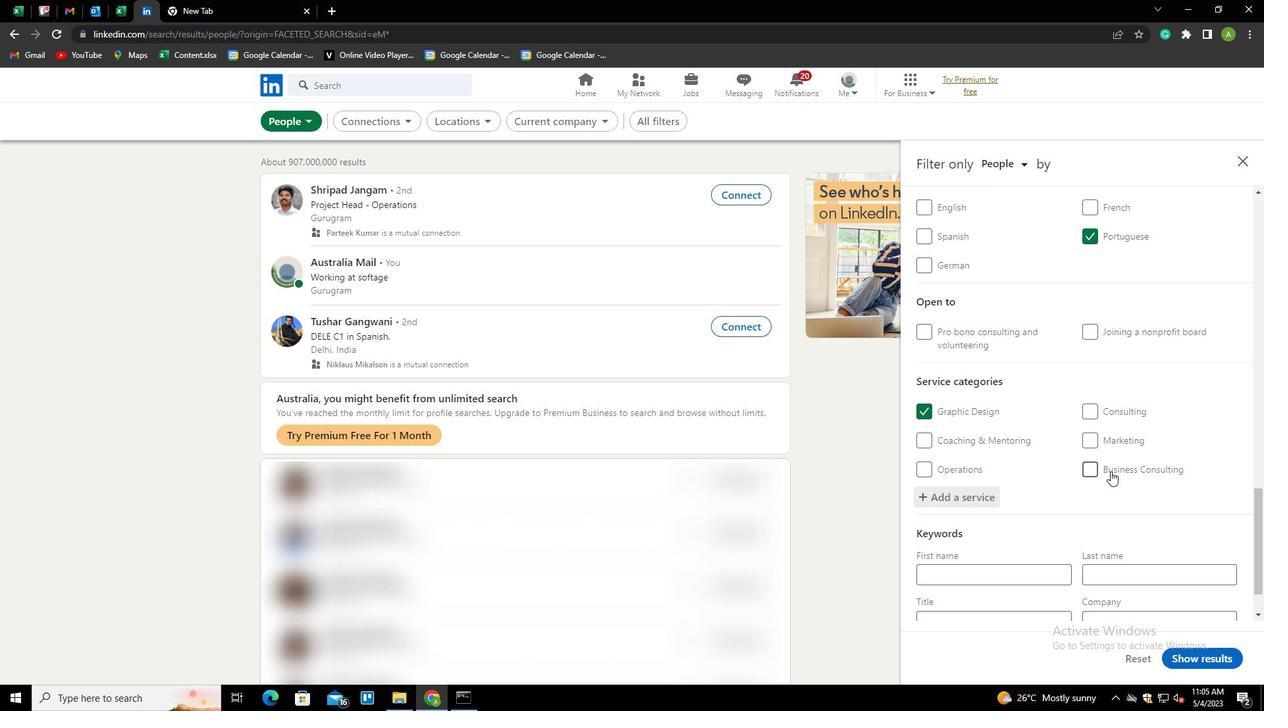 
Action: Mouse moved to (1015, 563)
Screenshot: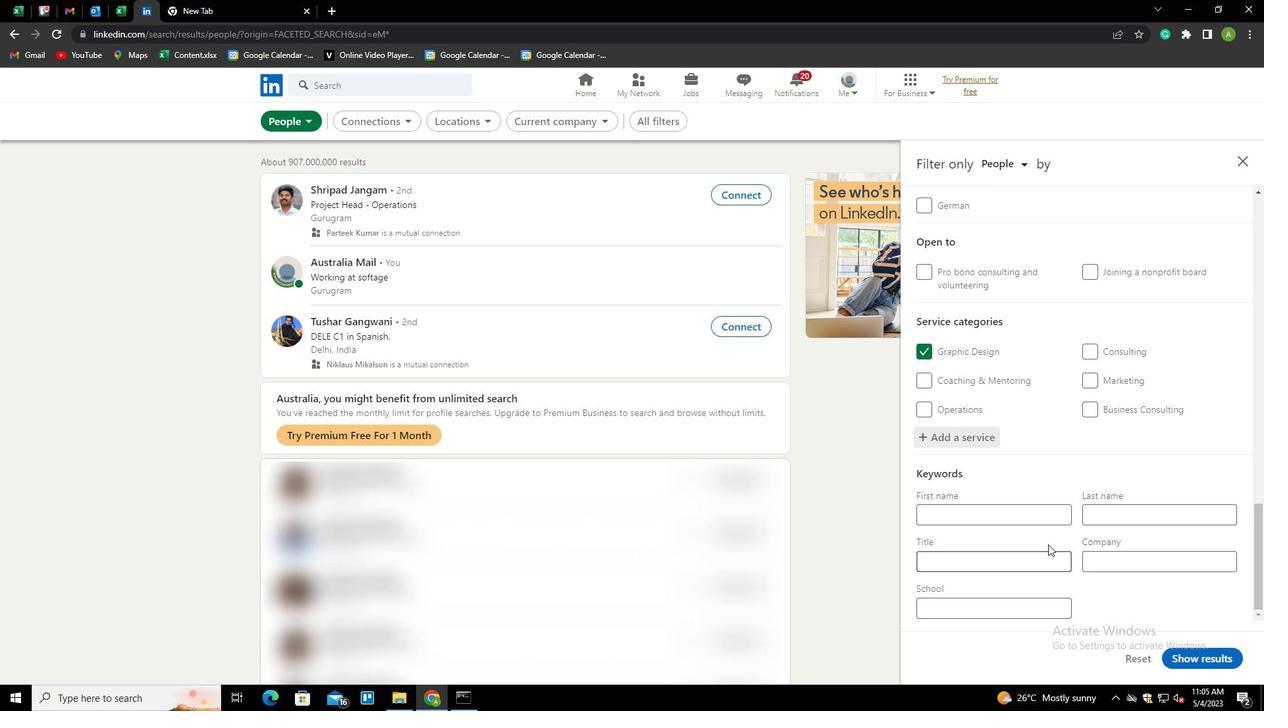 
Action: Mouse pressed left at (1015, 563)
Screenshot: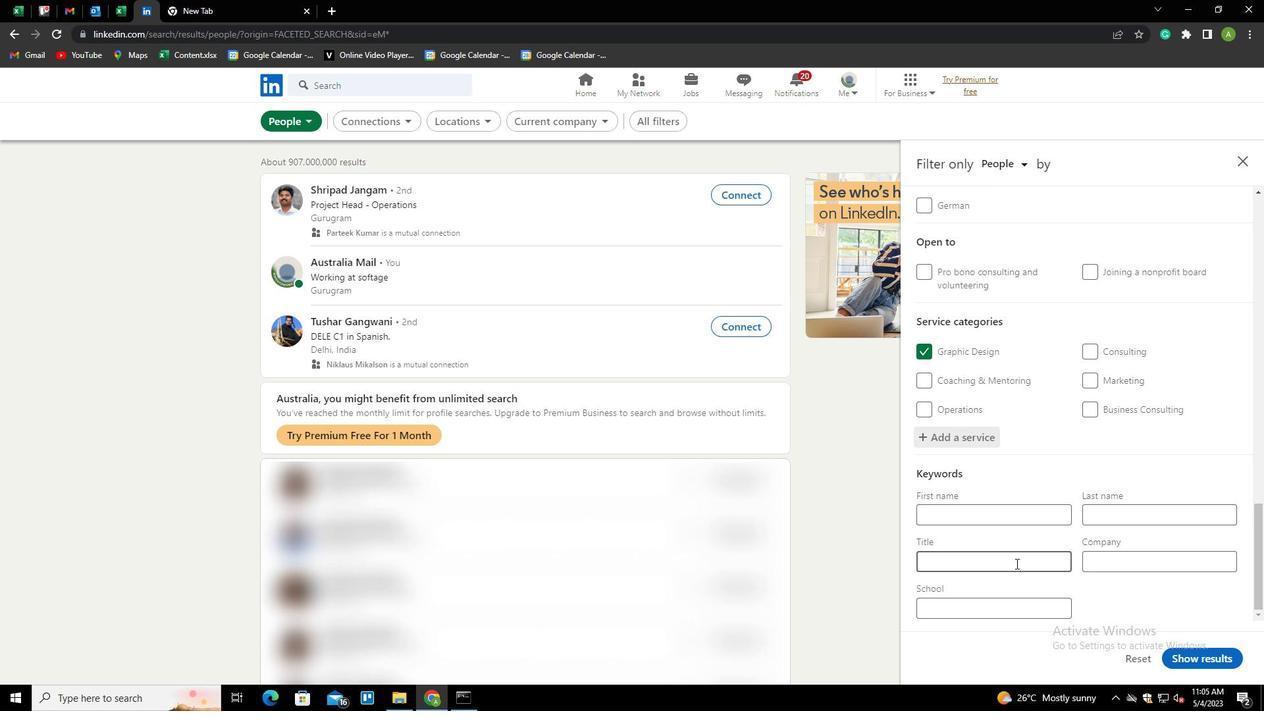 
Action: Mouse moved to (1014, 563)
Screenshot: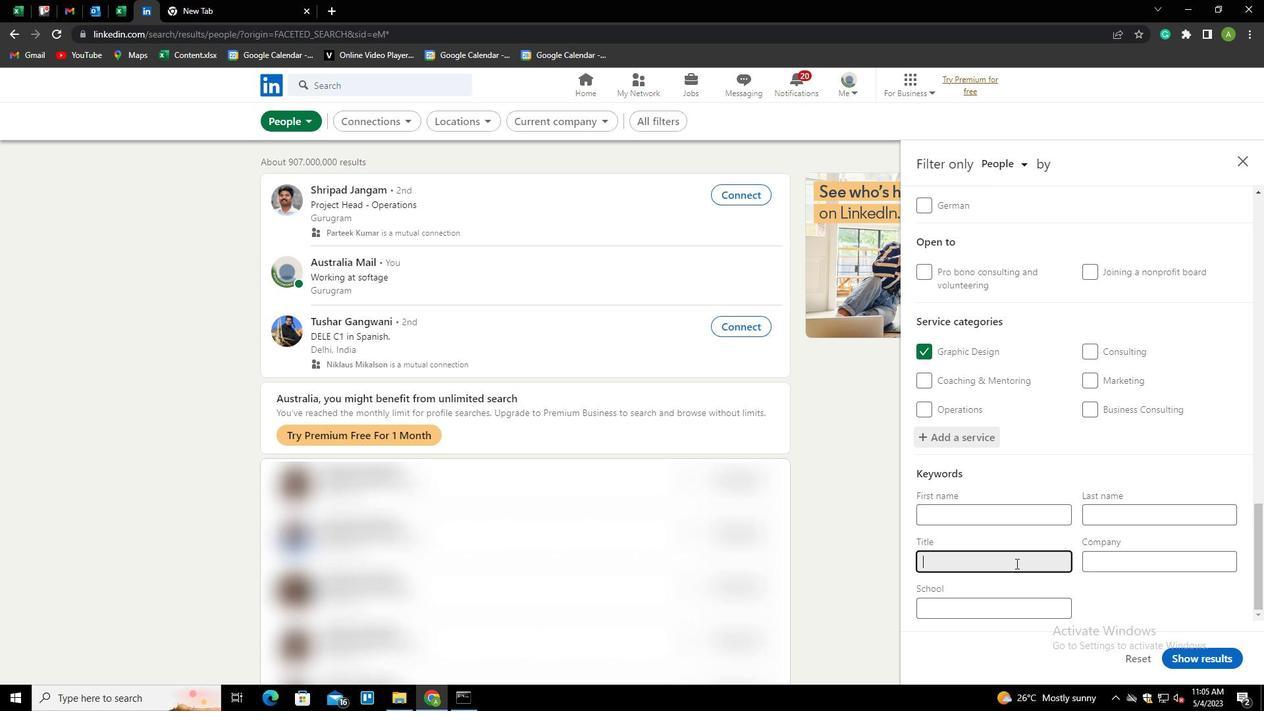 
Action: Key pressed <Key.shift>
Screenshot: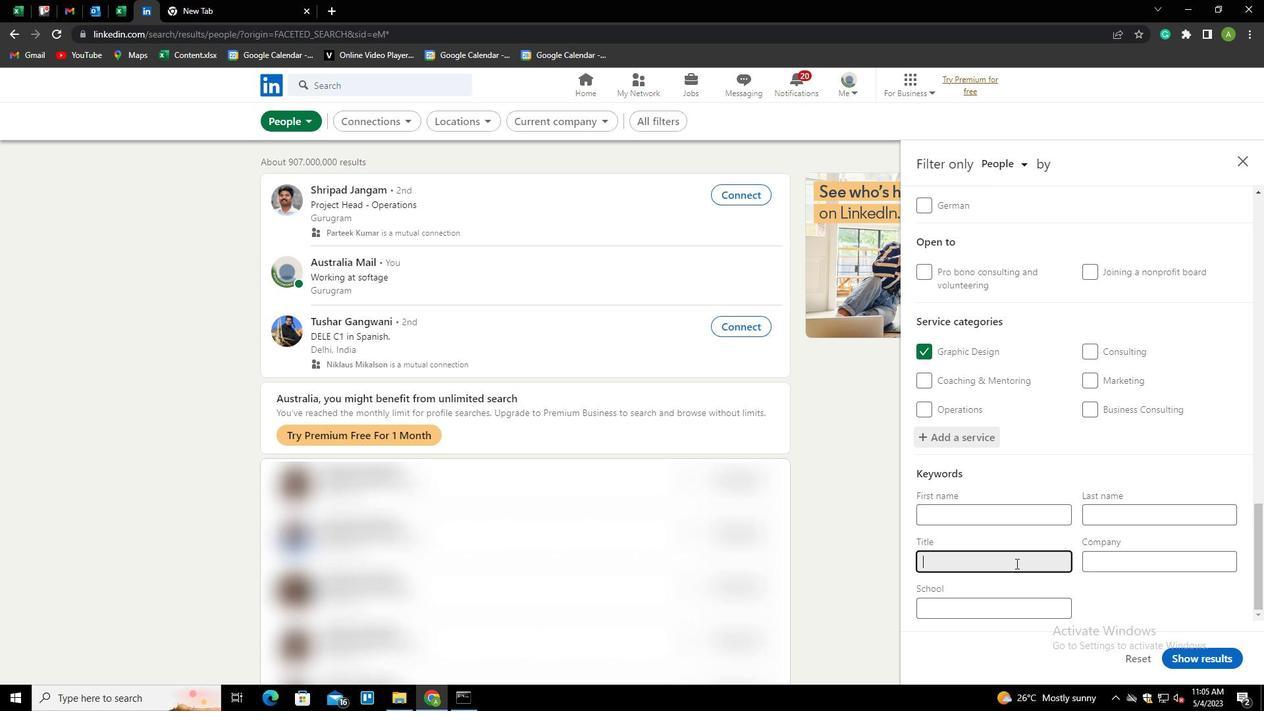 
Action: Mouse moved to (1013, 562)
Screenshot: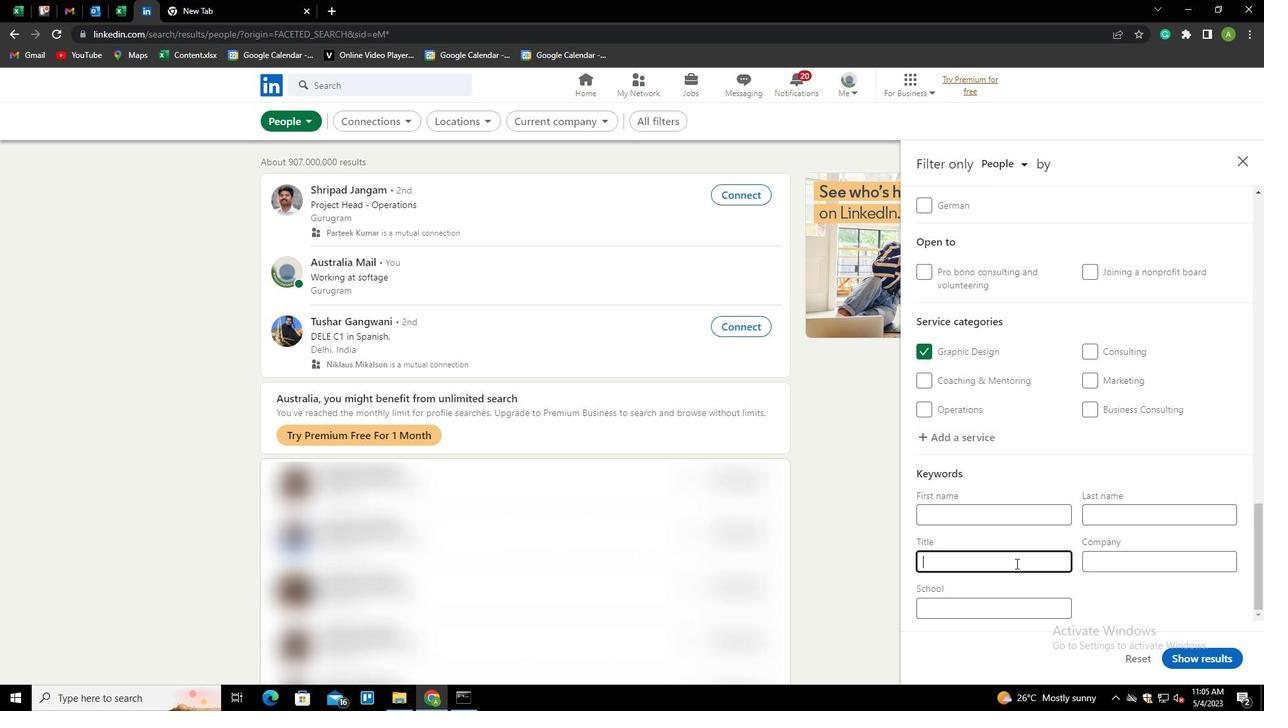 
Action: Key pressed FRONT-<Key.shift>LINE<Key.space><Key.shift>EMPLOTE<Key.backspace><Key.backspace>YEES
Screenshot: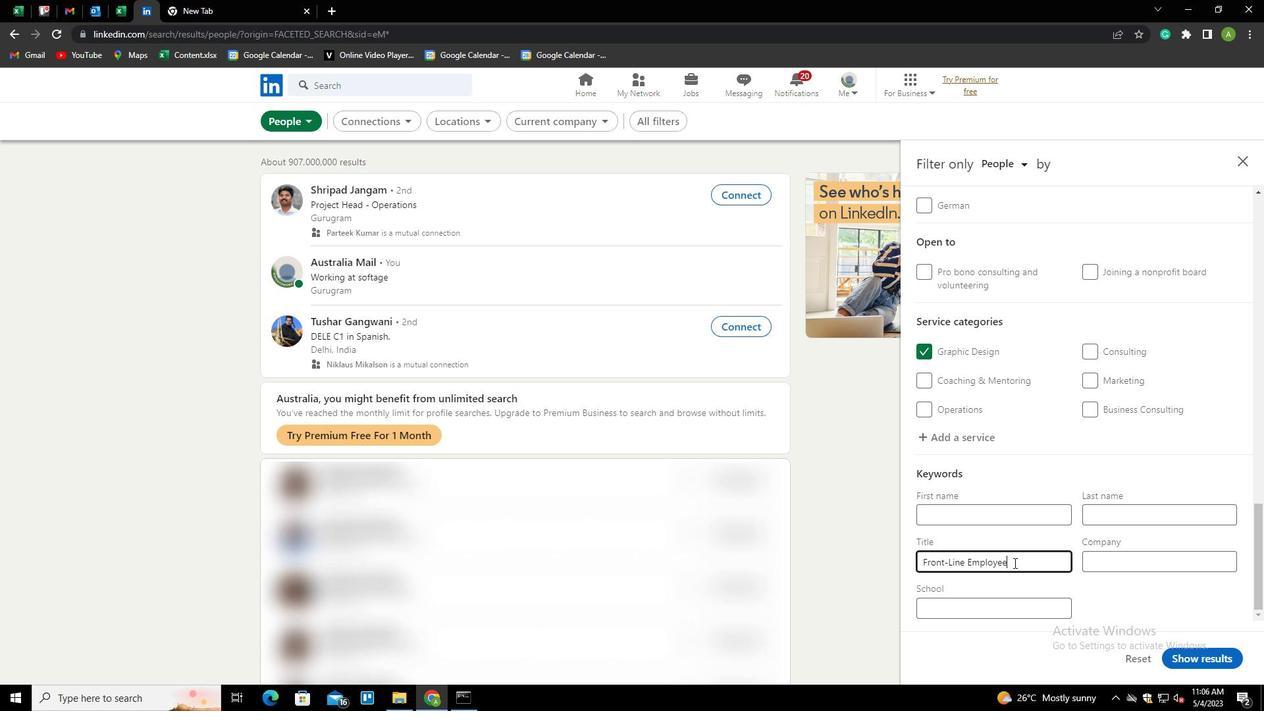 
Action: Mouse moved to (1125, 601)
Screenshot: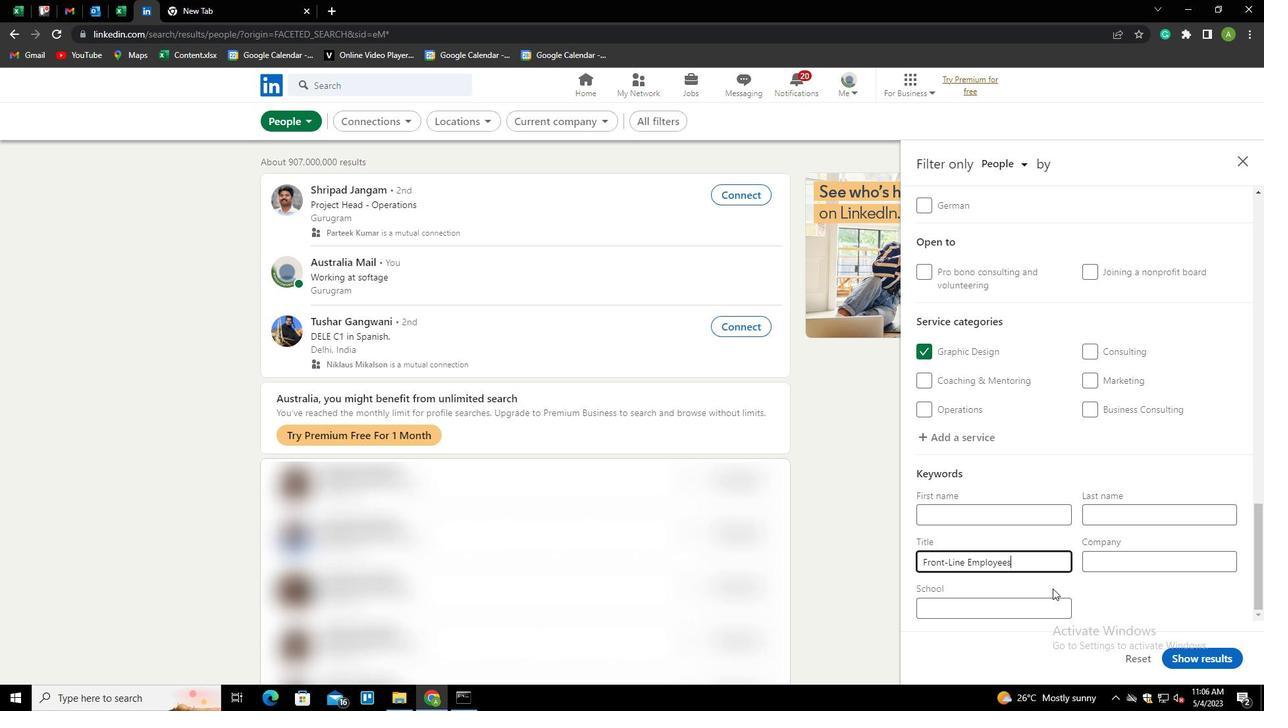 
Action: Mouse pressed left at (1125, 601)
Screenshot: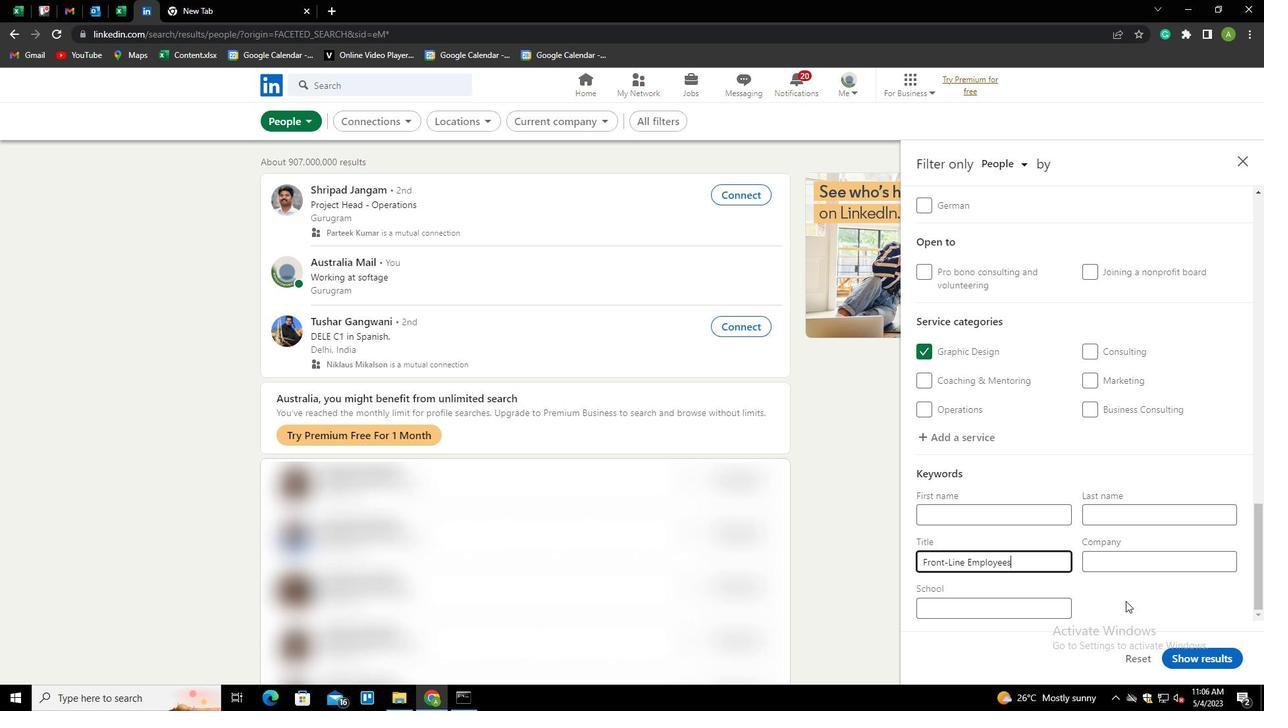 
Action: Mouse moved to (1200, 654)
Screenshot: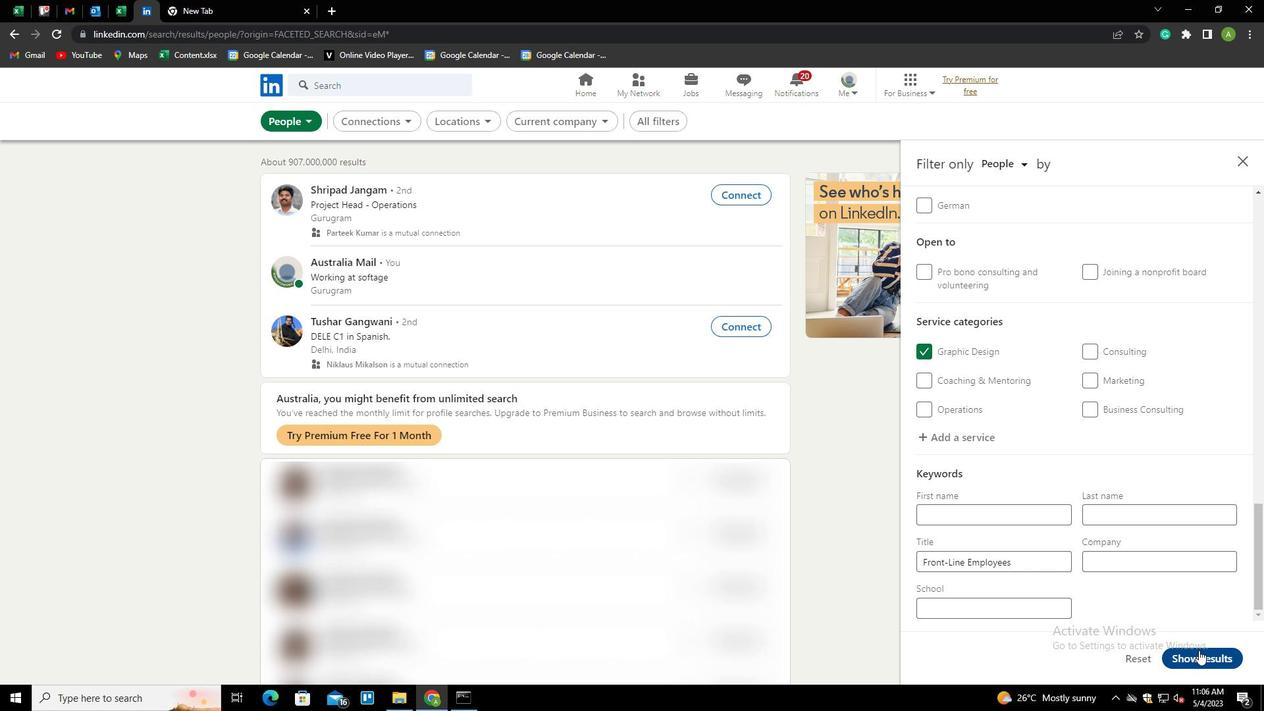 
Action: Mouse pressed left at (1200, 654)
Screenshot: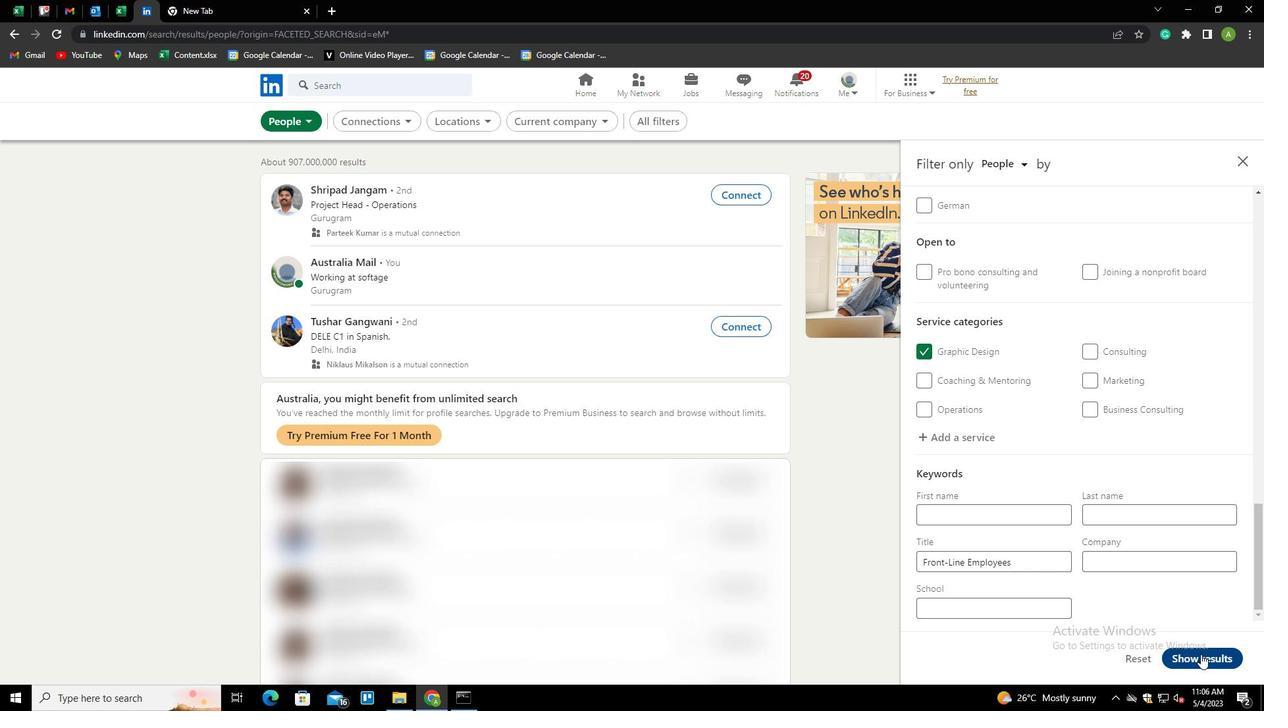 
